 Task: Find connections with filter location Santa Cruz de El Seibo with filter topic #Futurismwith filter profile language French with filter current company Crompton Greaves Consumer Electricals Limited with filter school Great Lakes Institute of Management with filter industry Oil and Gas with filter service category Retirement Planning with filter keywords title Social Media Assistant
Action: Mouse moved to (691, 95)
Screenshot: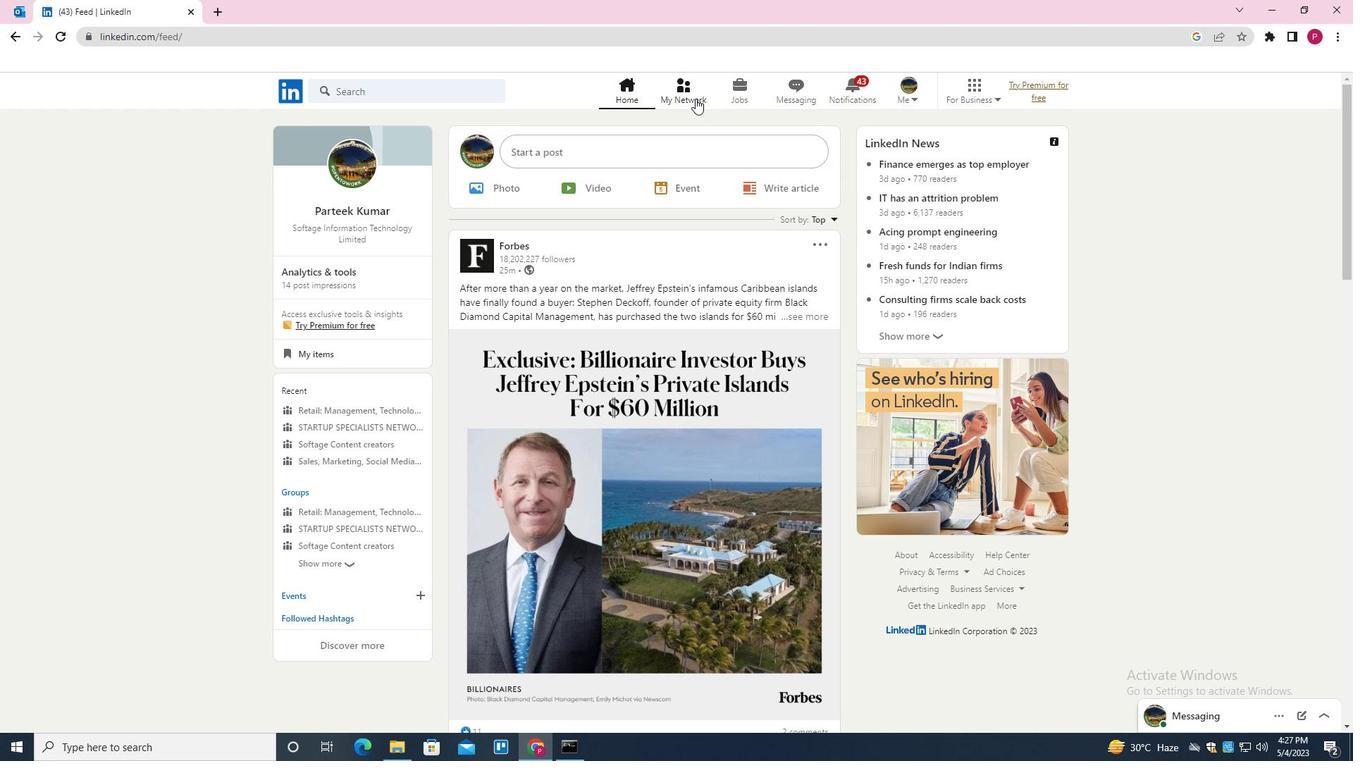 
Action: Mouse pressed left at (691, 95)
Screenshot: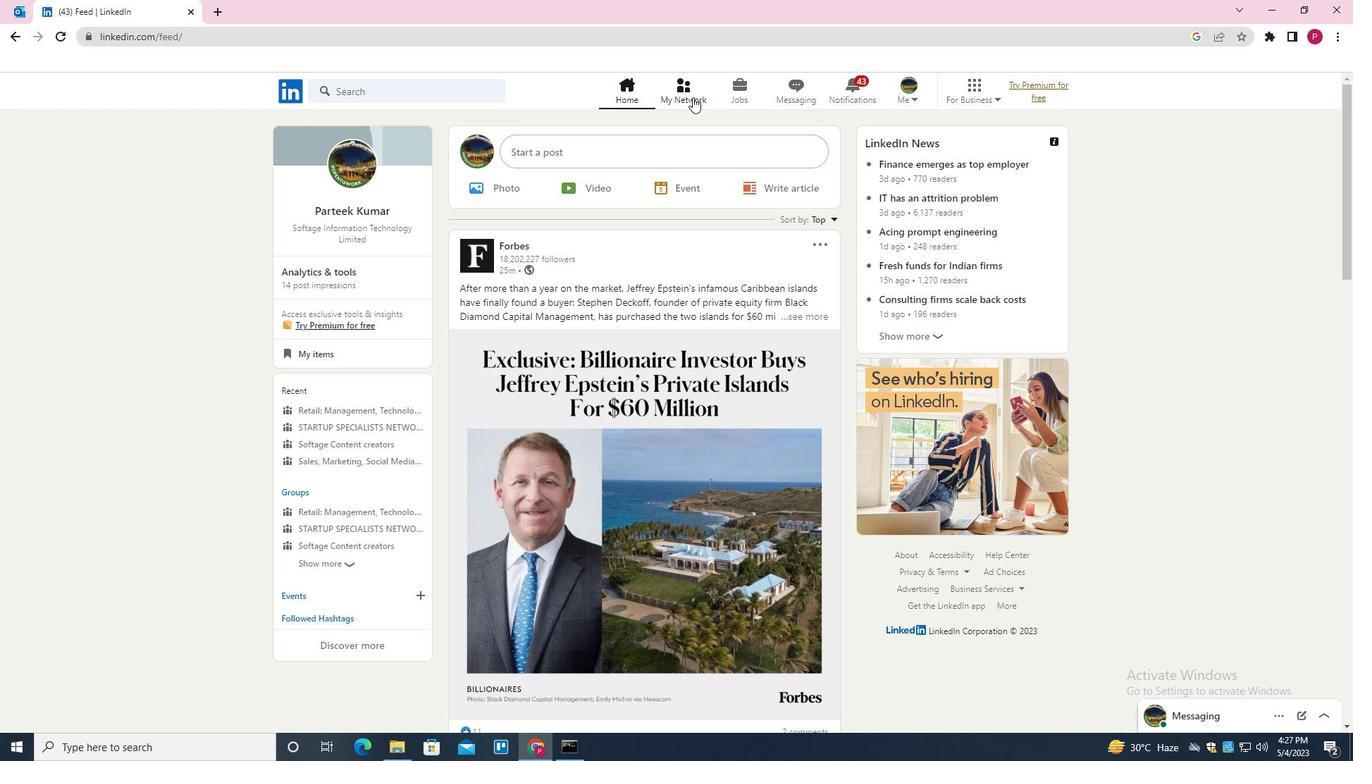 
Action: Mouse moved to (458, 165)
Screenshot: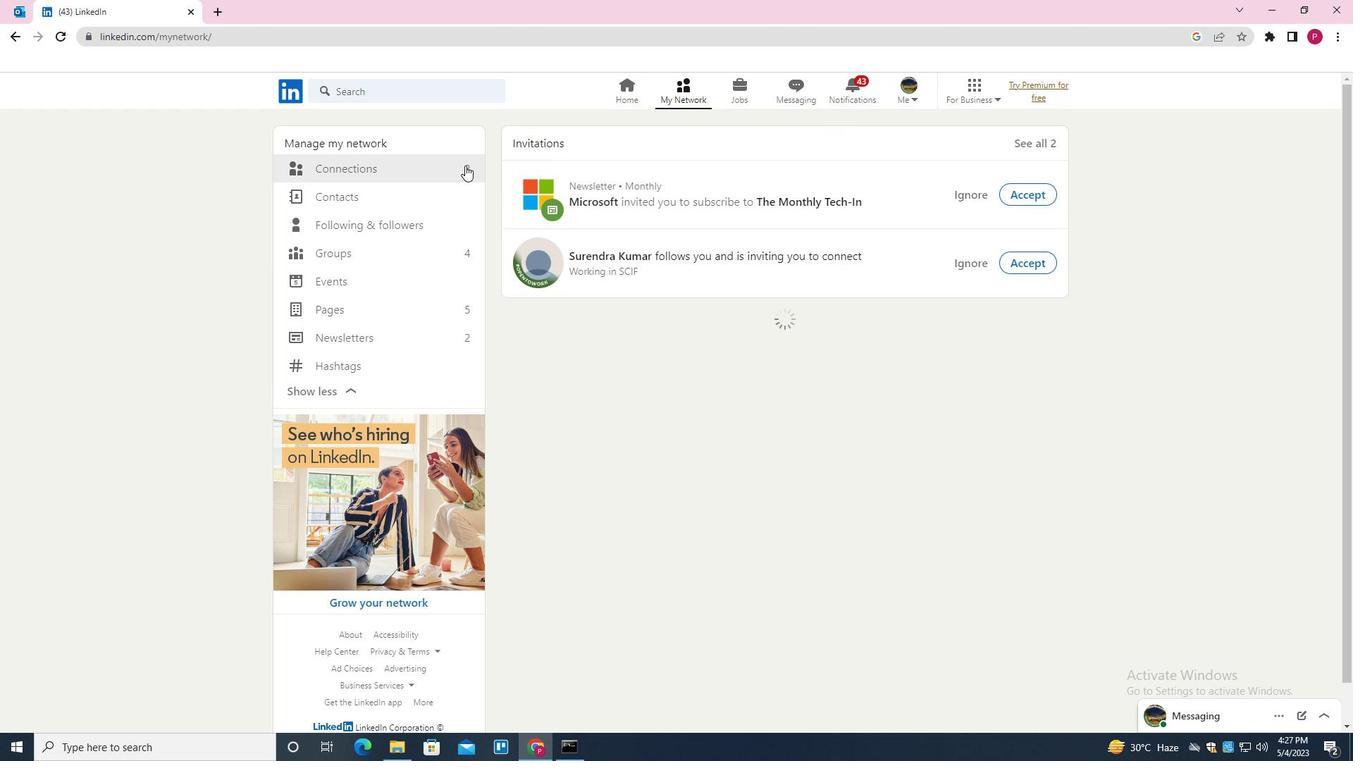 
Action: Mouse pressed left at (458, 165)
Screenshot: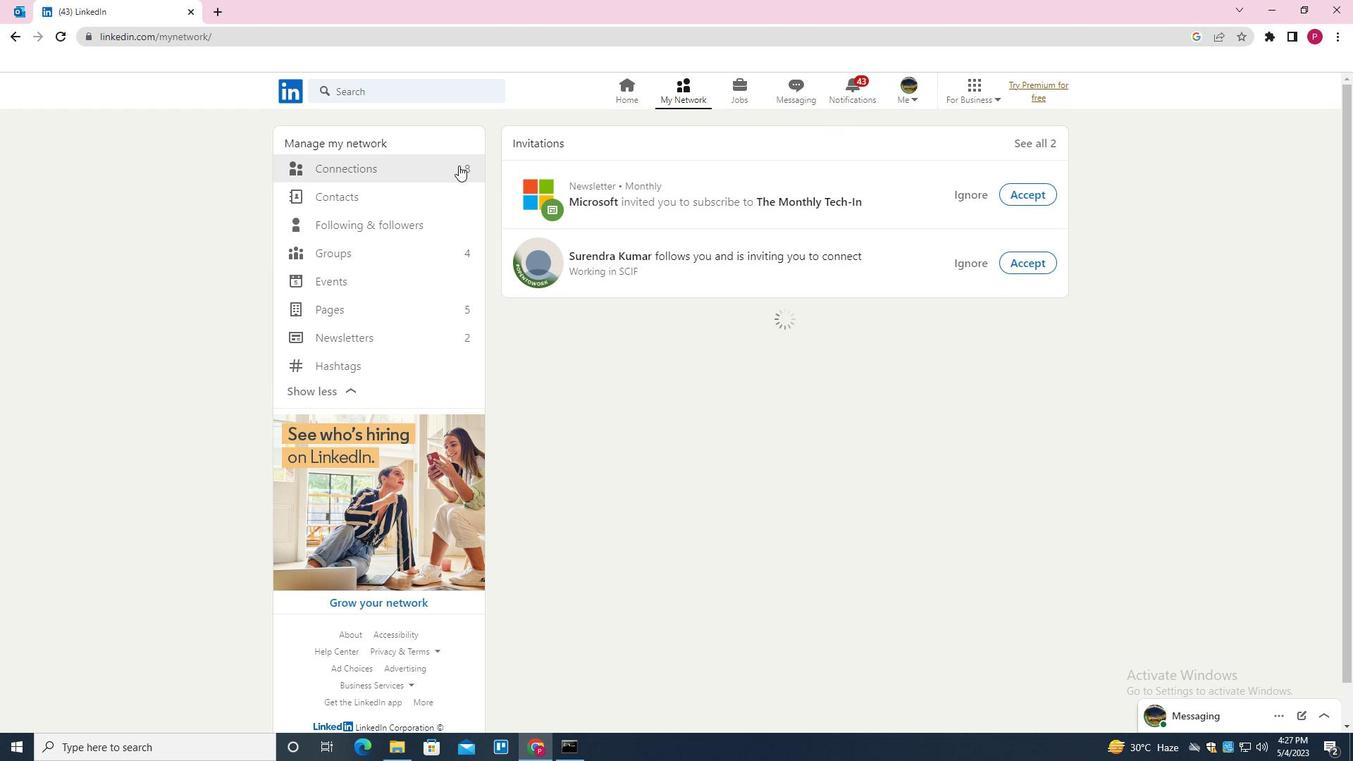 
Action: Mouse moved to (775, 169)
Screenshot: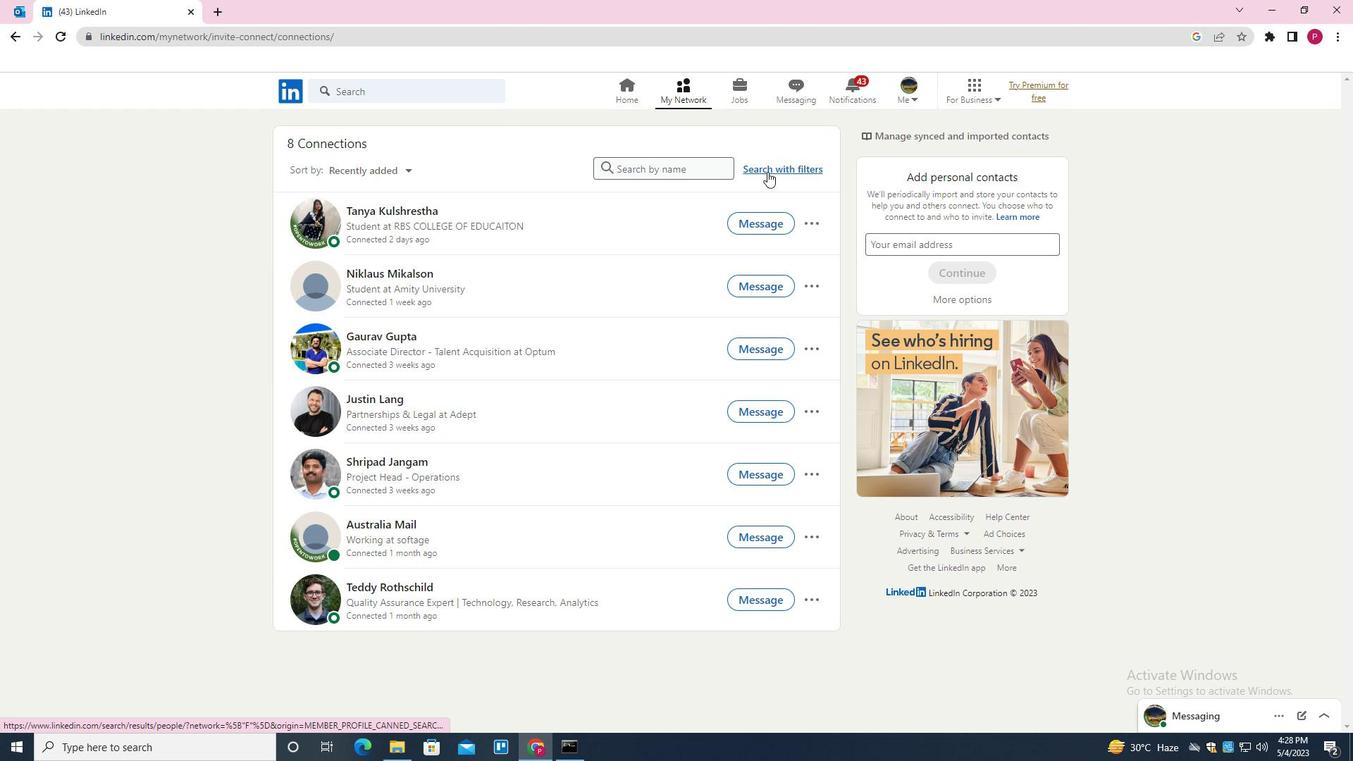 
Action: Mouse pressed left at (775, 169)
Screenshot: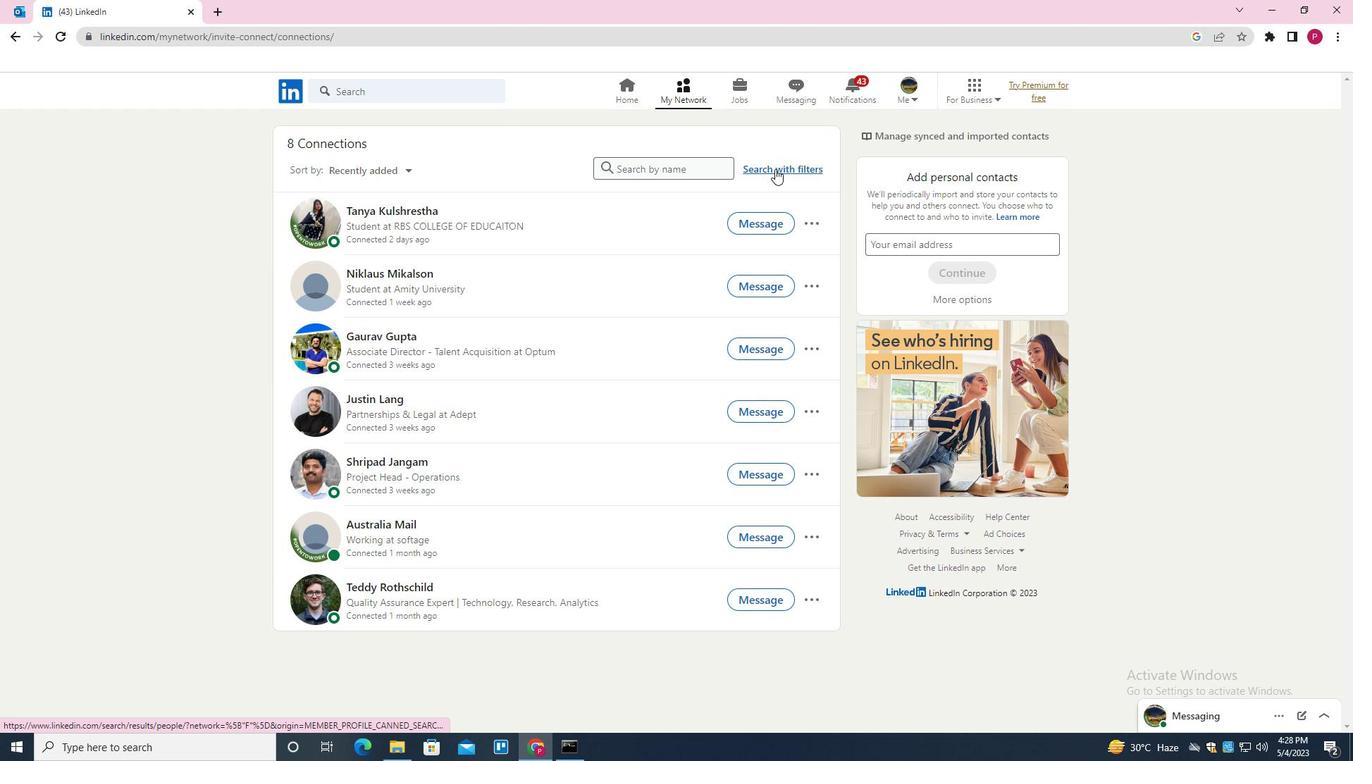 
Action: Mouse moved to (721, 128)
Screenshot: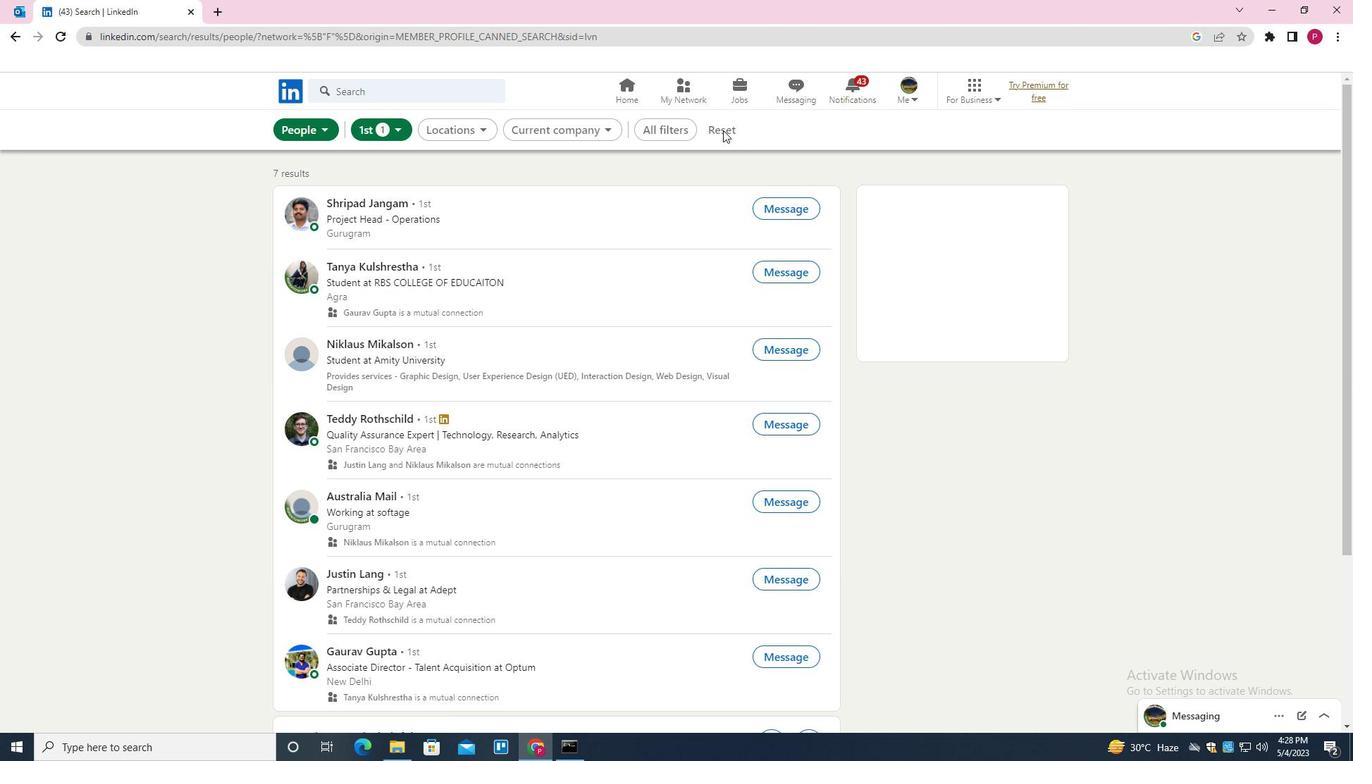 
Action: Mouse pressed left at (721, 128)
Screenshot: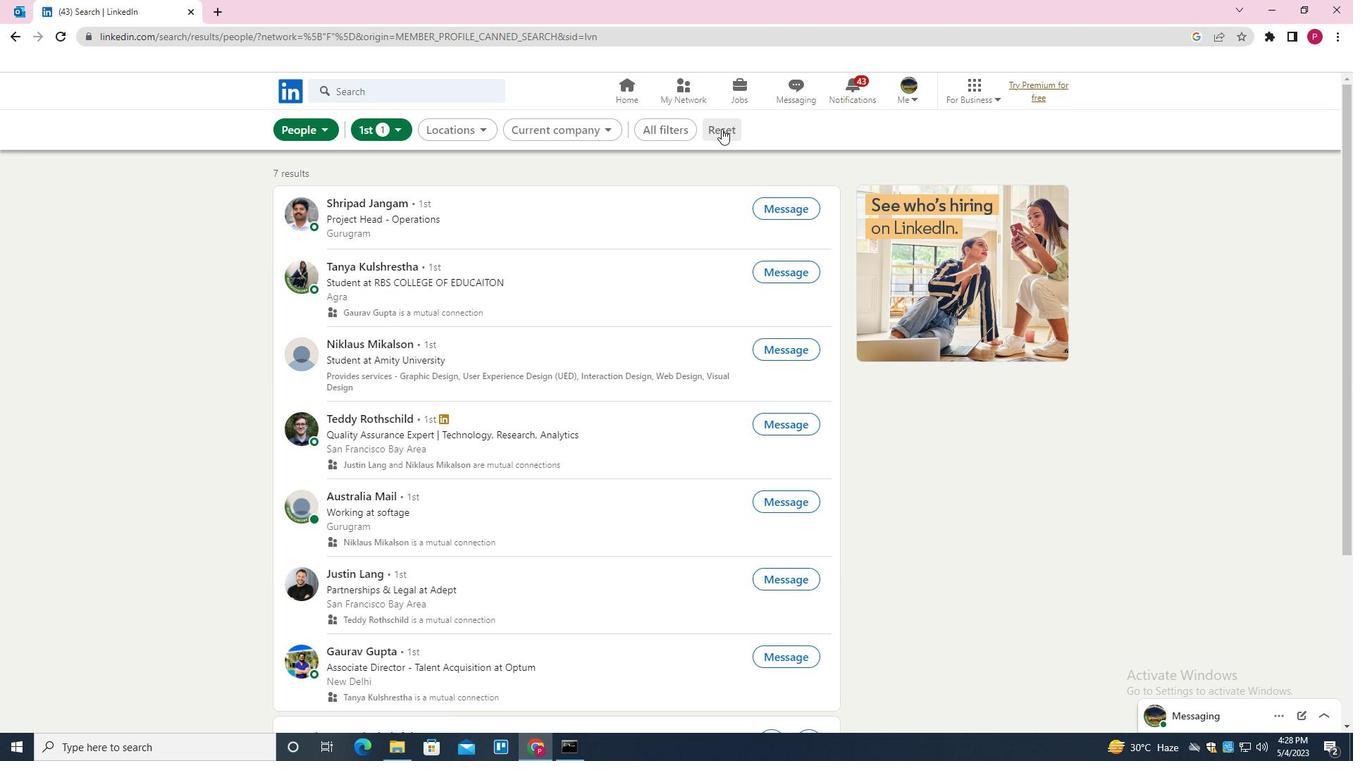 
Action: Mouse moved to (699, 128)
Screenshot: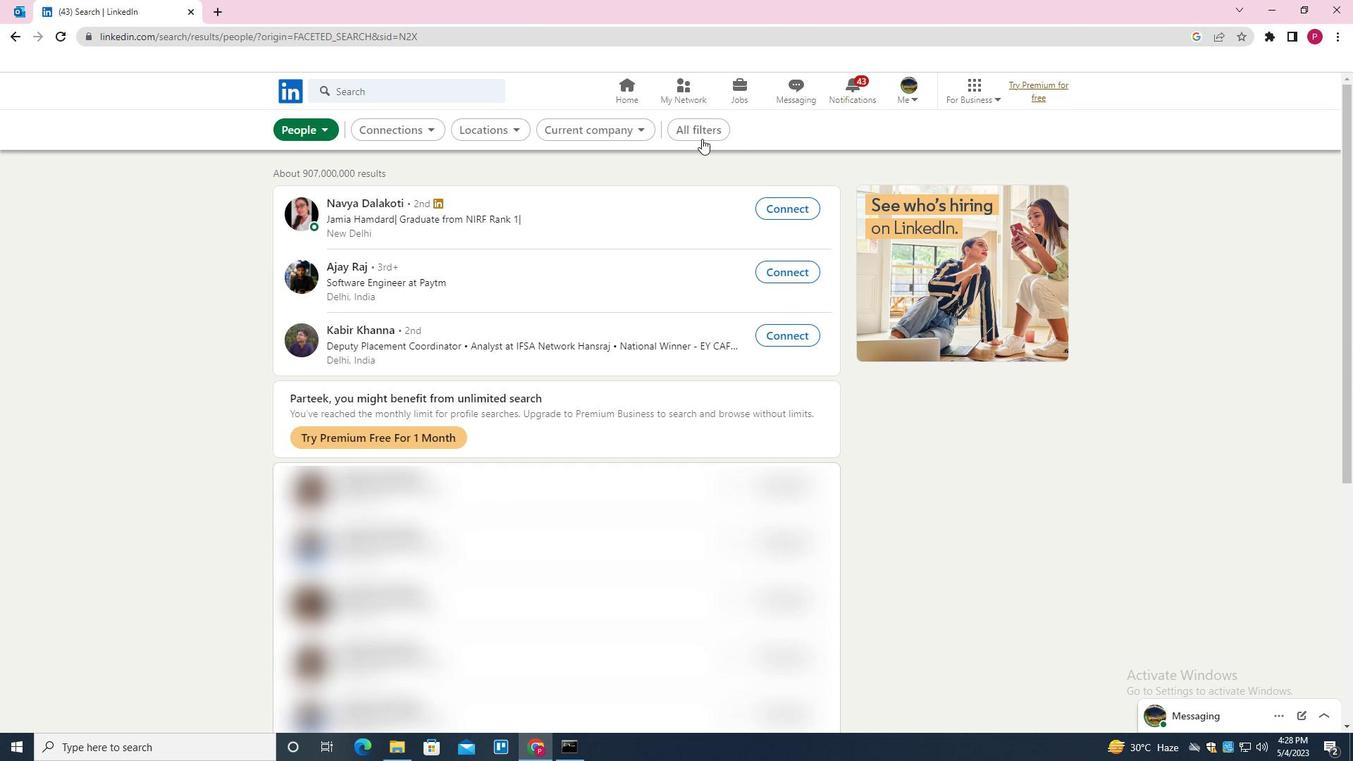 
Action: Mouse pressed left at (699, 128)
Screenshot: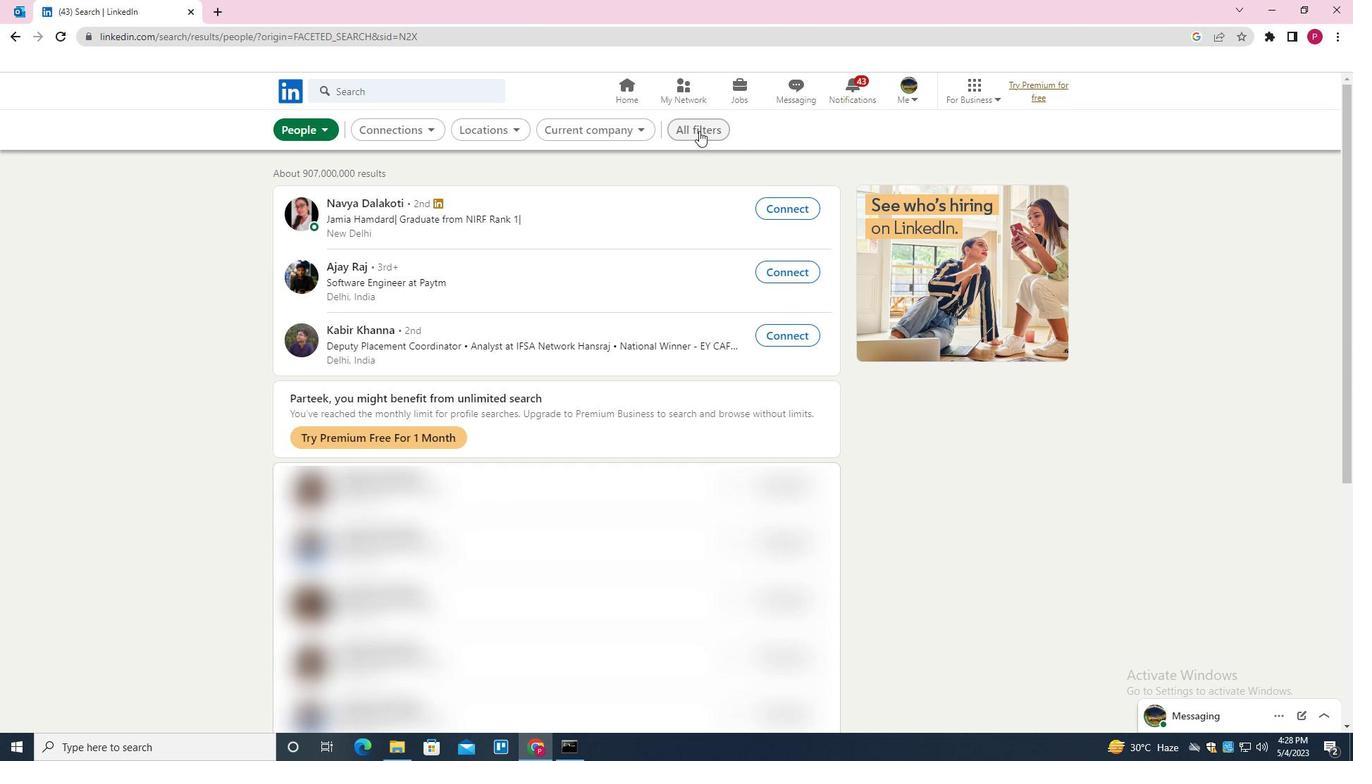 
Action: Mouse moved to (1175, 400)
Screenshot: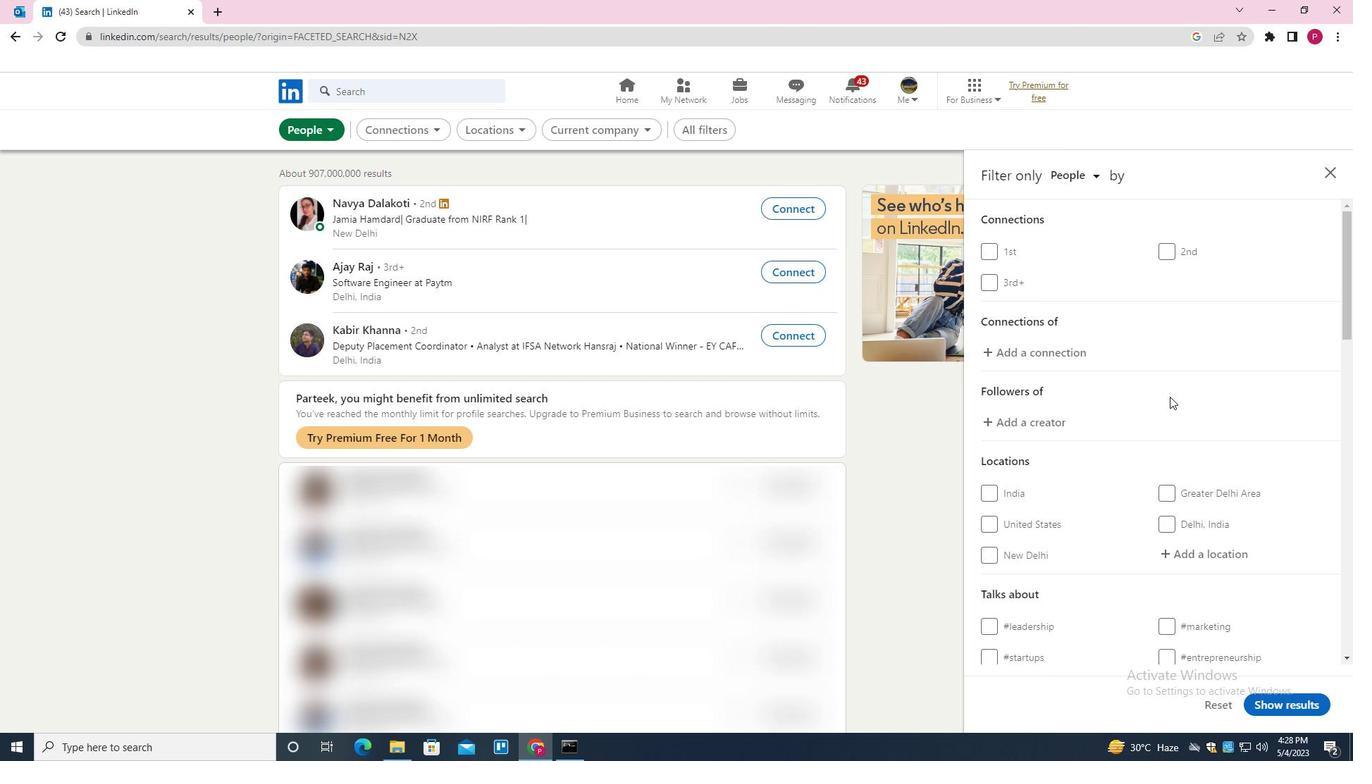
Action: Mouse scrolled (1175, 399) with delta (0, 0)
Screenshot: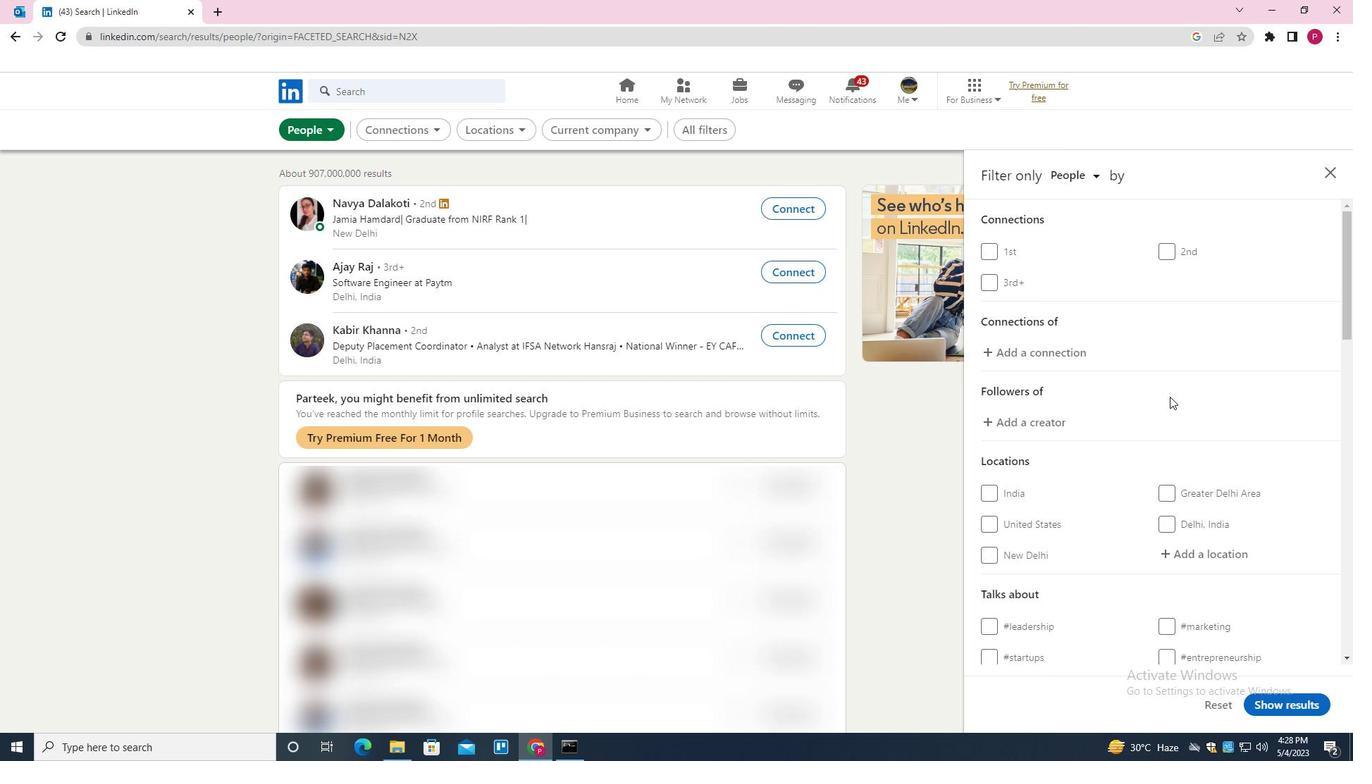 
Action: Mouse scrolled (1175, 399) with delta (0, 0)
Screenshot: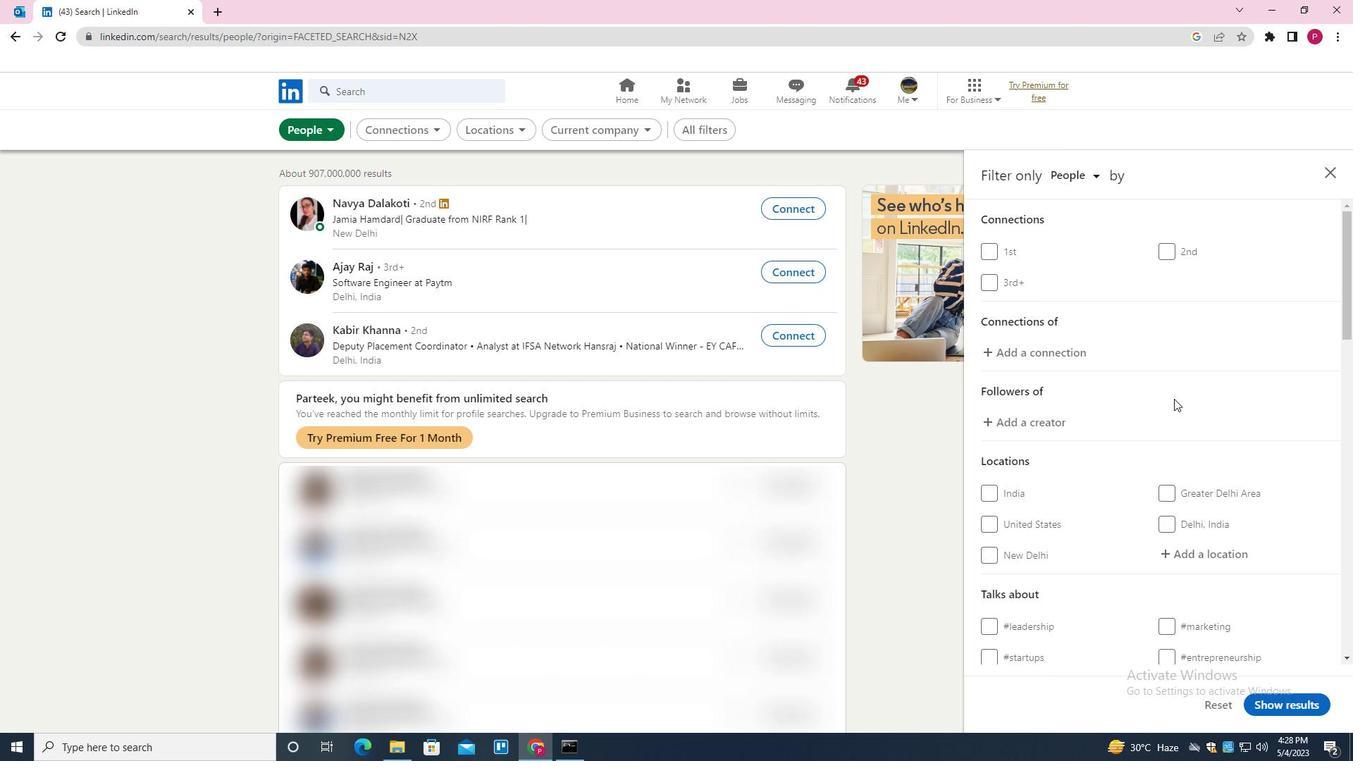 
Action: Mouse moved to (1175, 401)
Screenshot: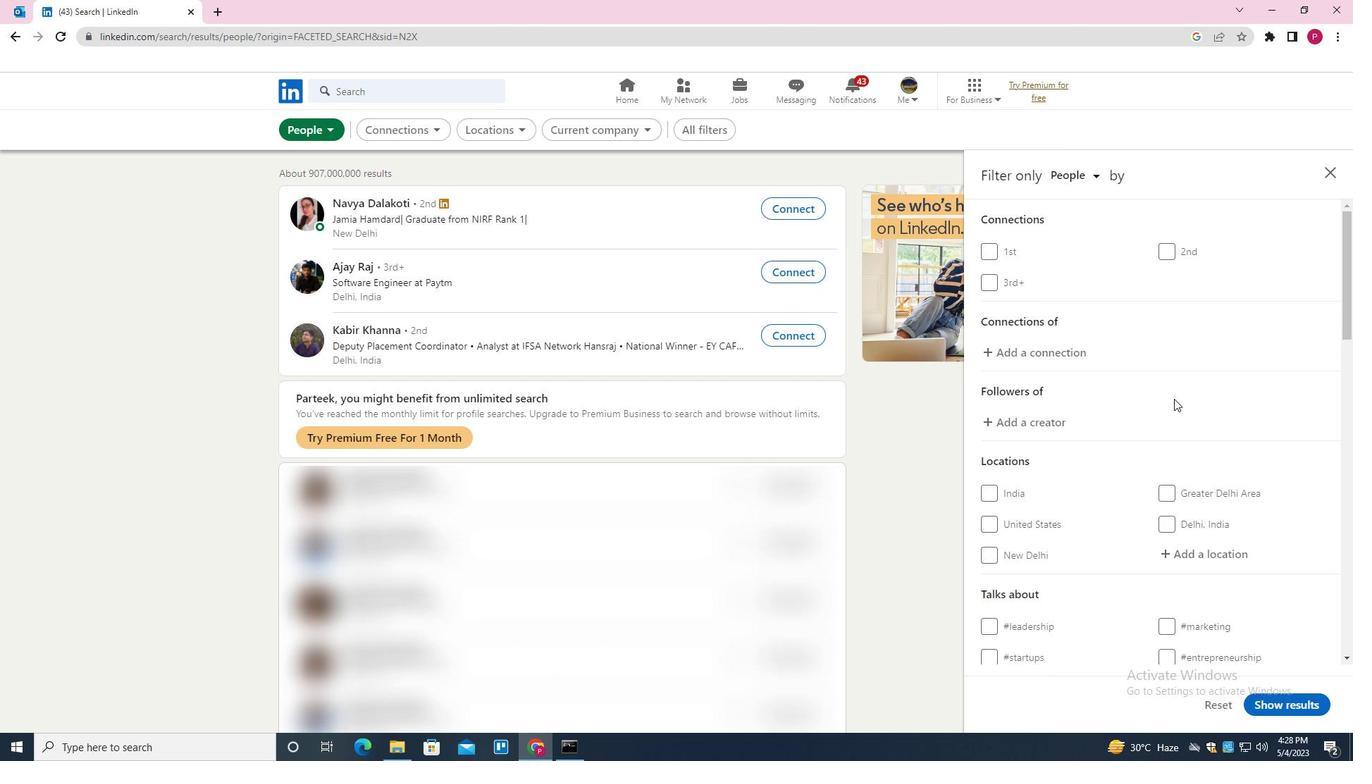 
Action: Mouse scrolled (1175, 400) with delta (0, 0)
Screenshot: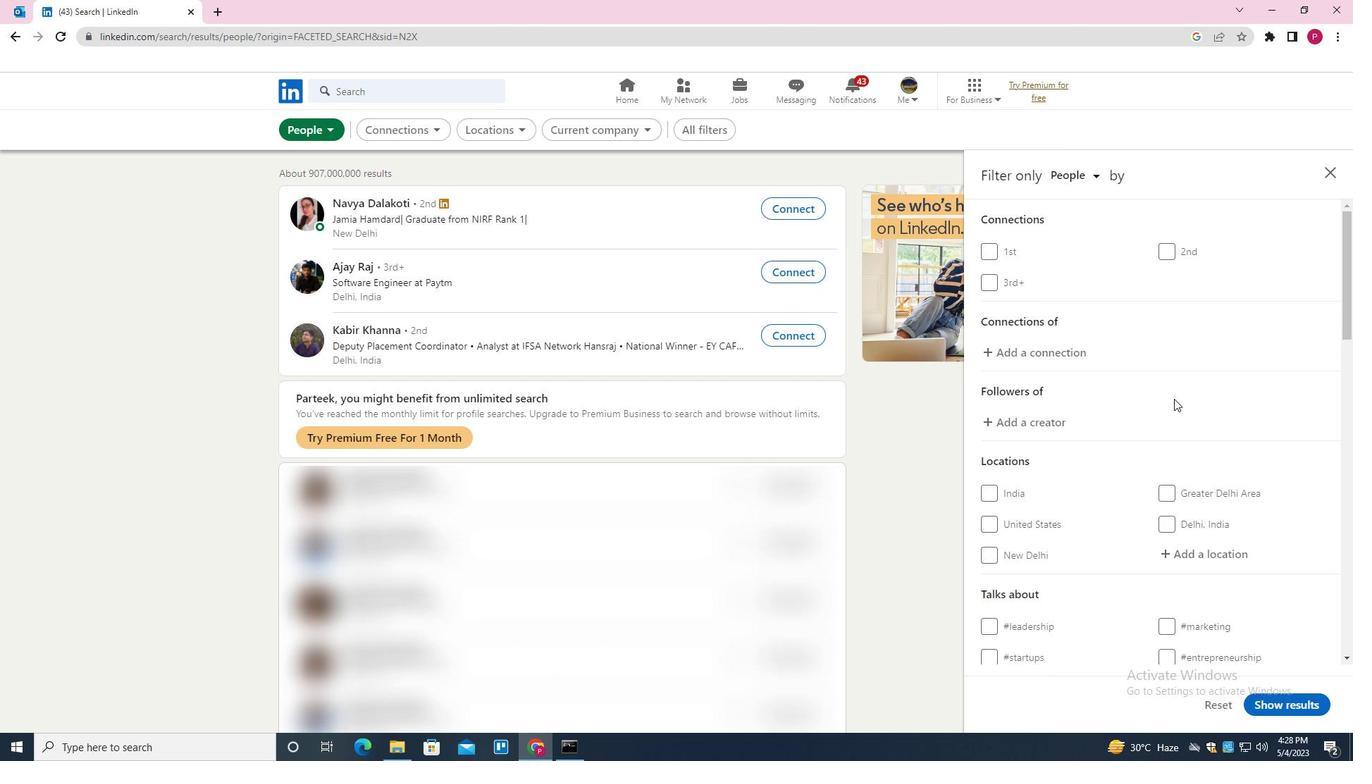 
Action: Mouse moved to (1203, 348)
Screenshot: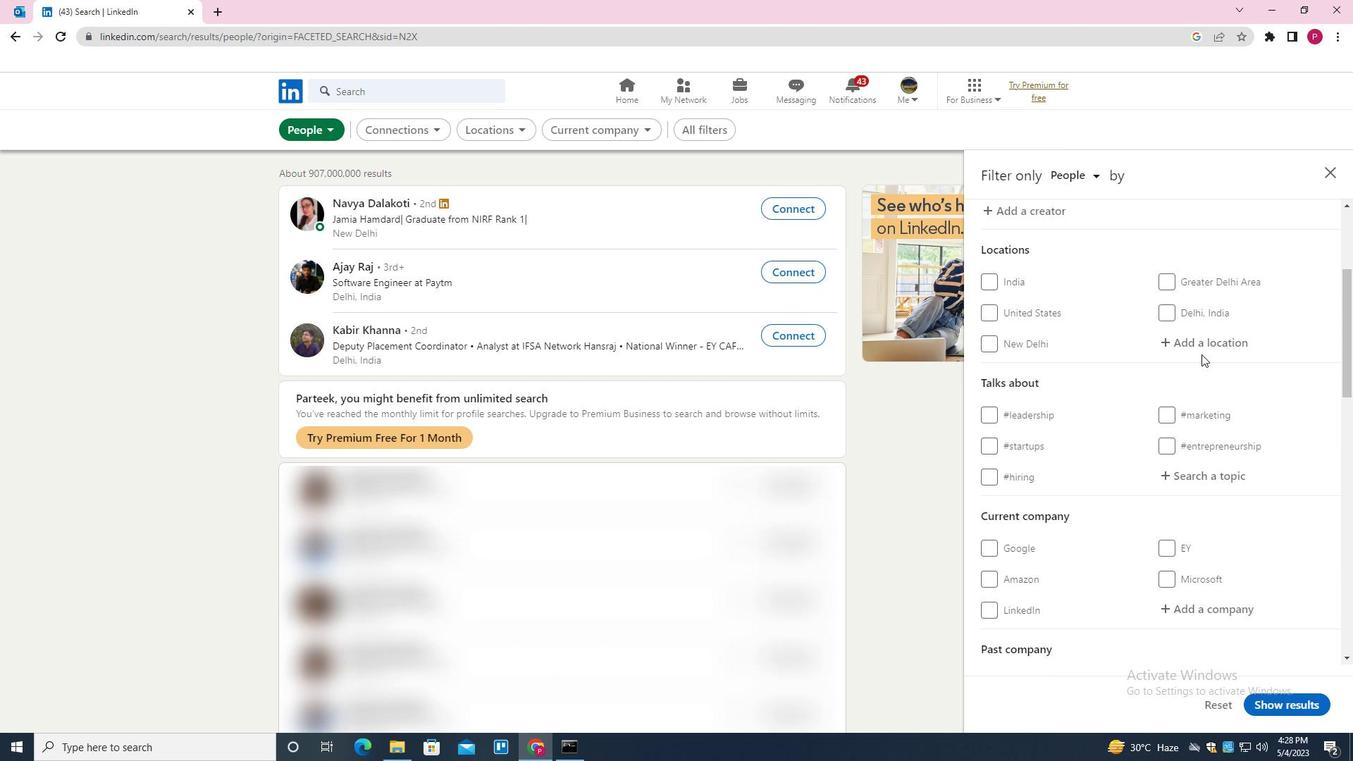 
Action: Mouse pressed left at (1203, 348)
Screenshot: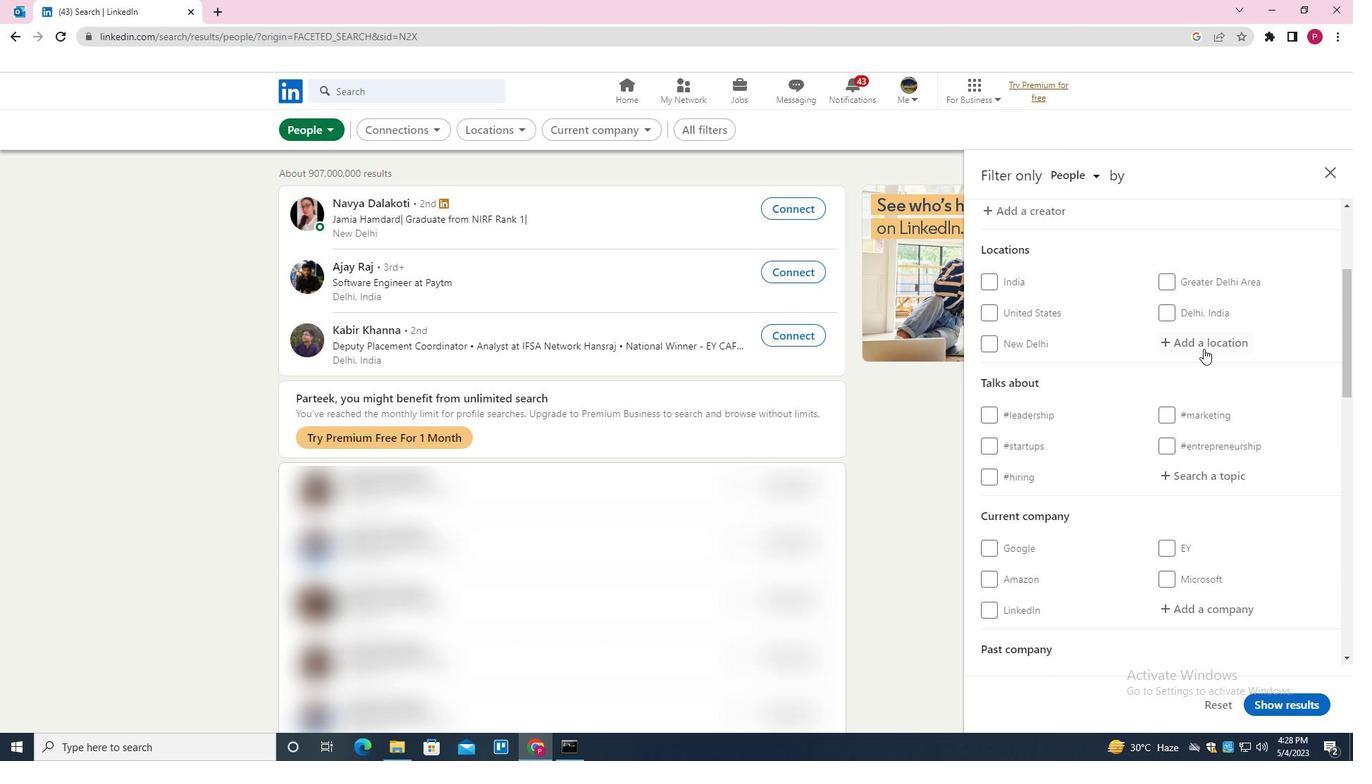 
Action: Mouse moved to (1176, 360)
Screenshot: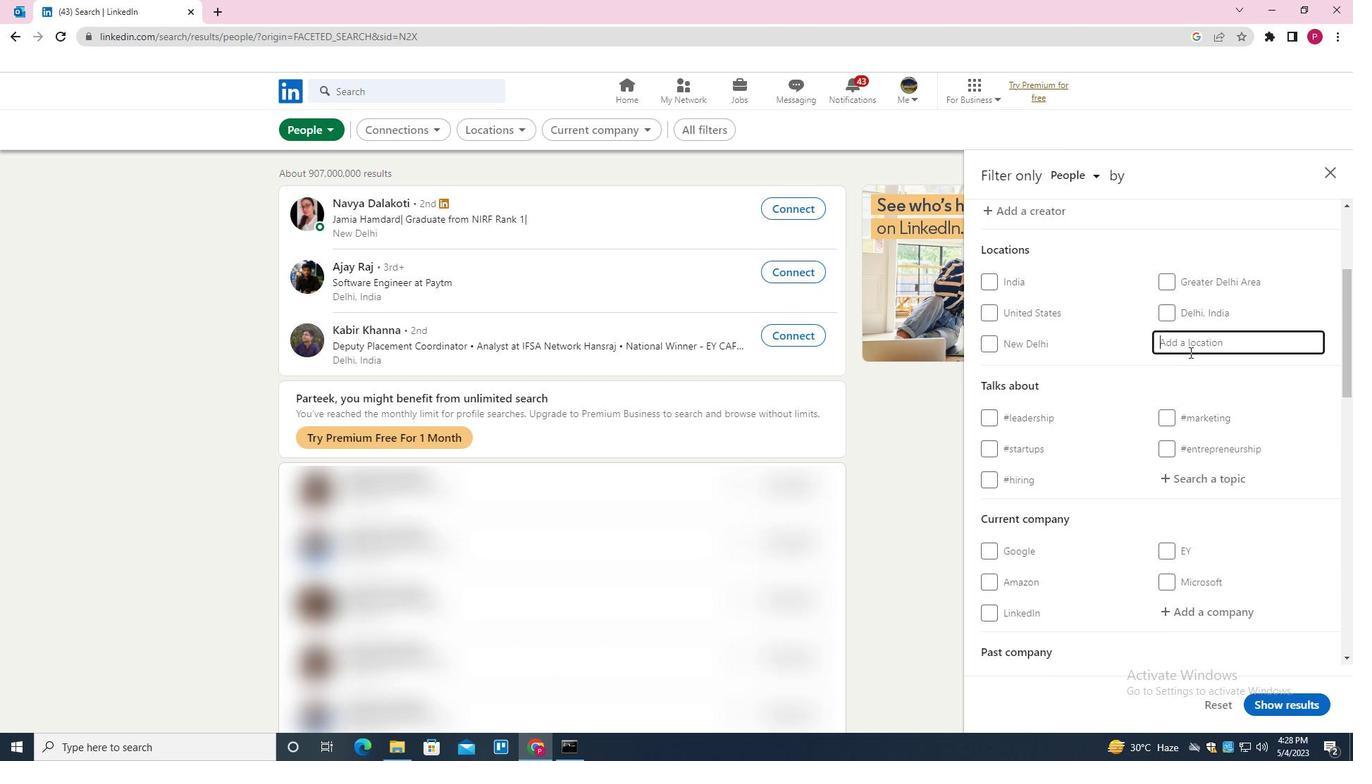 
Action: Key pressed <Key.shift>SANTA<Key.space><Key.shift>CRUZ<Key.space><Key.down><Key.down><Key.down><Key.down><Key.down><Key.down><Key.down><Key.down><Key.down><Key.down><Key.down><Key.down><Key.down><Key.down><Key.down><Key.down><Key.down><Key.down><Key.down><Key.down>DE<Key.space>EL<Key.space><Key.shift><Key.shift><Key.shift><Key.shift>SEIBO
Screenshot: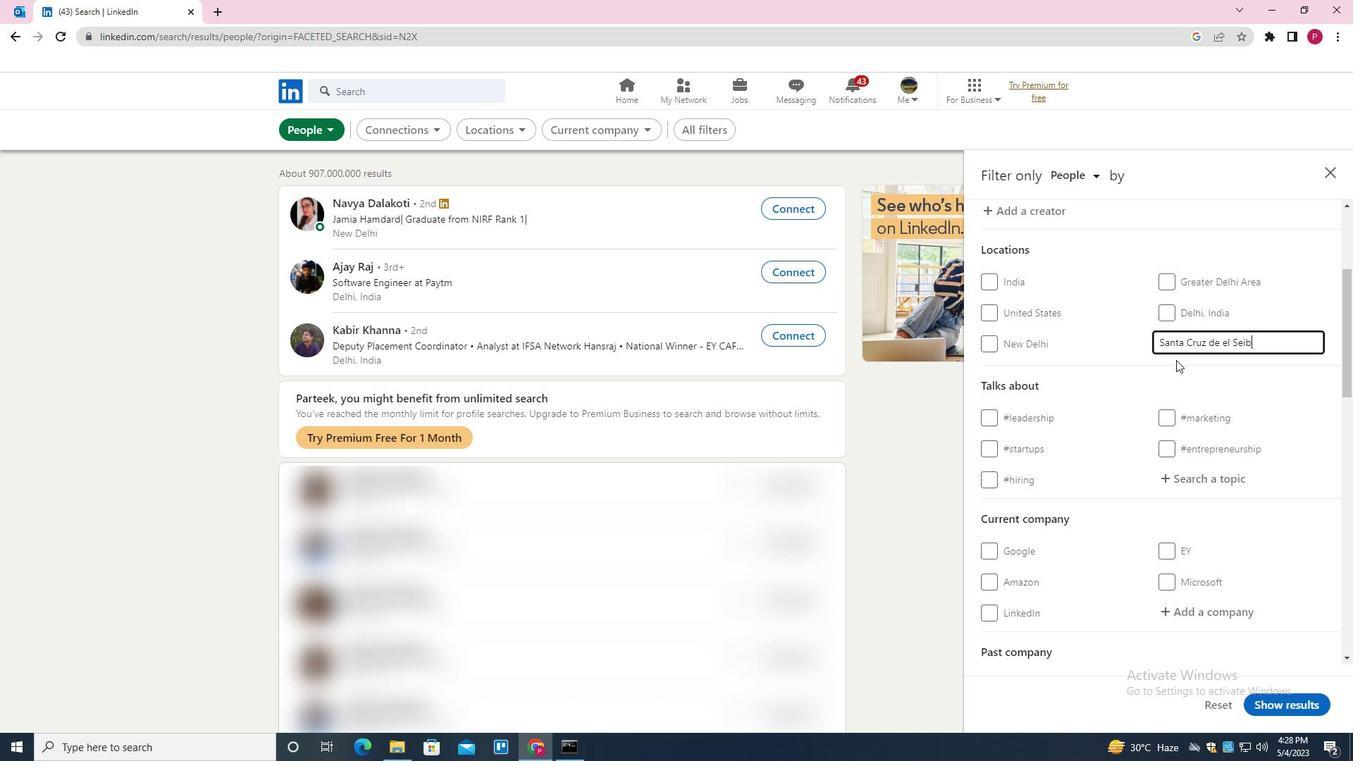 
Action: Mouse moved to (1205, 187)
Screenshot: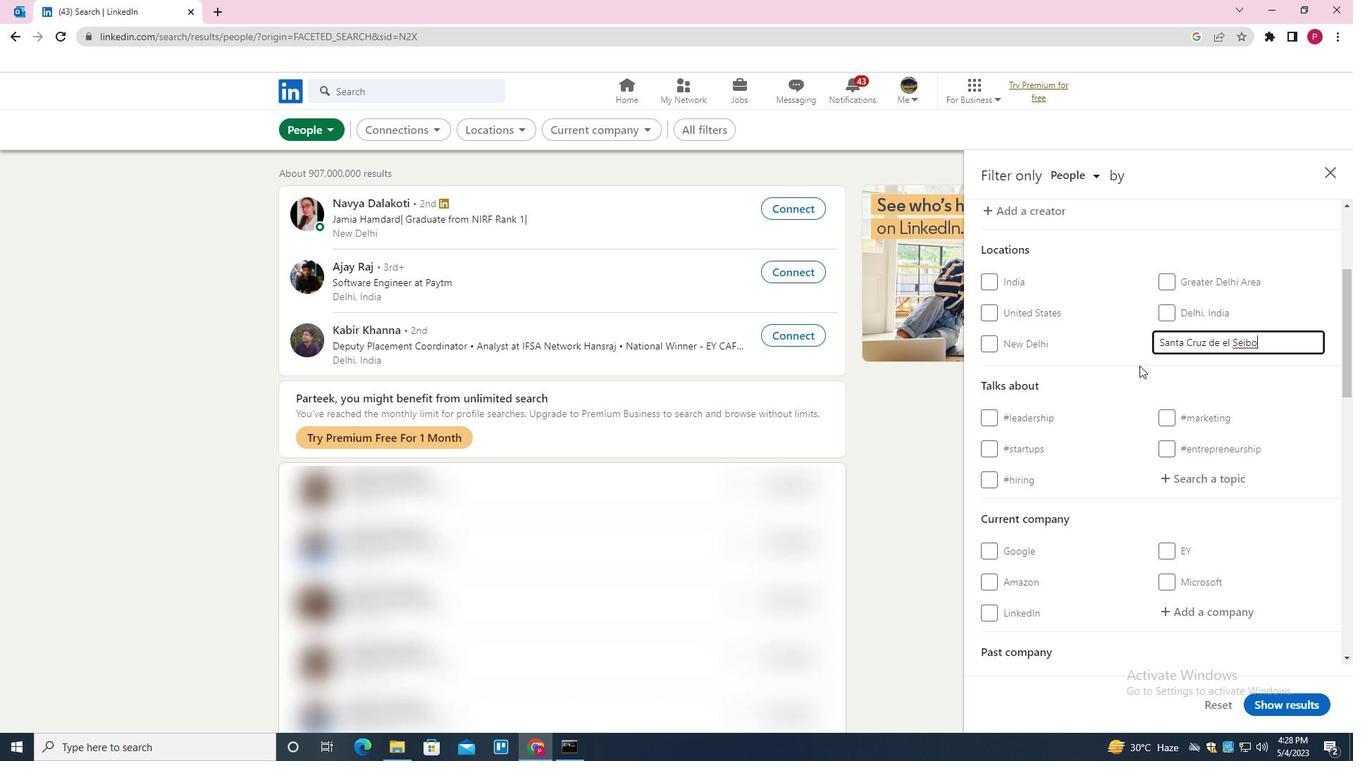 
Action: Mouse scrolled (1205, 186) with delta (0, 0)
Screenshot: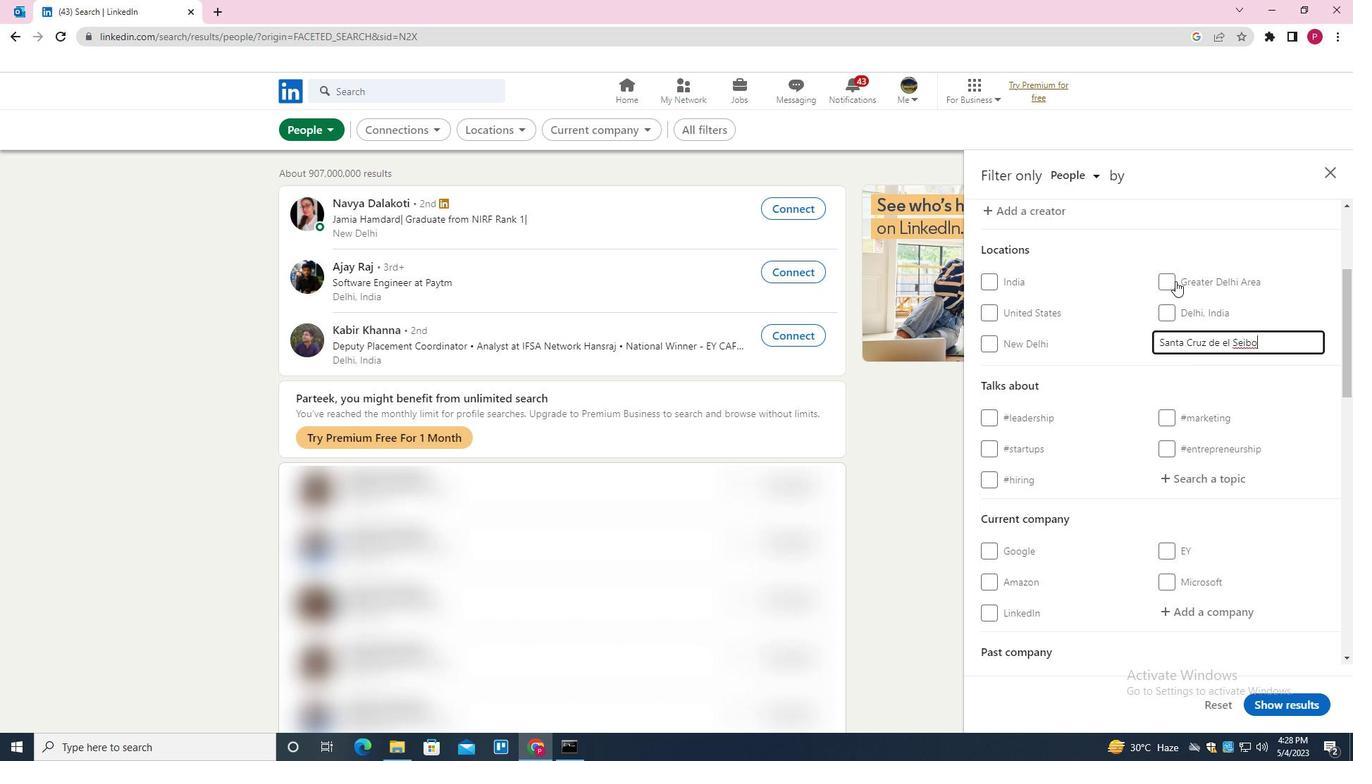 
Action: Mouse scrolled (1205, 186) with delta (0, 0)
Screenshot: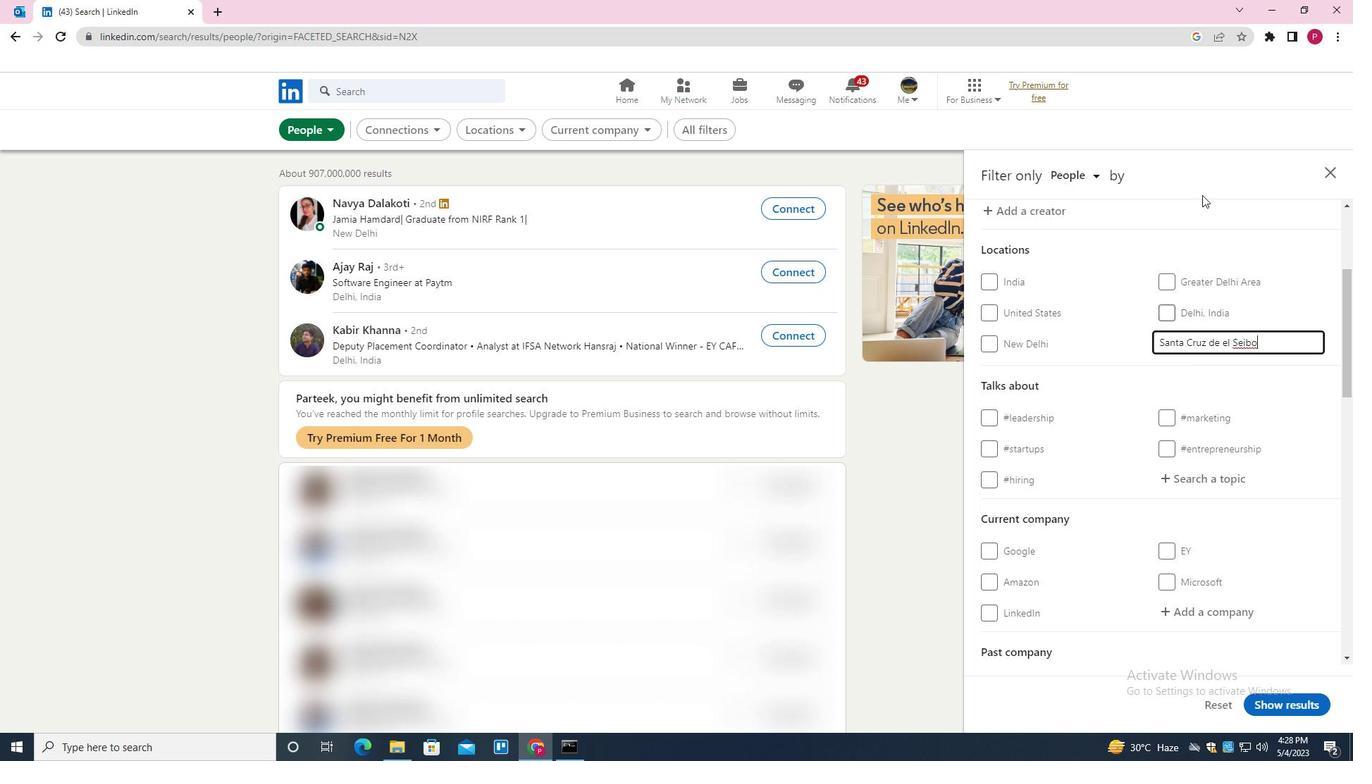 
Action: Mouse scrolled (1205, 186) with delta (0, 0)
Screenshot: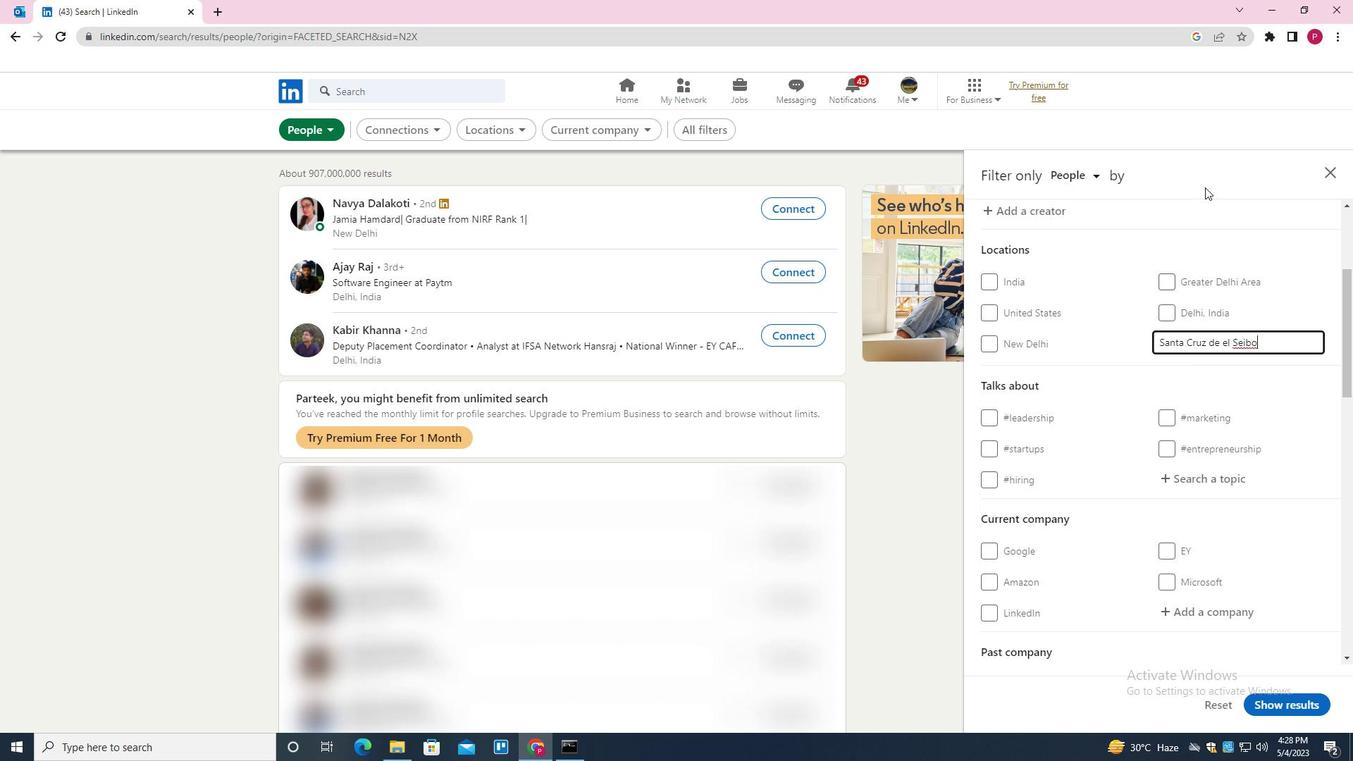 
Action: Mouse moved to (1172, 406)
Screenshot: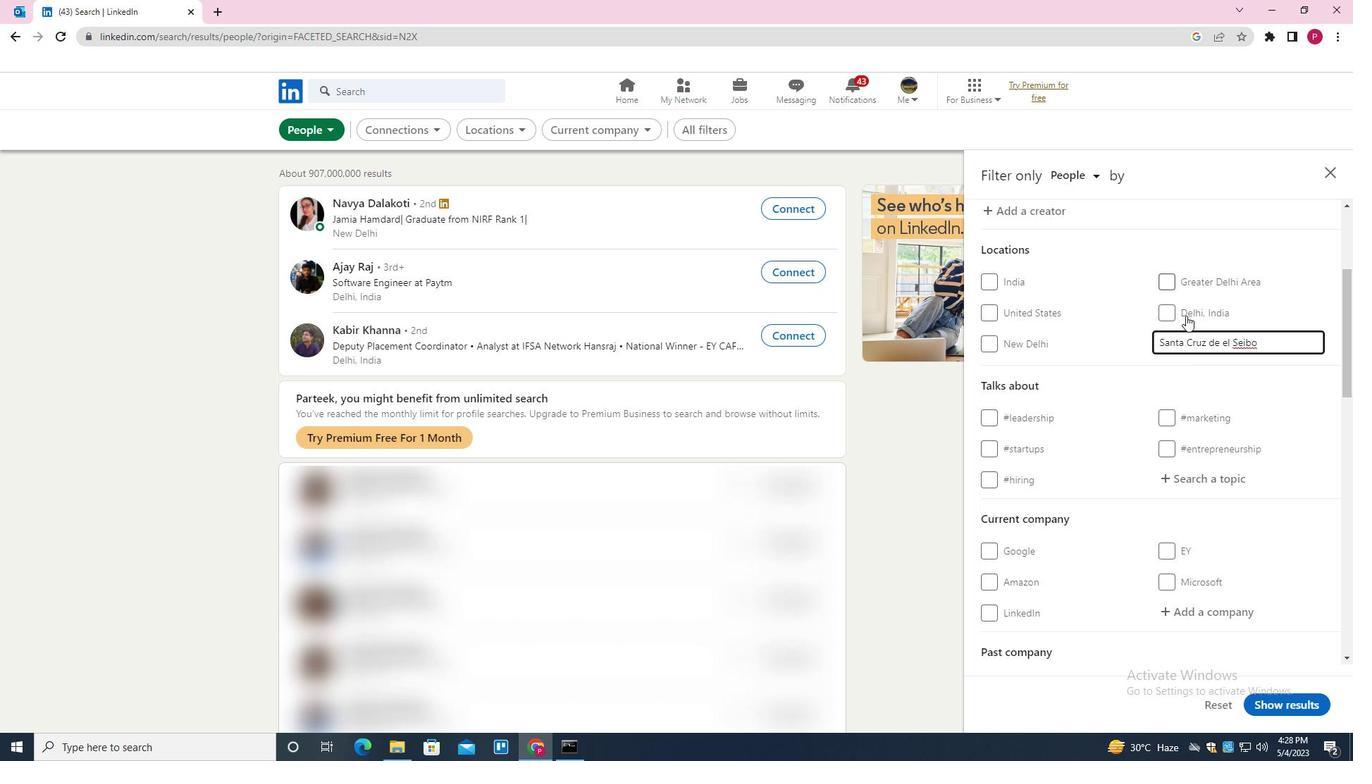 
Action: Mouse scrolled (1172, 405) with delta (0, 0)
Screenshot: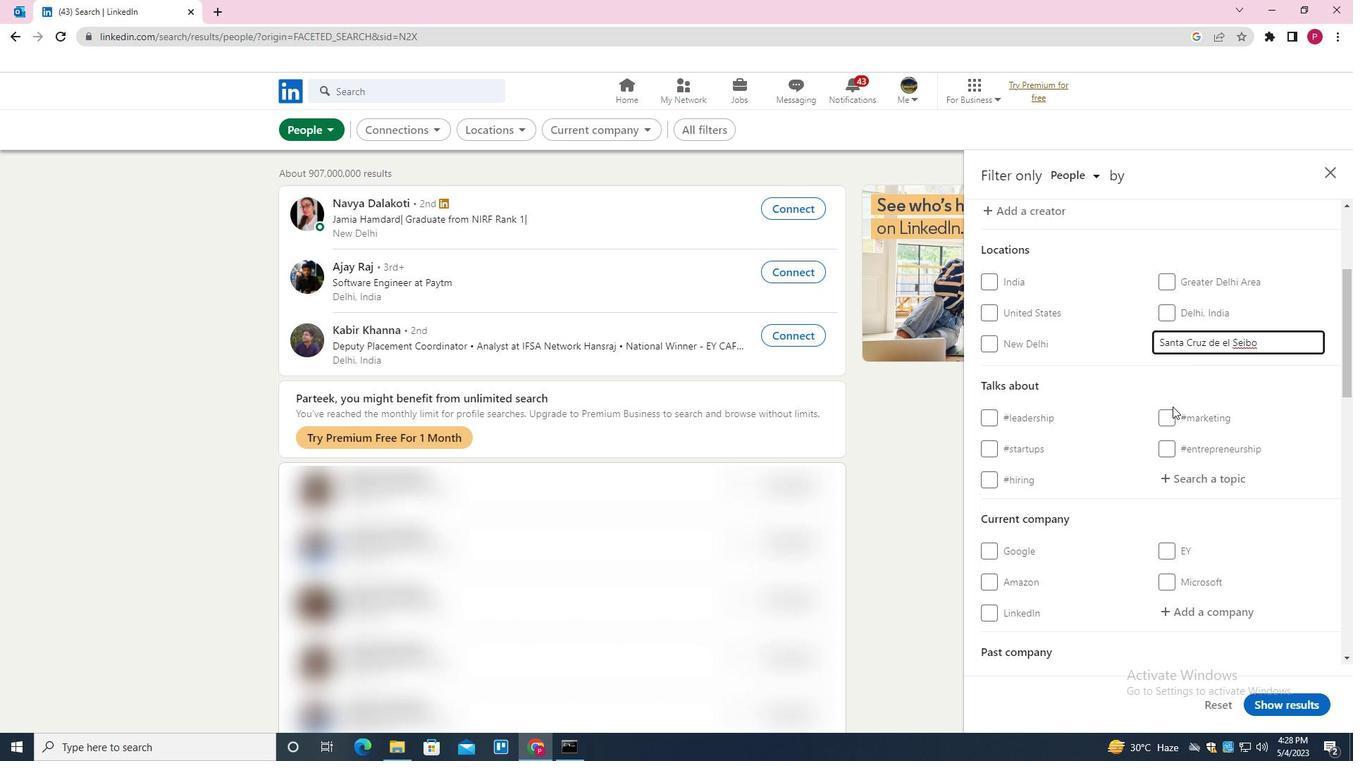 
Action: Mouse scrolled (1172, 405) with delta (0, 0)
Screenshot: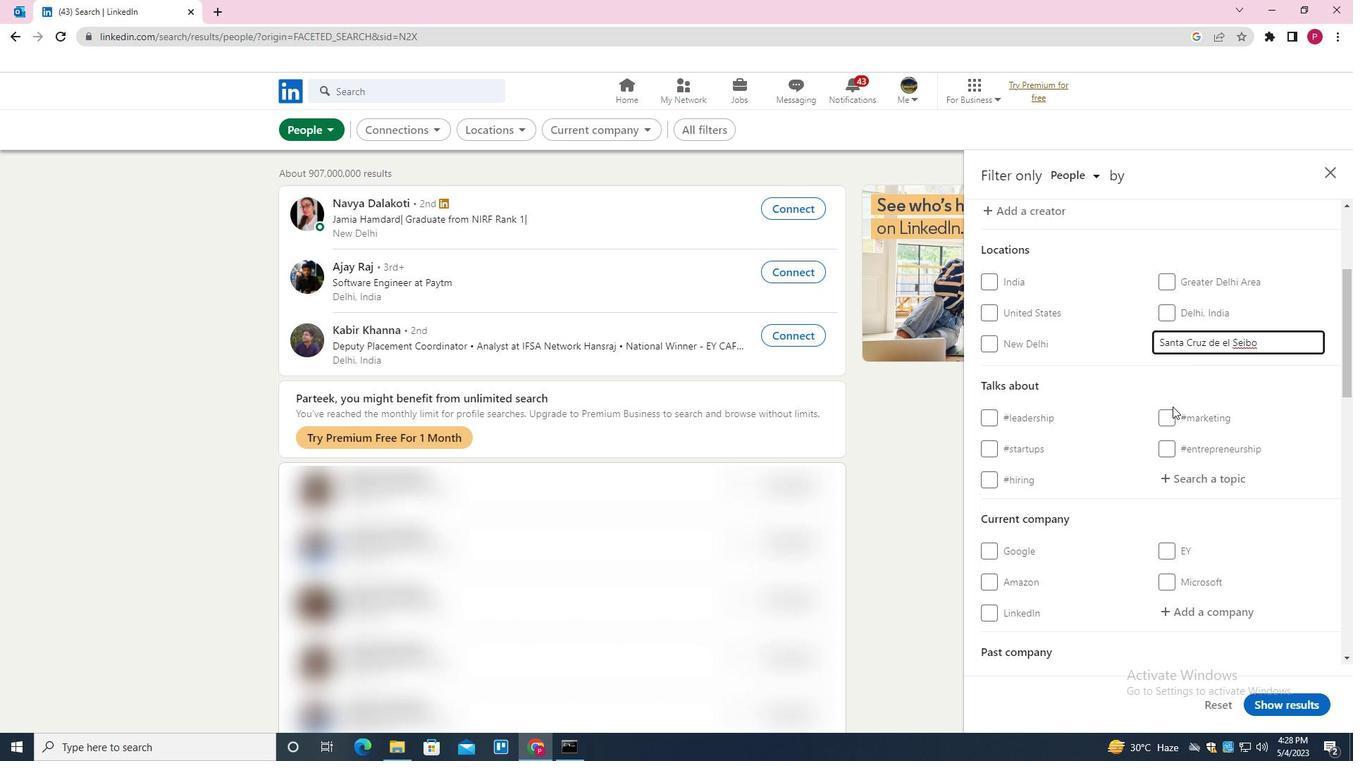 
Action: Mouse moved to (1210, 334)
Screenshot: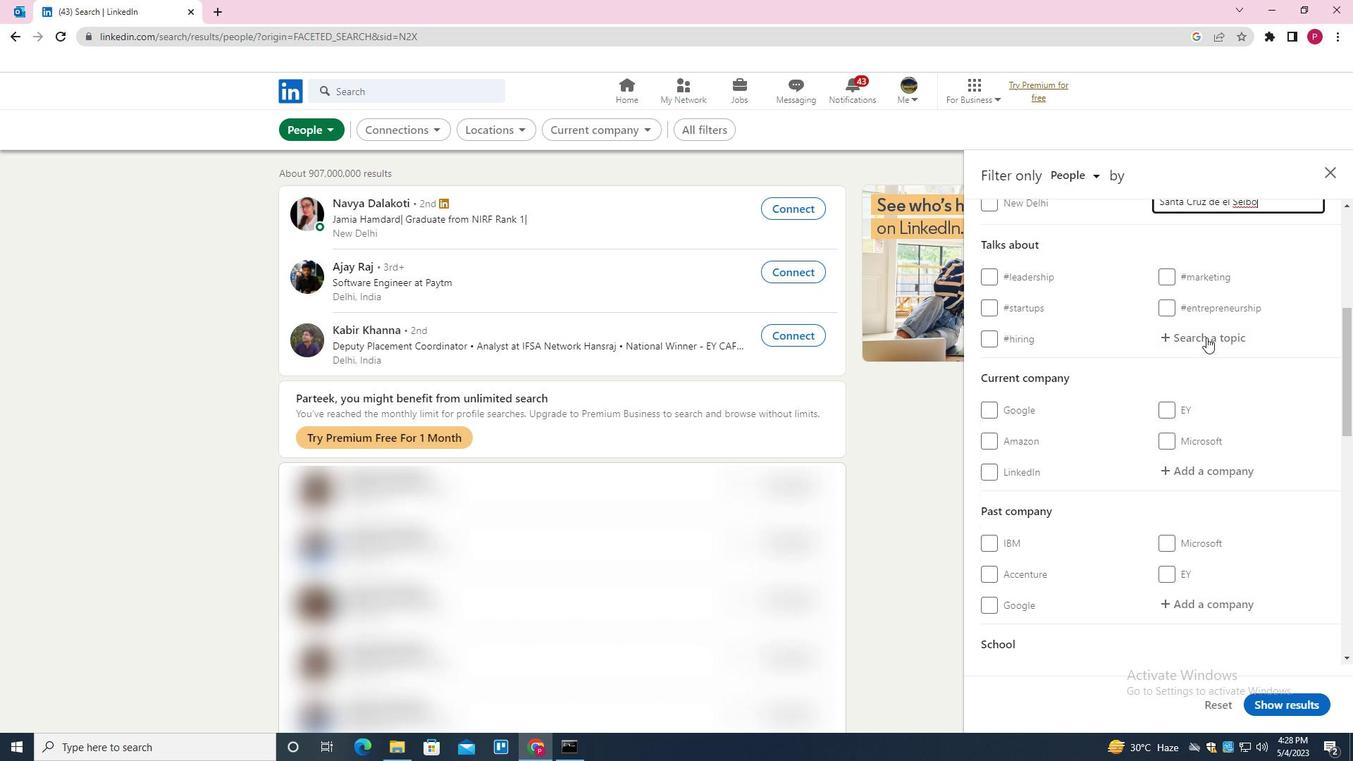 
Action: Mouse pressed left at (1210, 334)
Screenshot: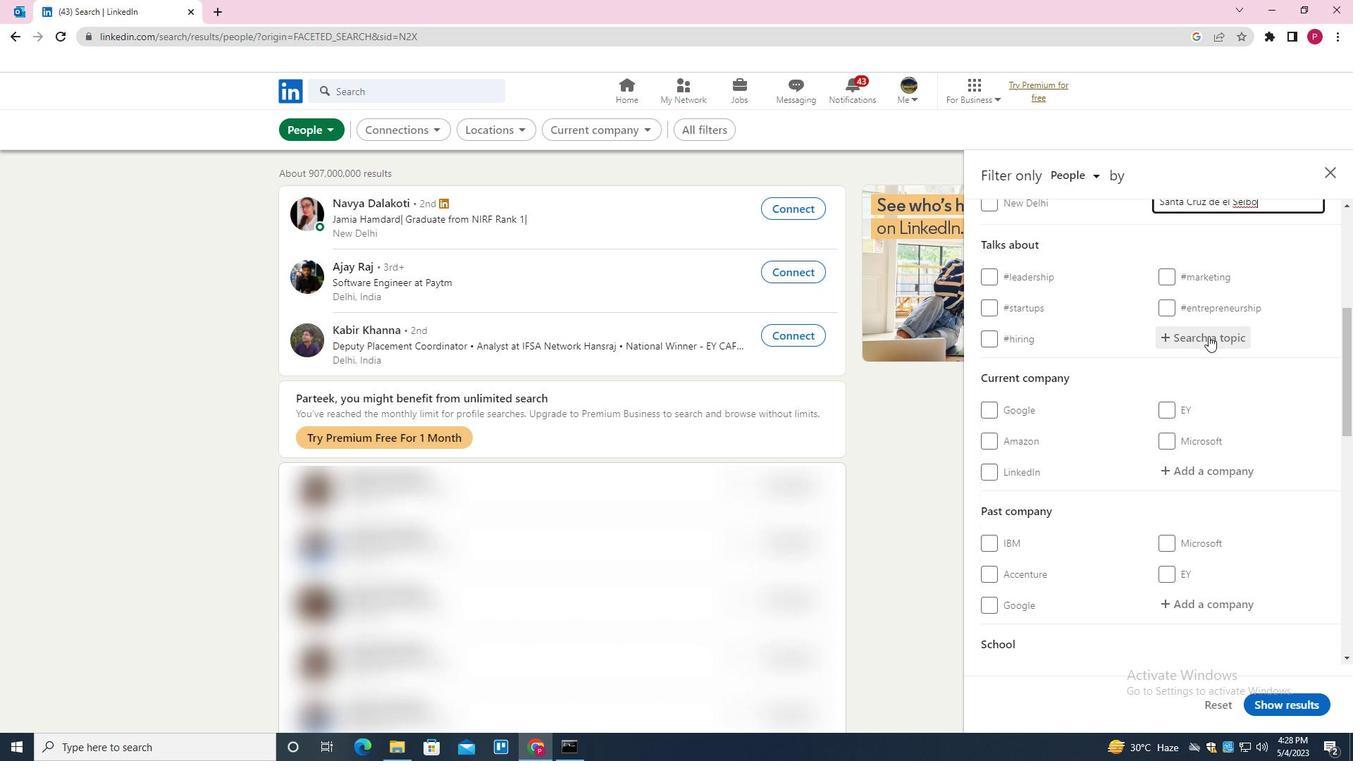 
Action: Key pressed FUTURISM<Key.down><Key.enter>
Screenshot: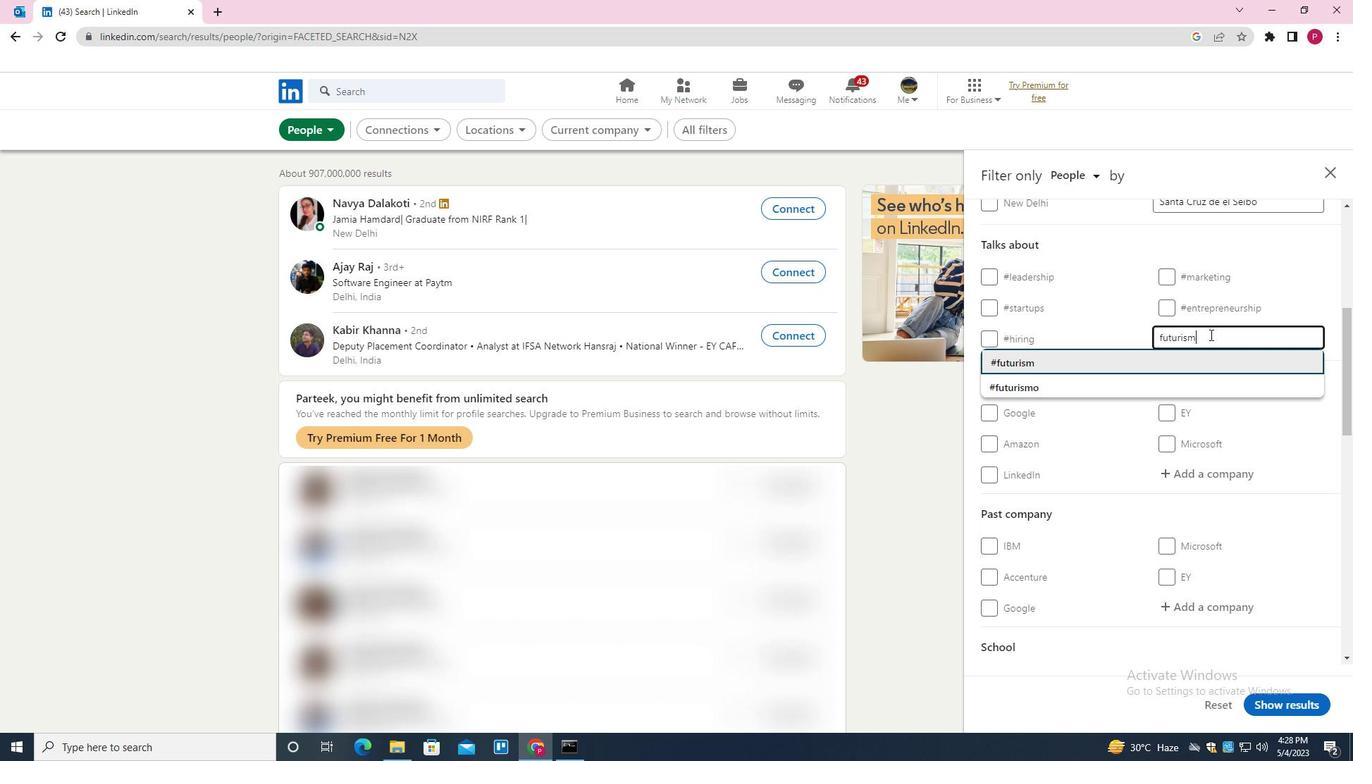 
Action: Mouse moved to (1154, 370)
Screenshot: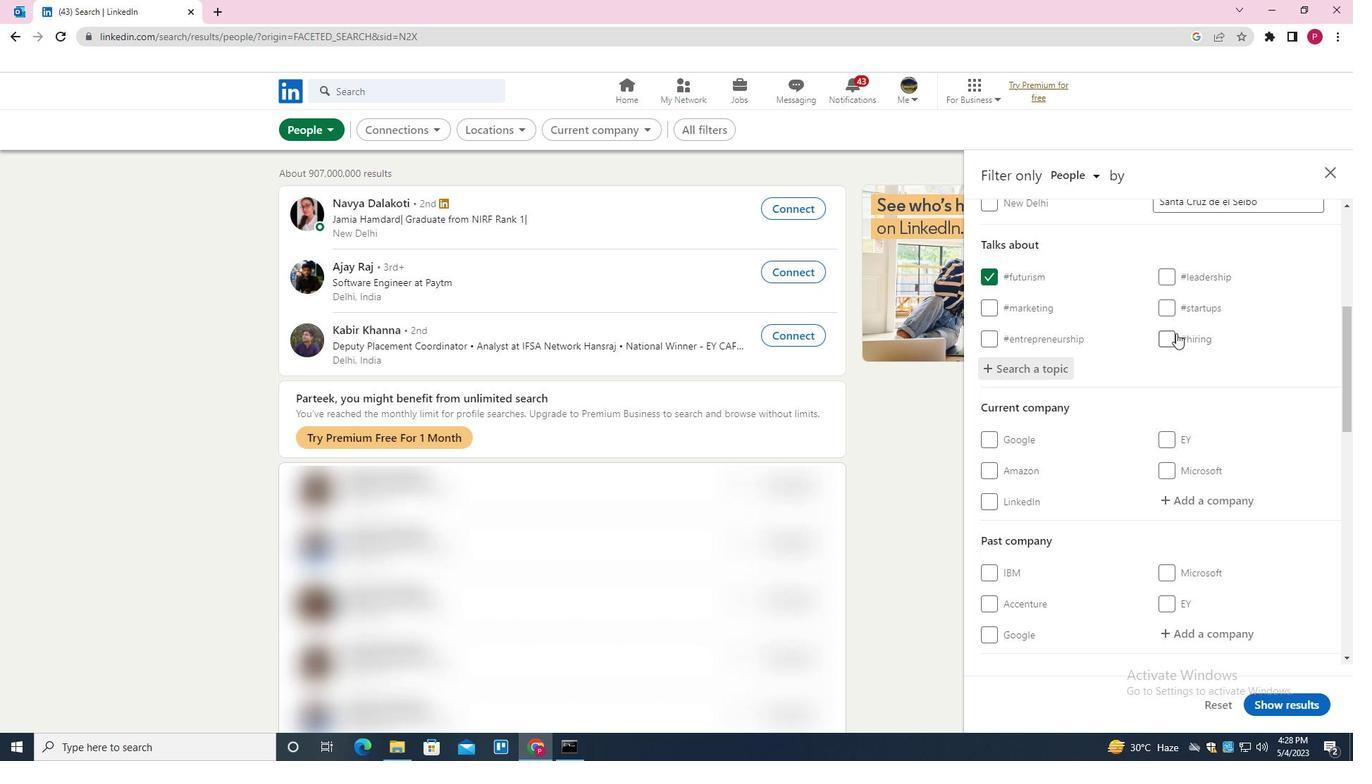 
Action: Mouse scrolled (1154, 369) with delta (0, 0)
Screenshot: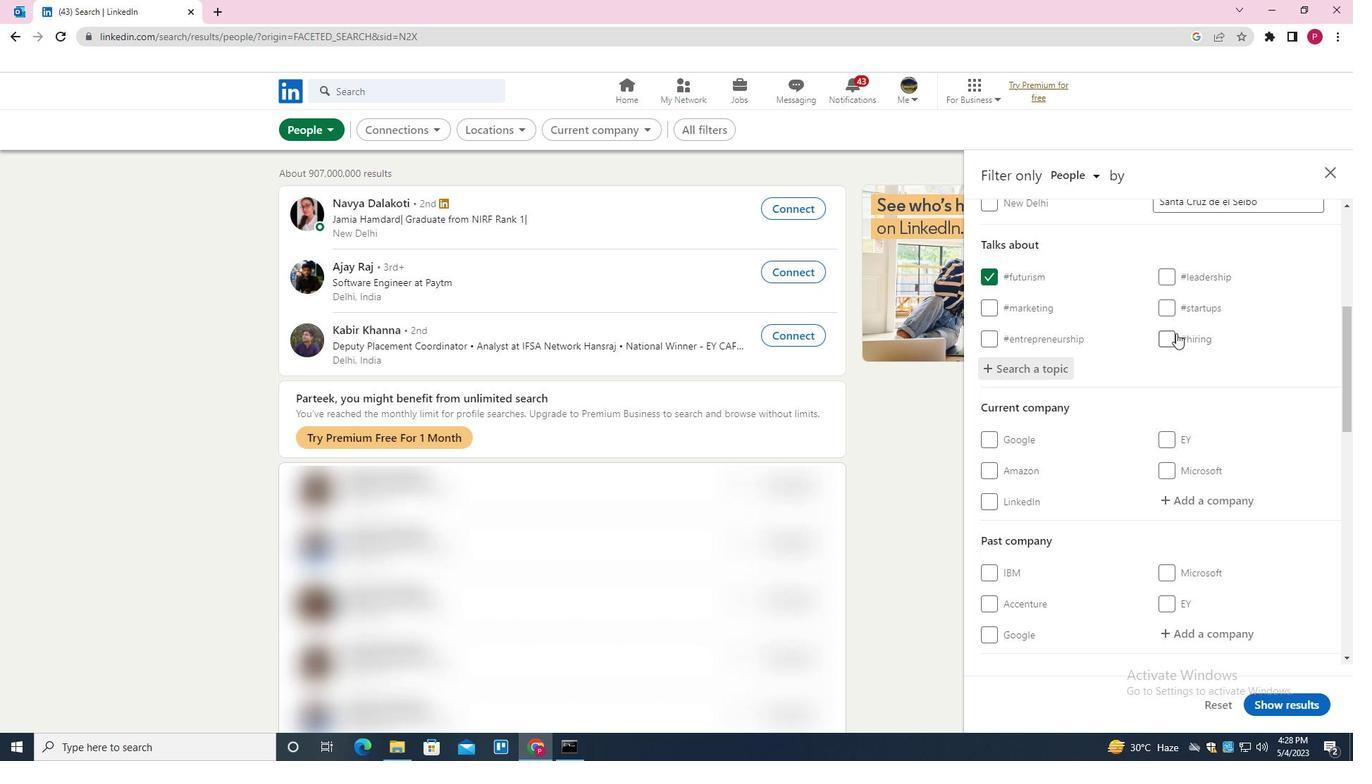 
Action: Mouse moved to (1150, 381)
Screenshot: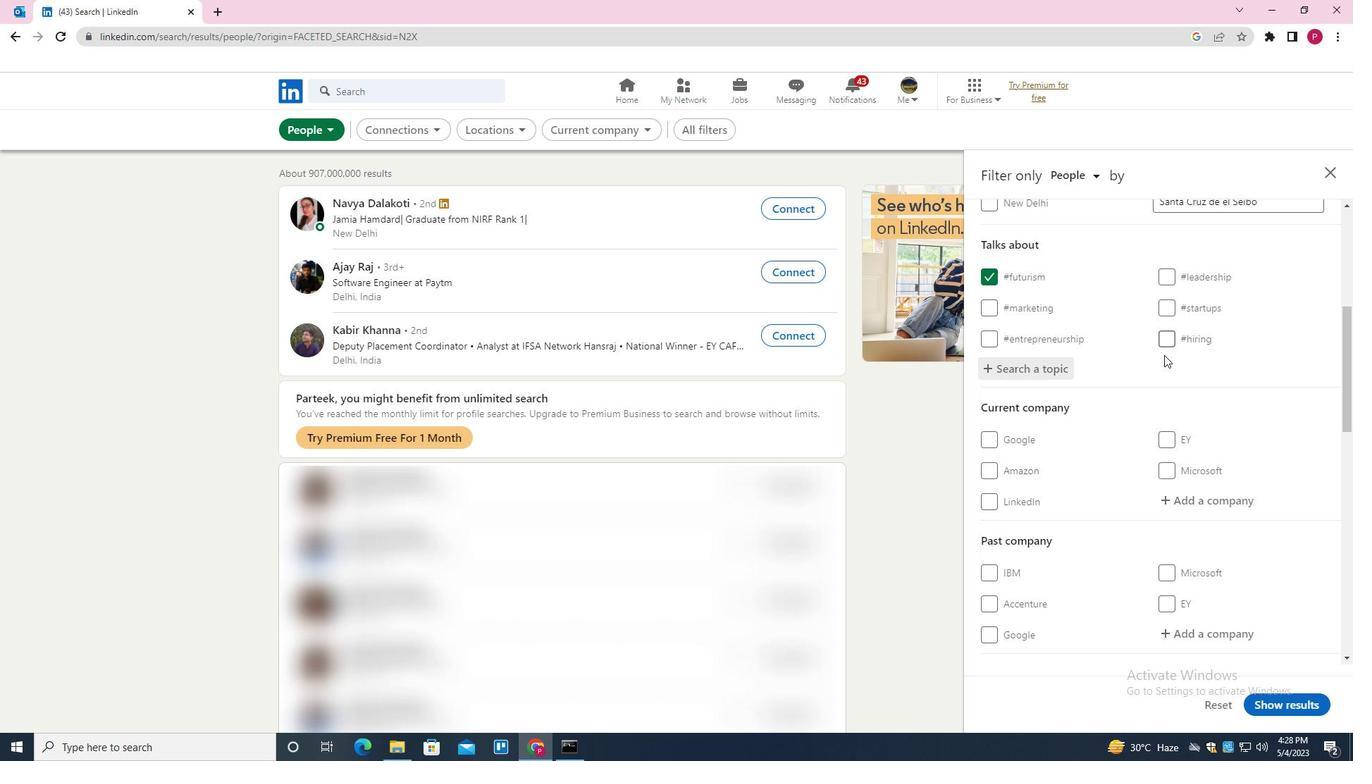 
Action: Mouse scrolled (1150, 381) with delta (0, 0)
Screenshot: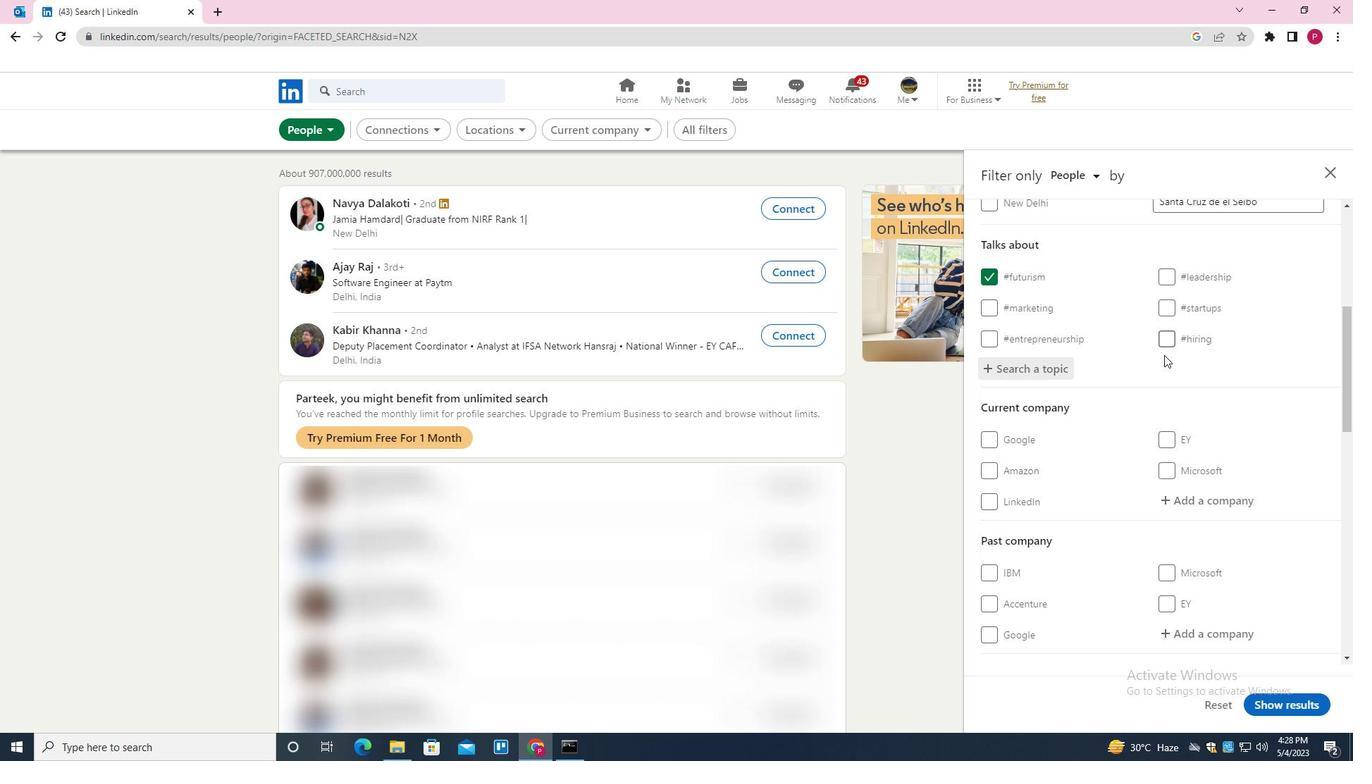 
Action: Mouse moved to (1143, 395)
Screenshot: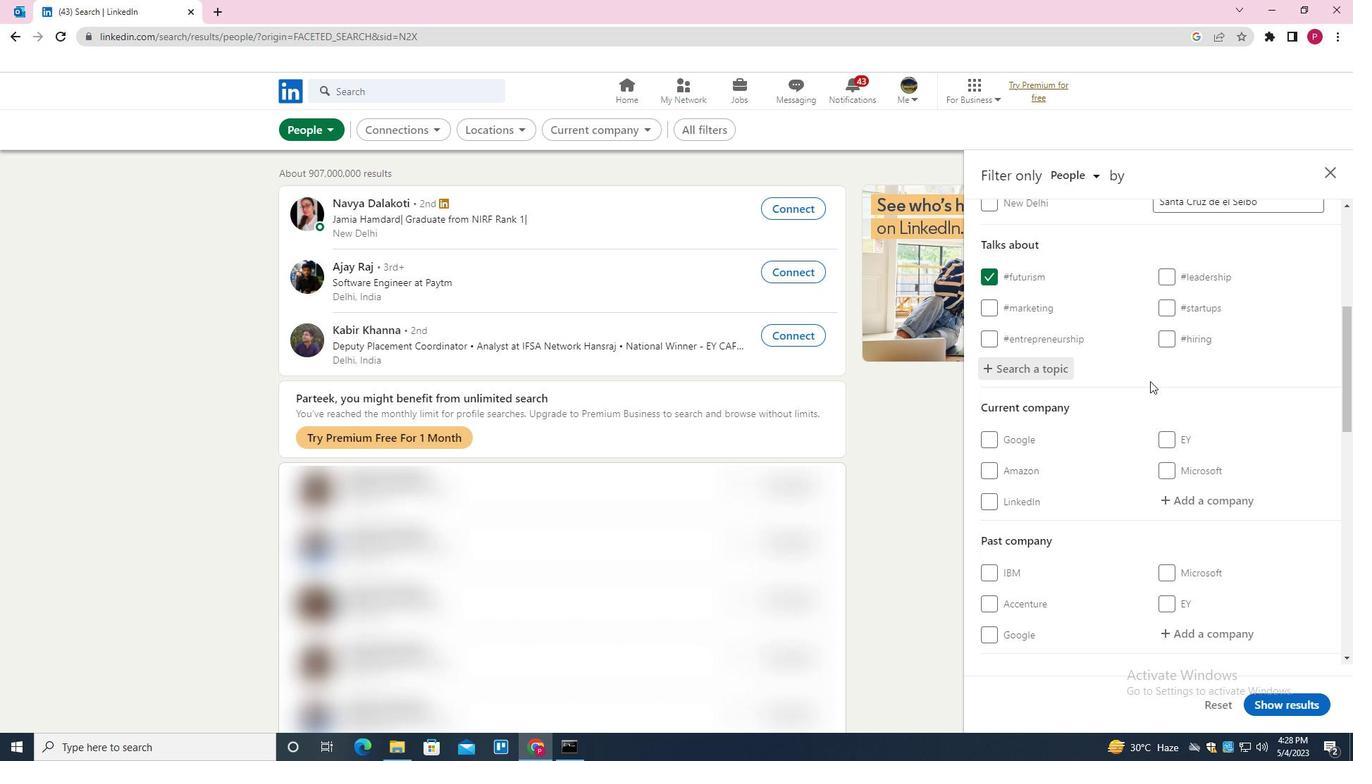 
Action: Mouse scrolled (1143, 394) with delta (0, 0)
Screenshot: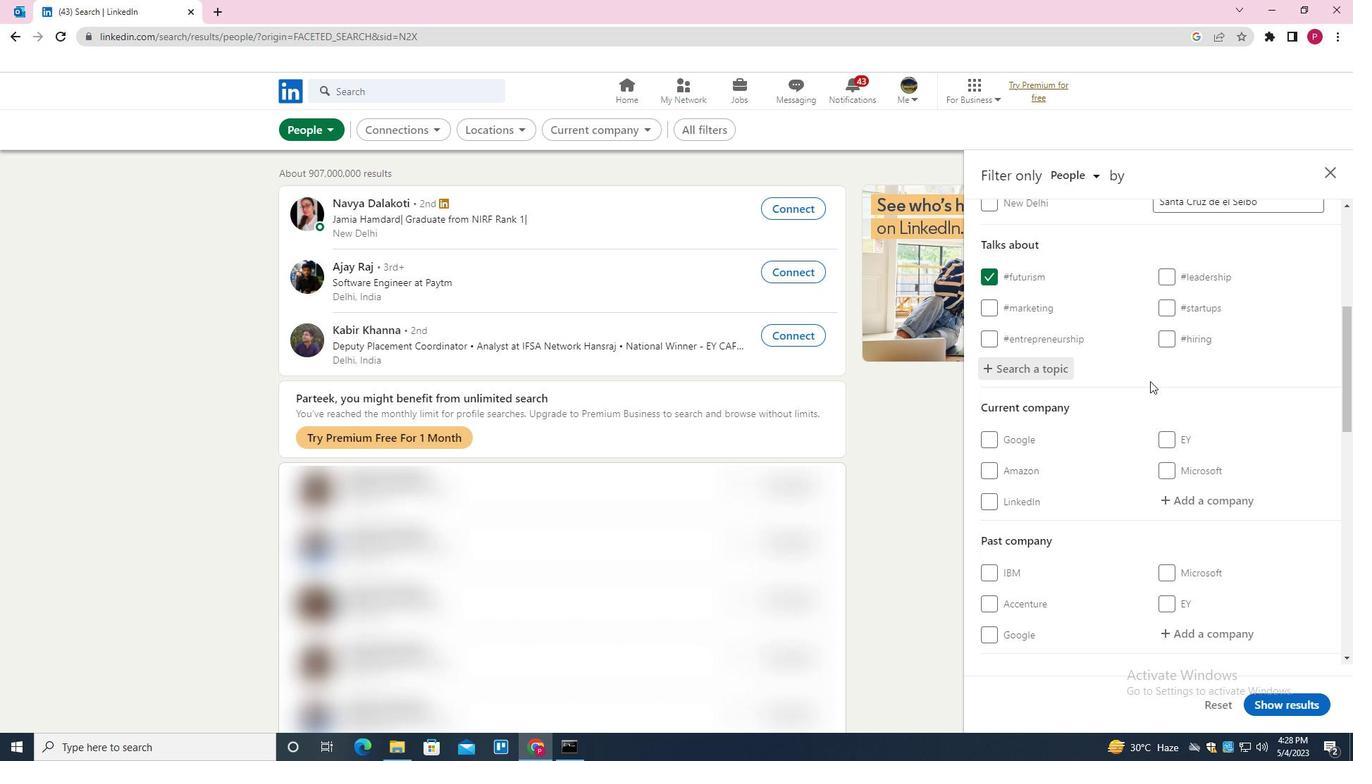 
Action: Mouse moved to (1139, 401)
Screenshot: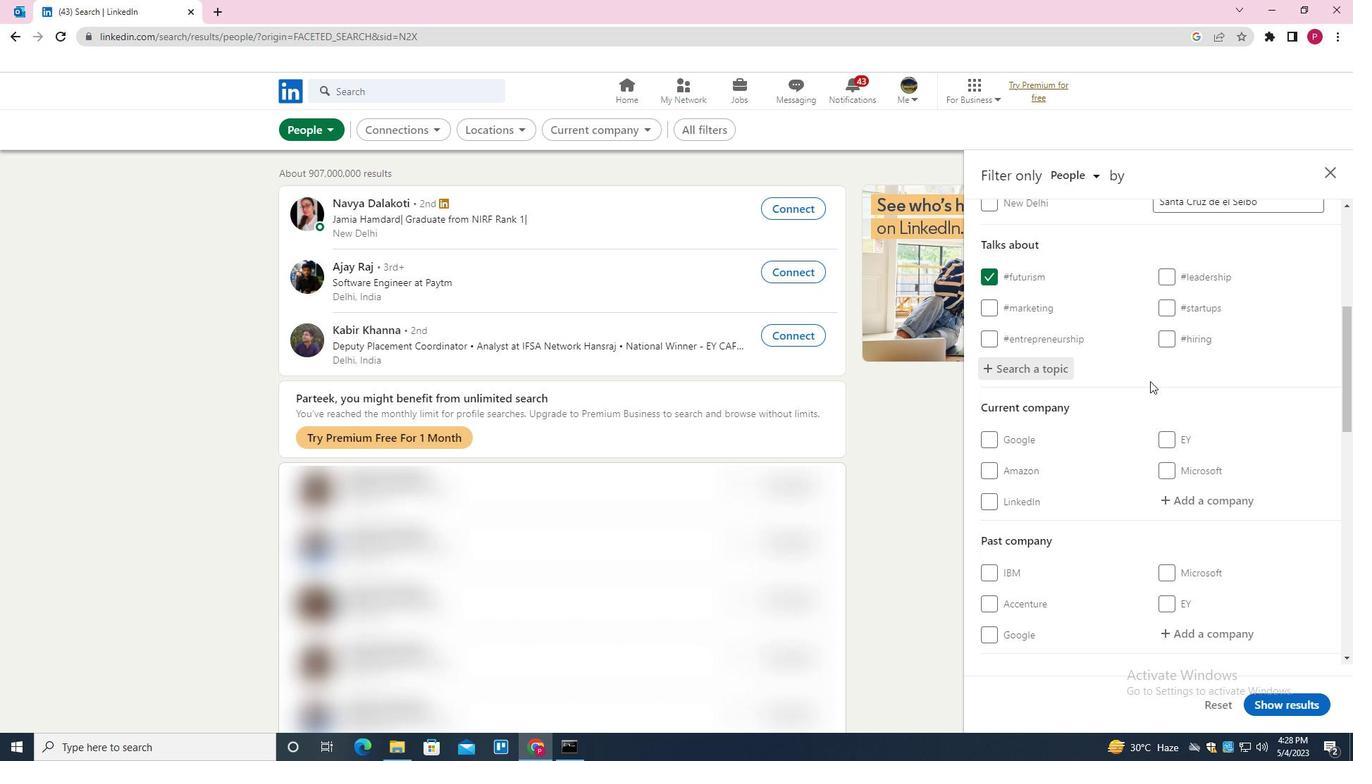 
Action: Mouse scrolled (1139, 400) with delta (0, 0)
Screenshot: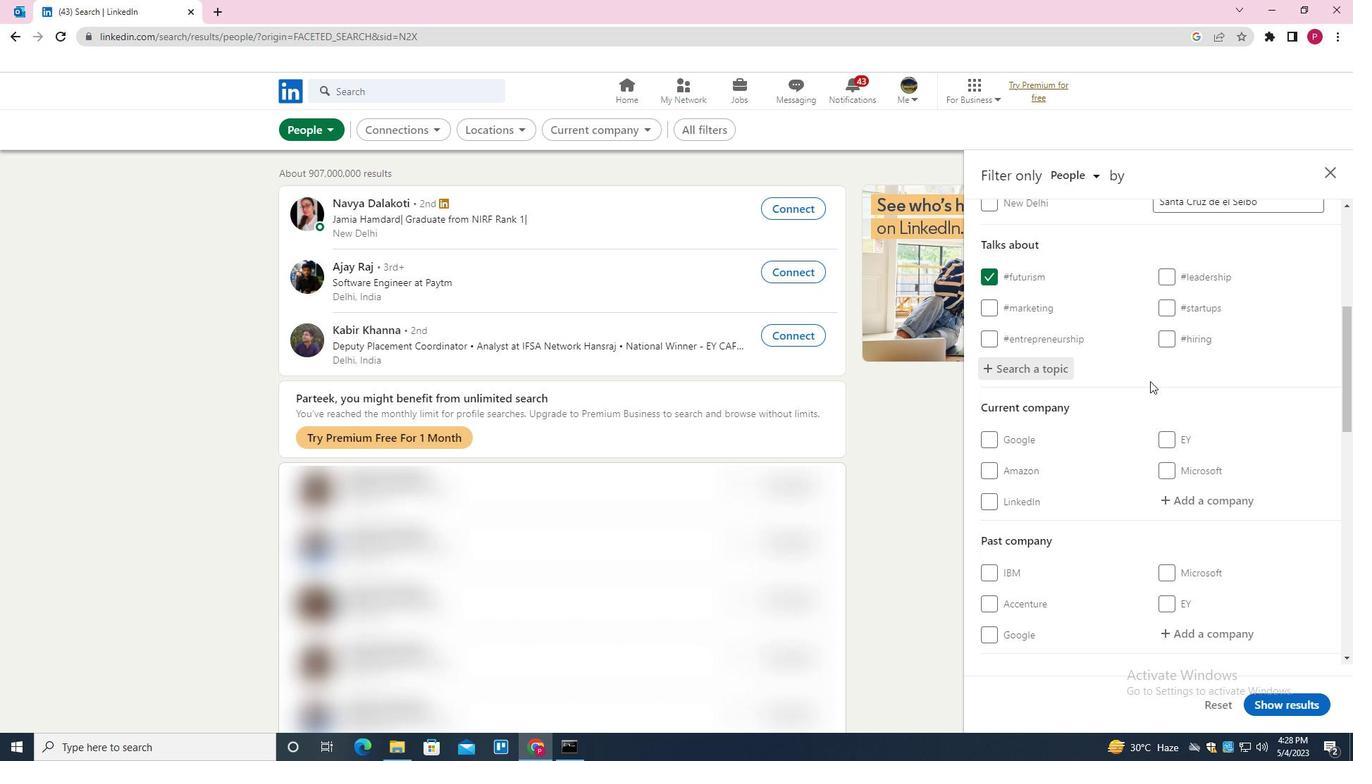 
Action: Mouse moved to (1108, 428)
Screenshot: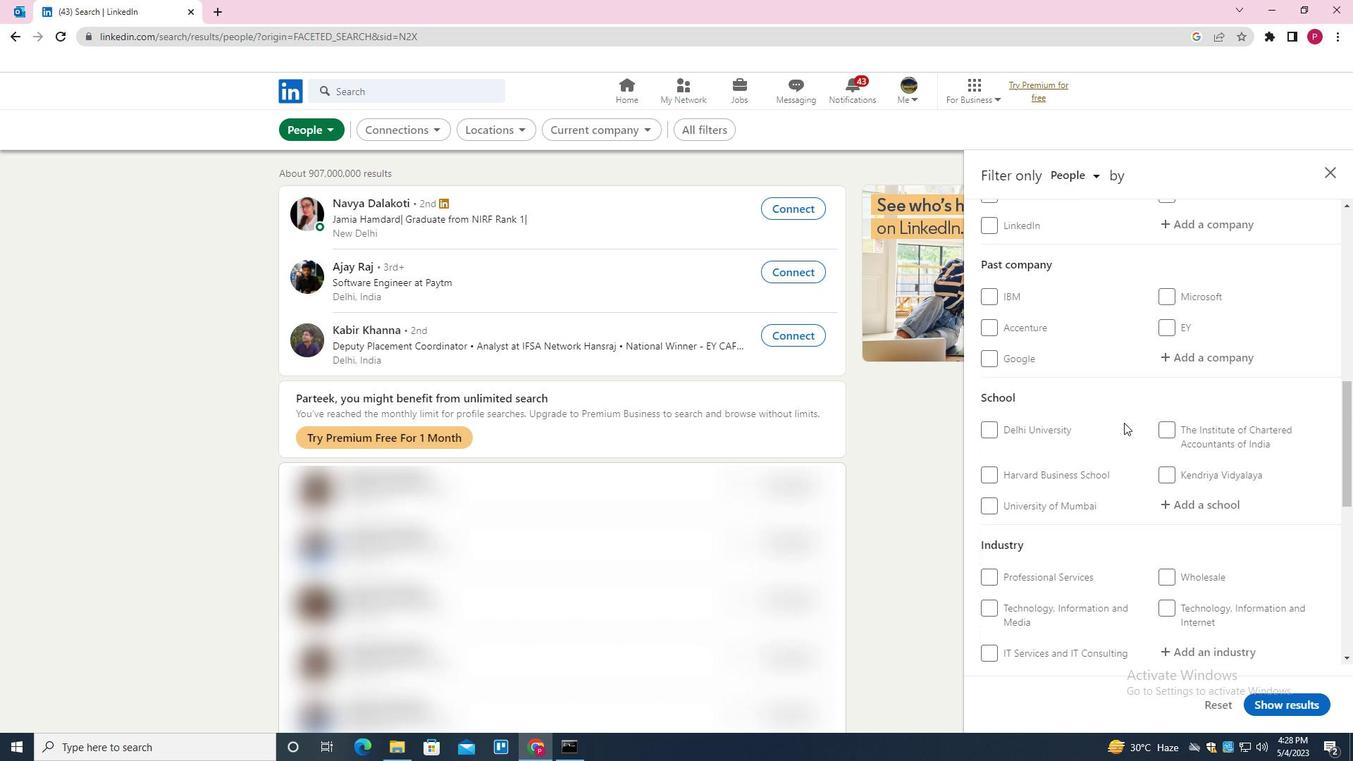 
Action: Mouse scrolled (1108, 427) with delta (0, 0)
Screenshot: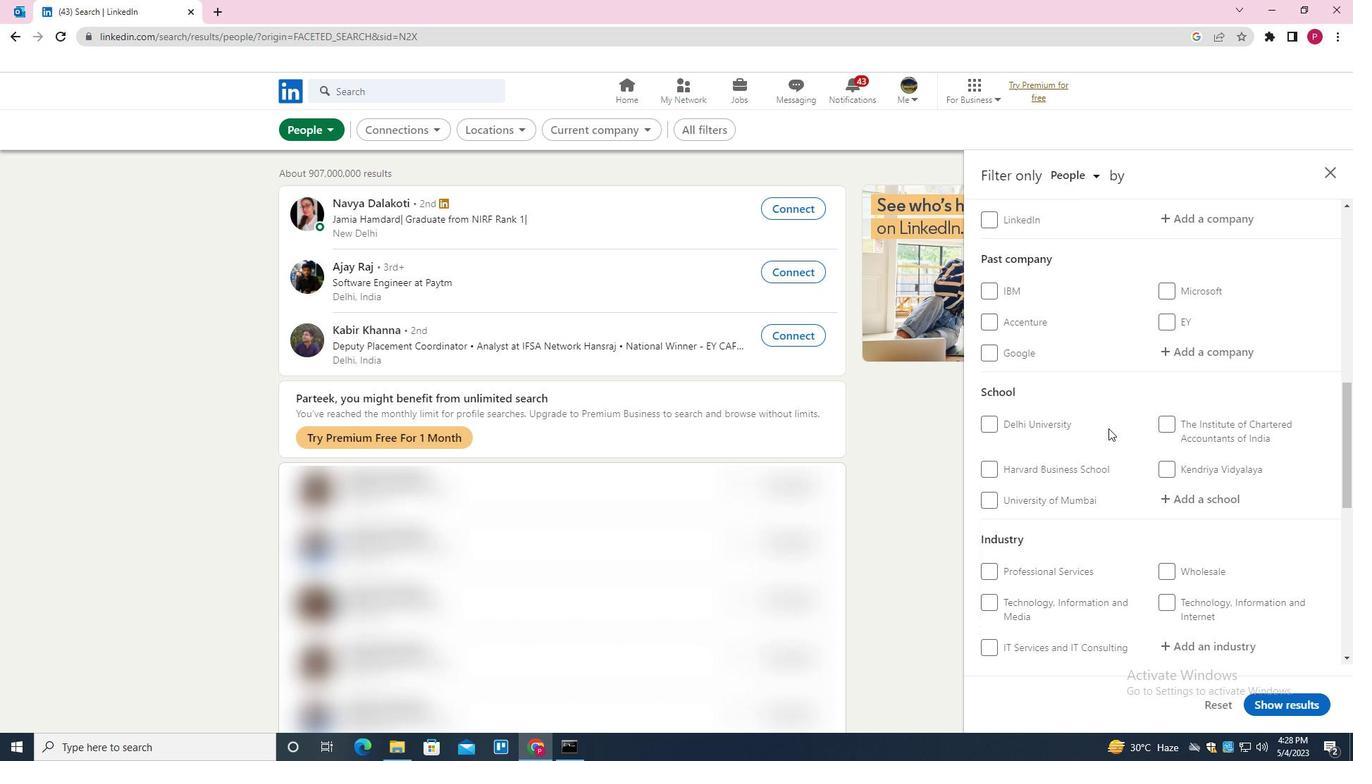 
Action: Mouse scrolled (1108, 427) with delta (0, 0)
Screenshot: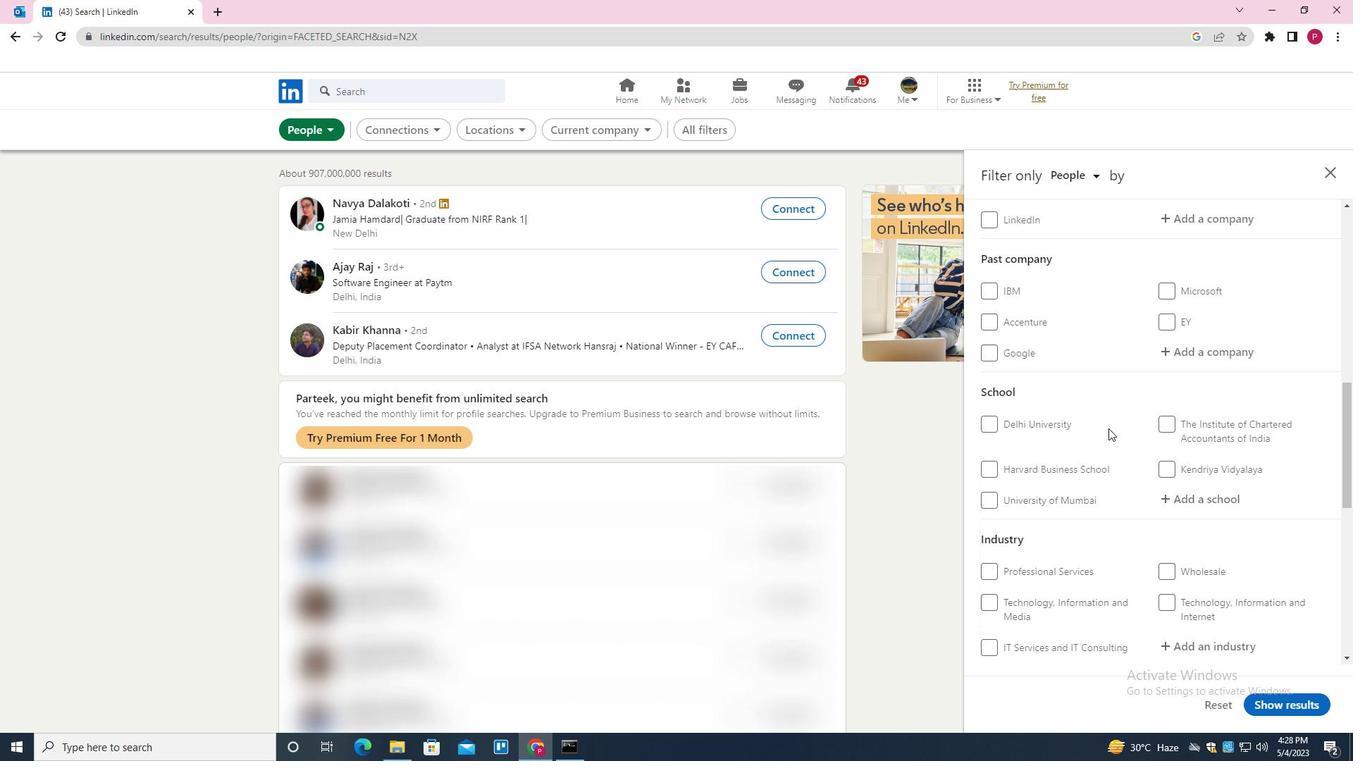 
Action: Mouse scrolled (1108, 427) with delta (0, 0)
Screenshot: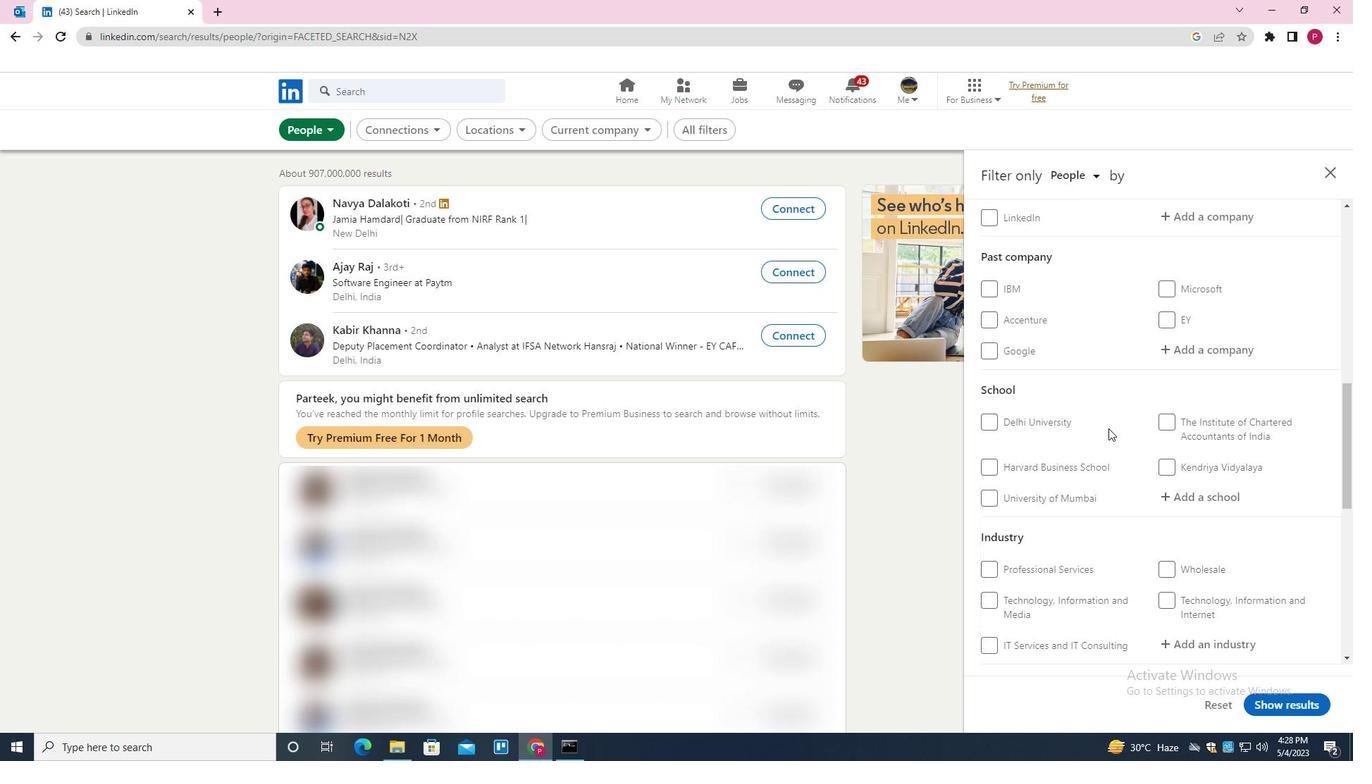 
Action: Mouse scrolled (1108, 427) with delta (0, 0)
Screenshot: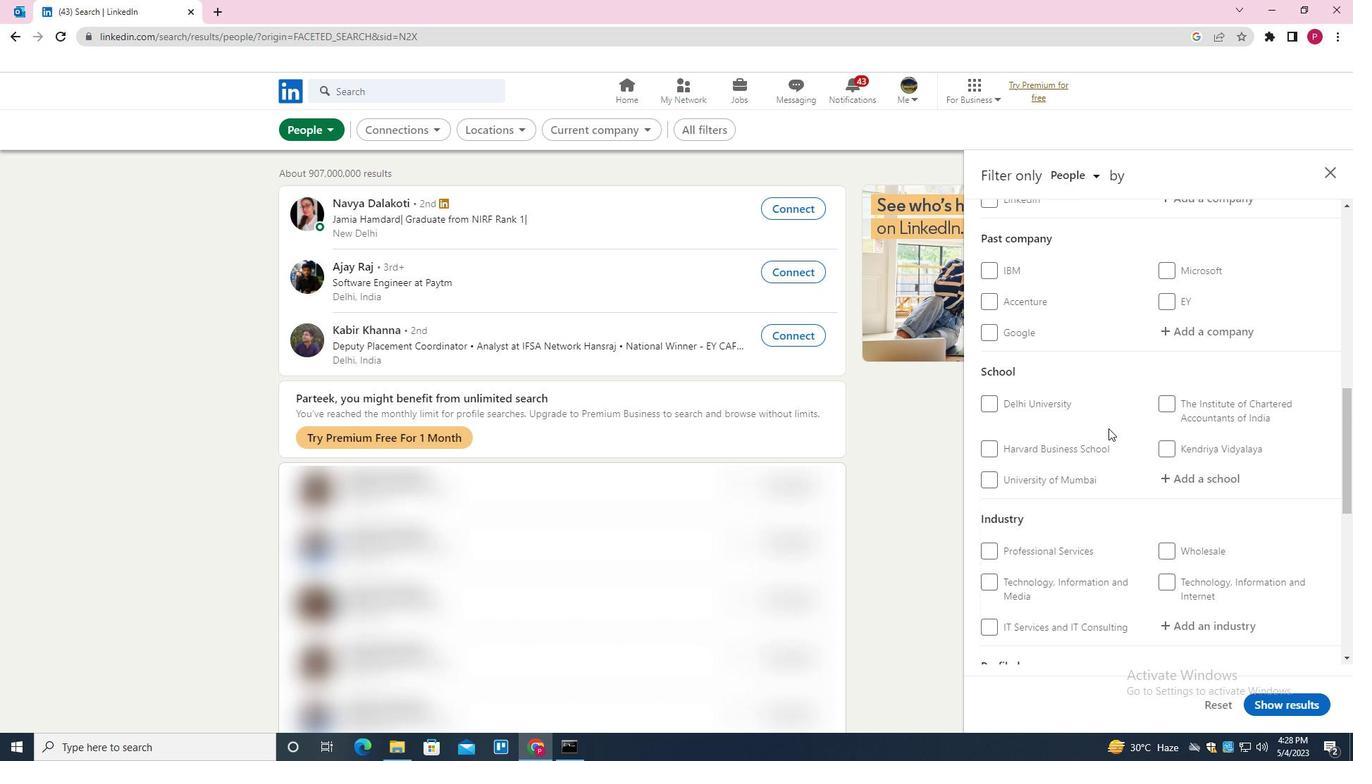 
Action: Mouse scrolled (1108, 427) with delta (0, 0)
Screenshot: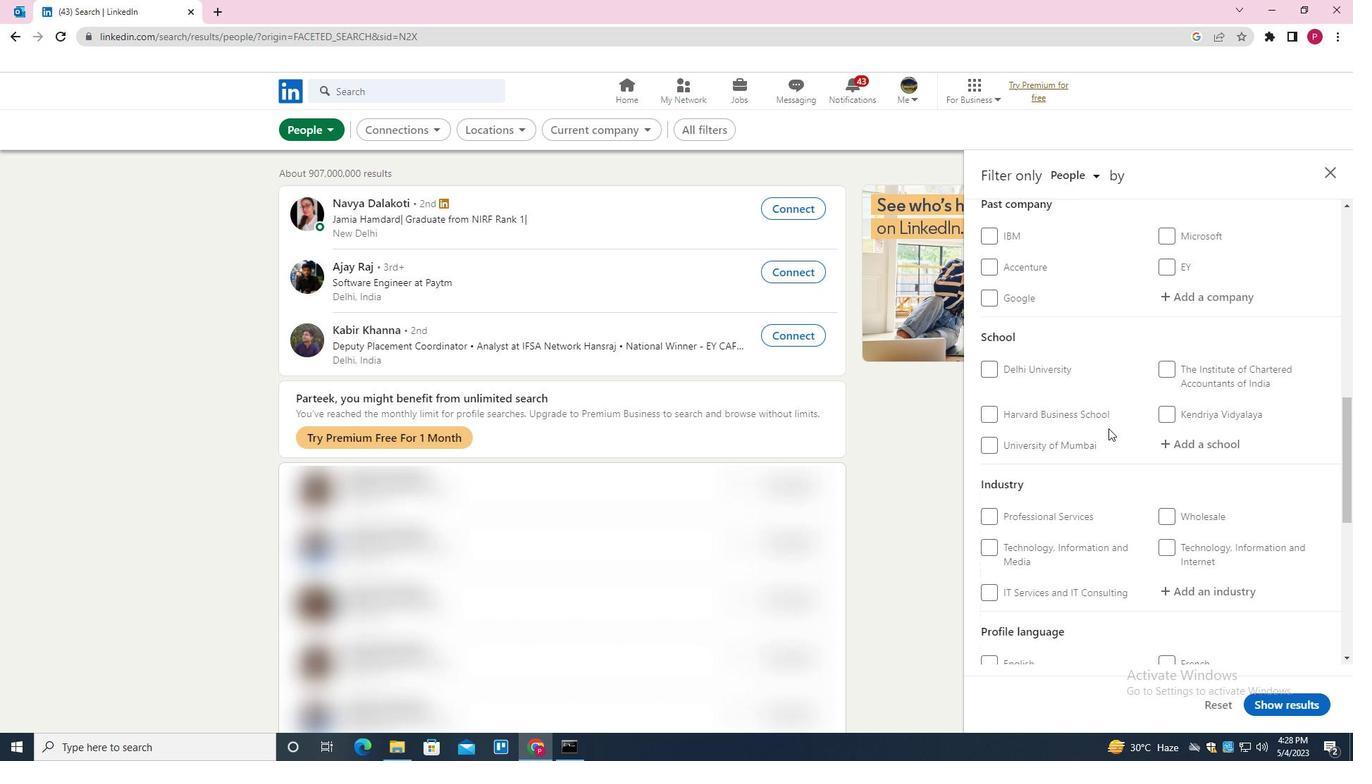 
Action: Mouse moved to (1164, 367)
Screenshot: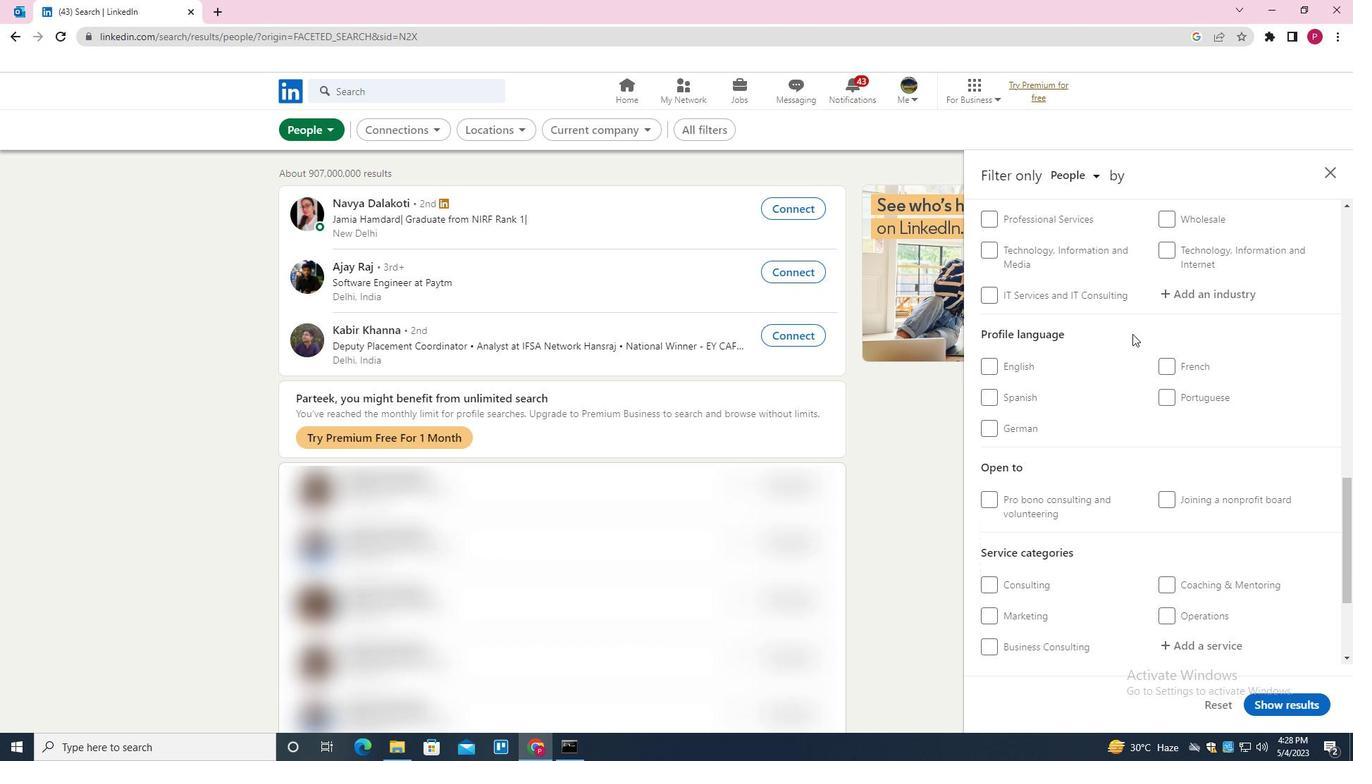 
Action: Mouse pressed left at (1164, 367)
Screenshot: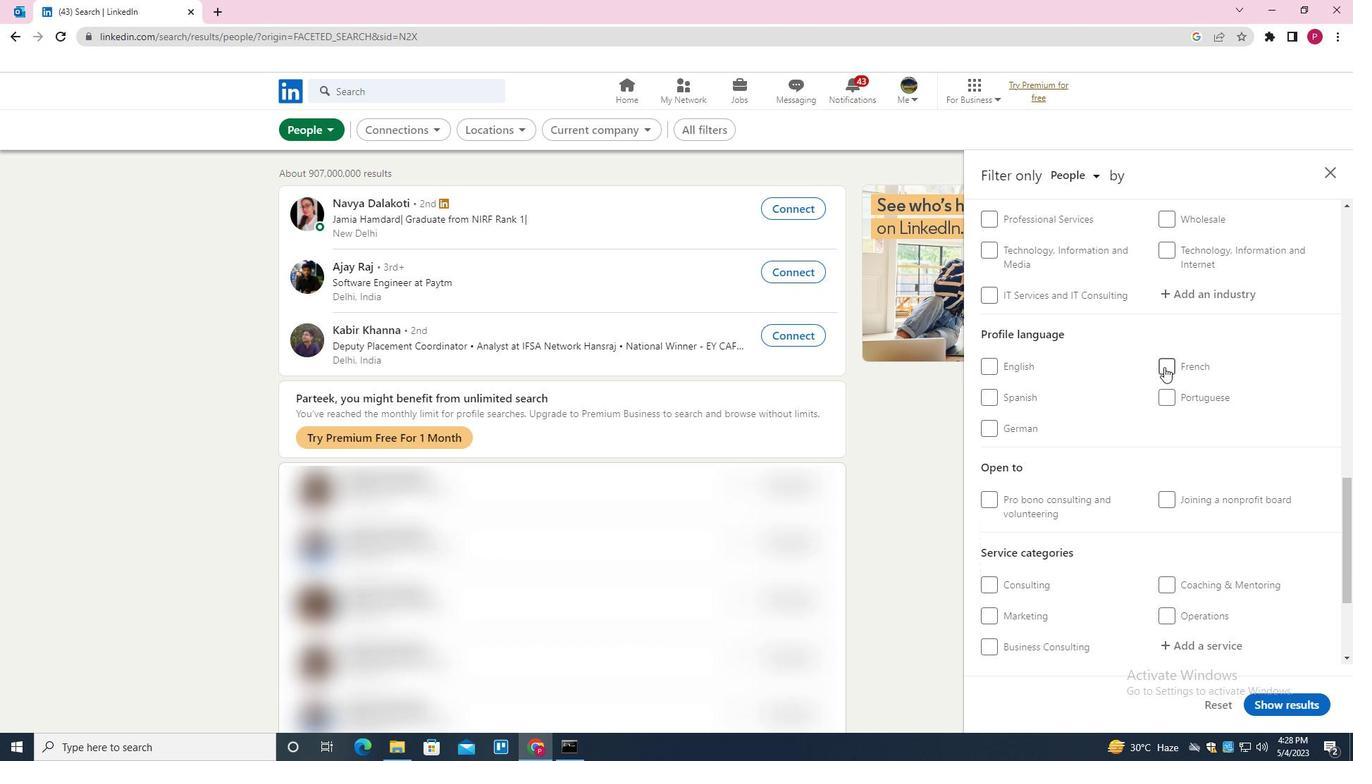 
Action: Mouse moved to (1086, 427)
Screenshot: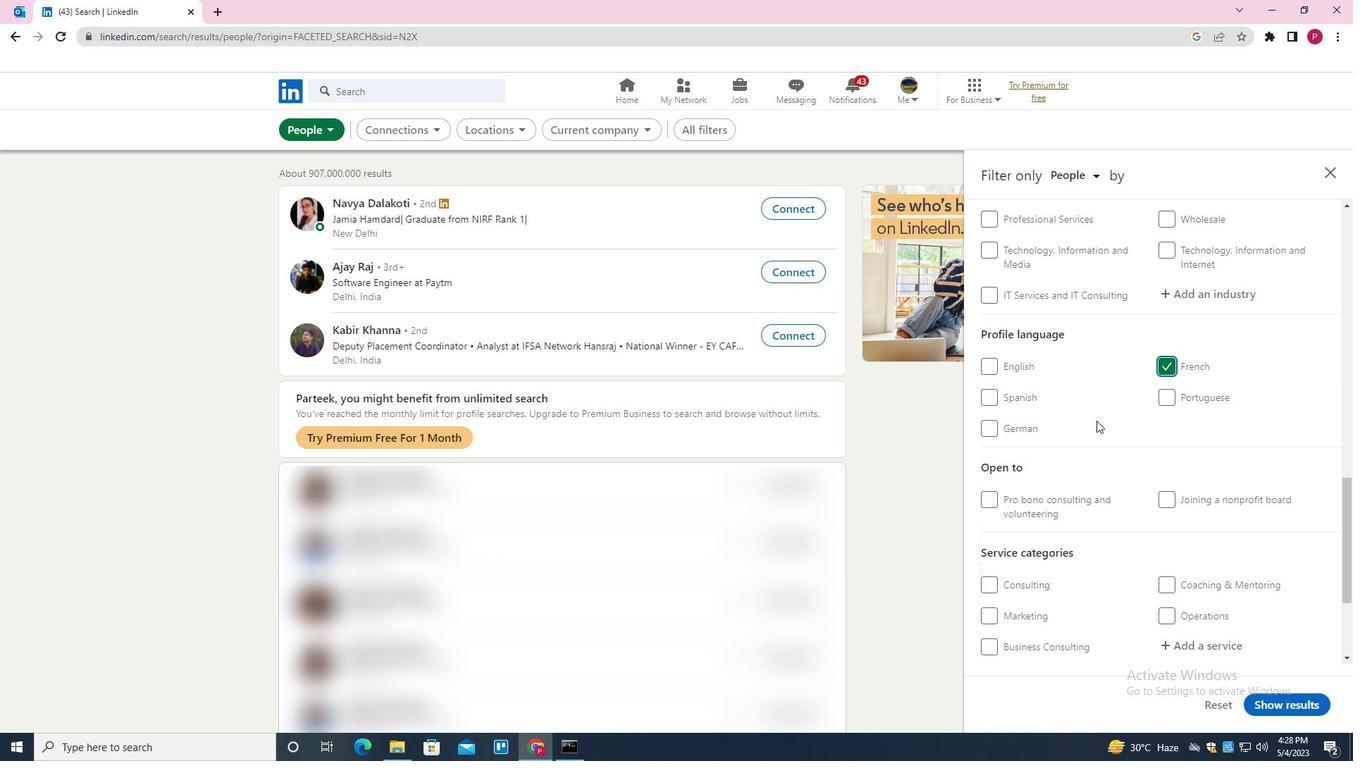 
Action: Mouse scrolled (1086, 428) with delta (0, 0)
Screenshot: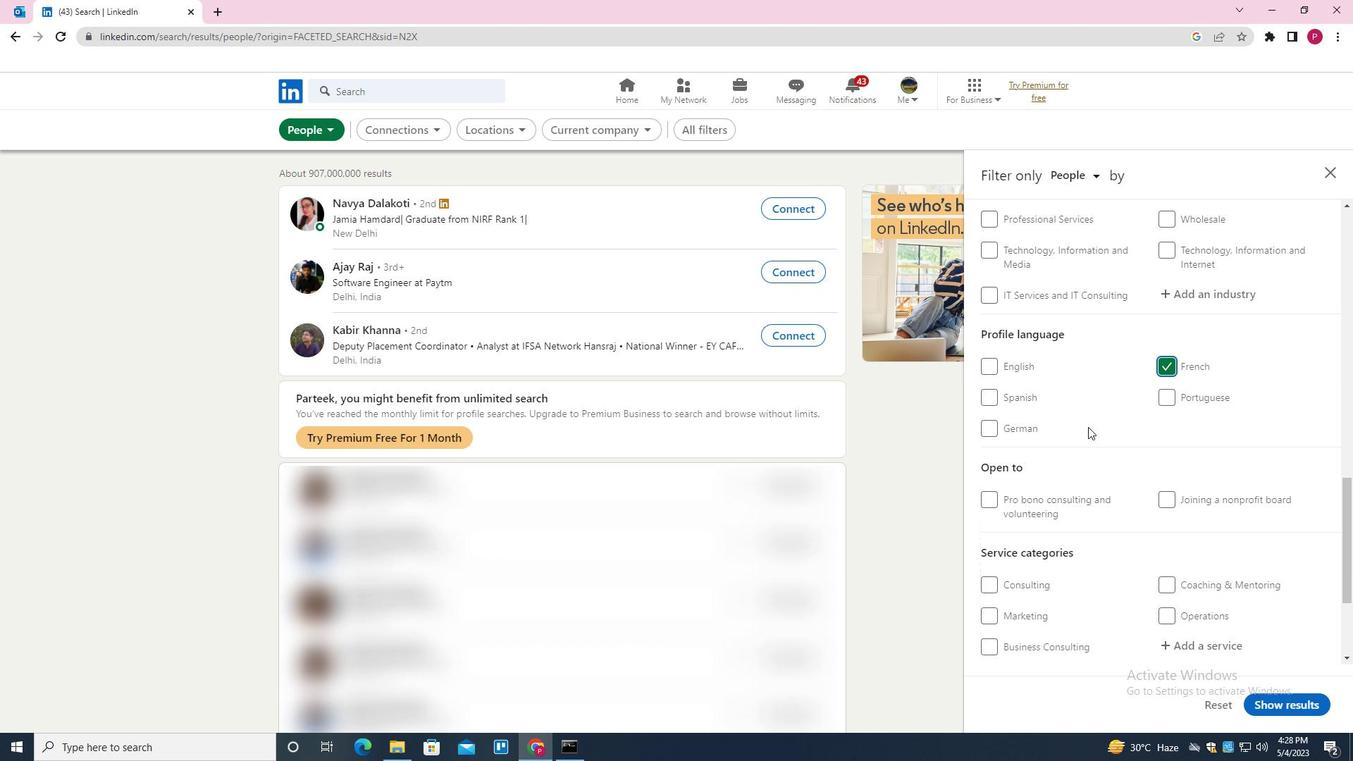 
Action: Mouse scrolled (1086, 428) with delta (0, 0)
Screenshot: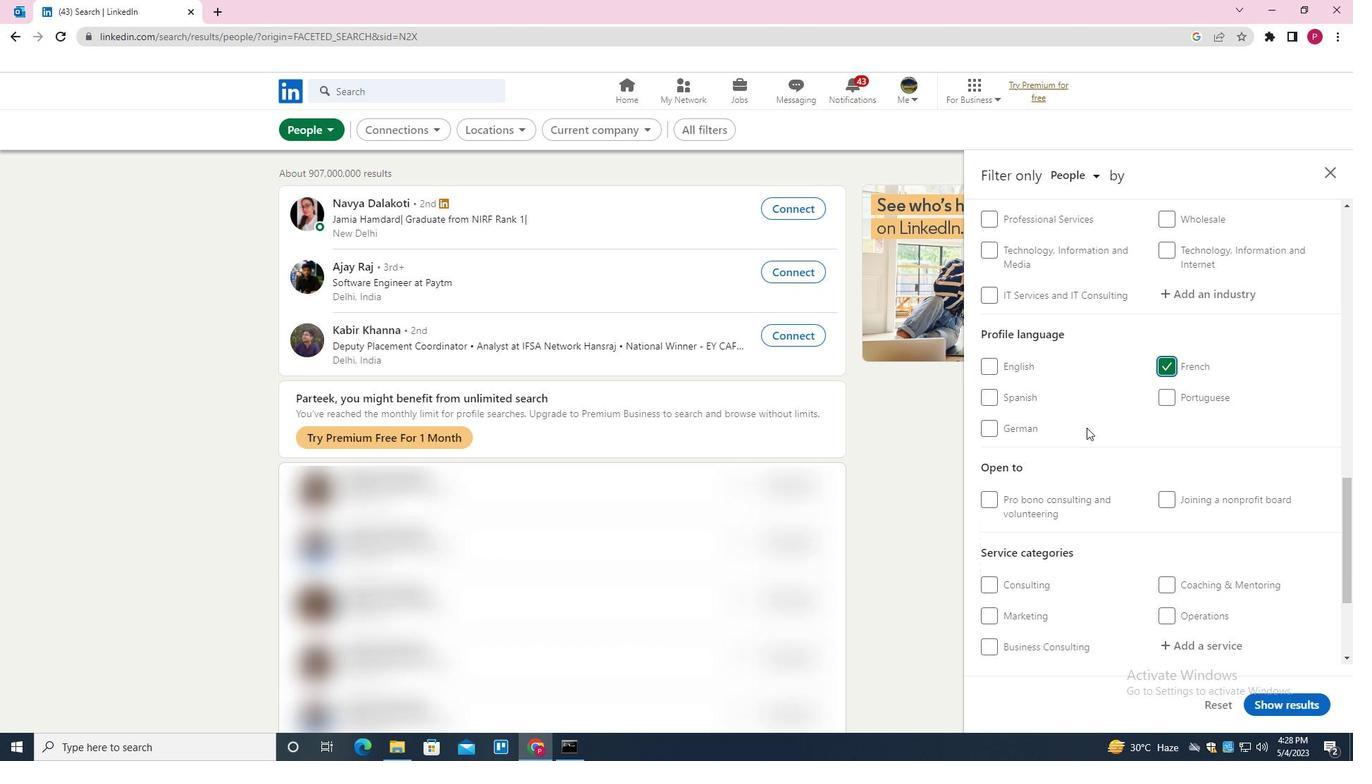 
Action: Mouse scrolled (1086, 428) with delta (0, 0)
Screenshot: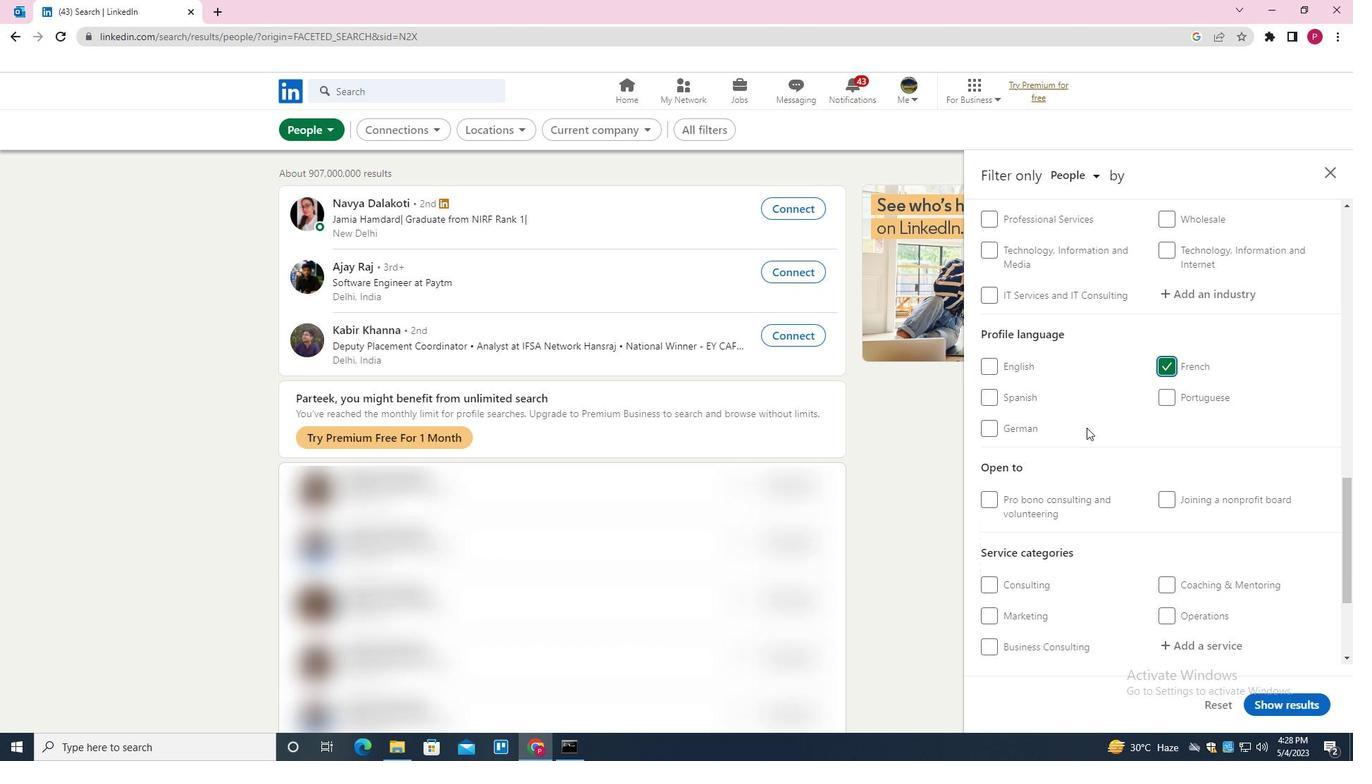 
Action: Mouse scrolled (1086, 428) with delta (0, 0)
Screenshot: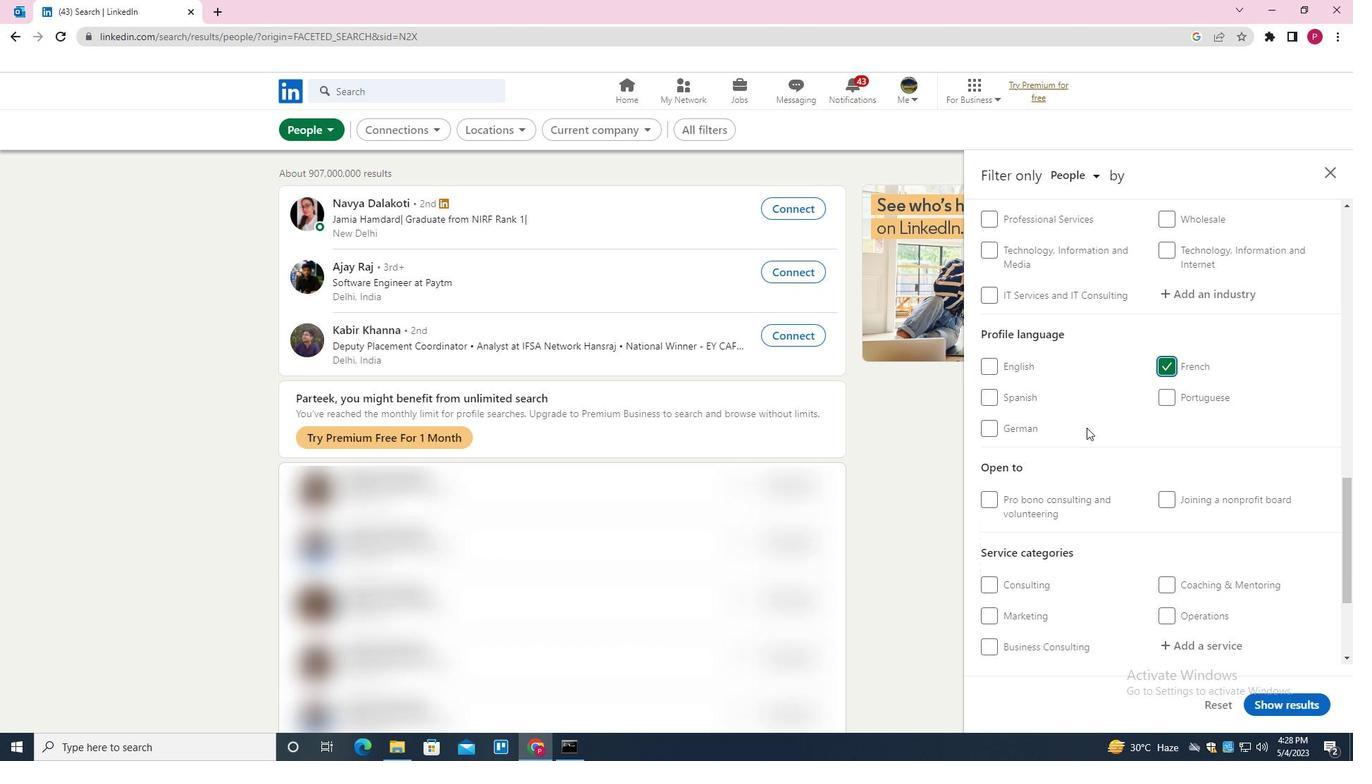 
Action: Mouse scrolled (1086, 428) with delta (0, 0)
Screenshot: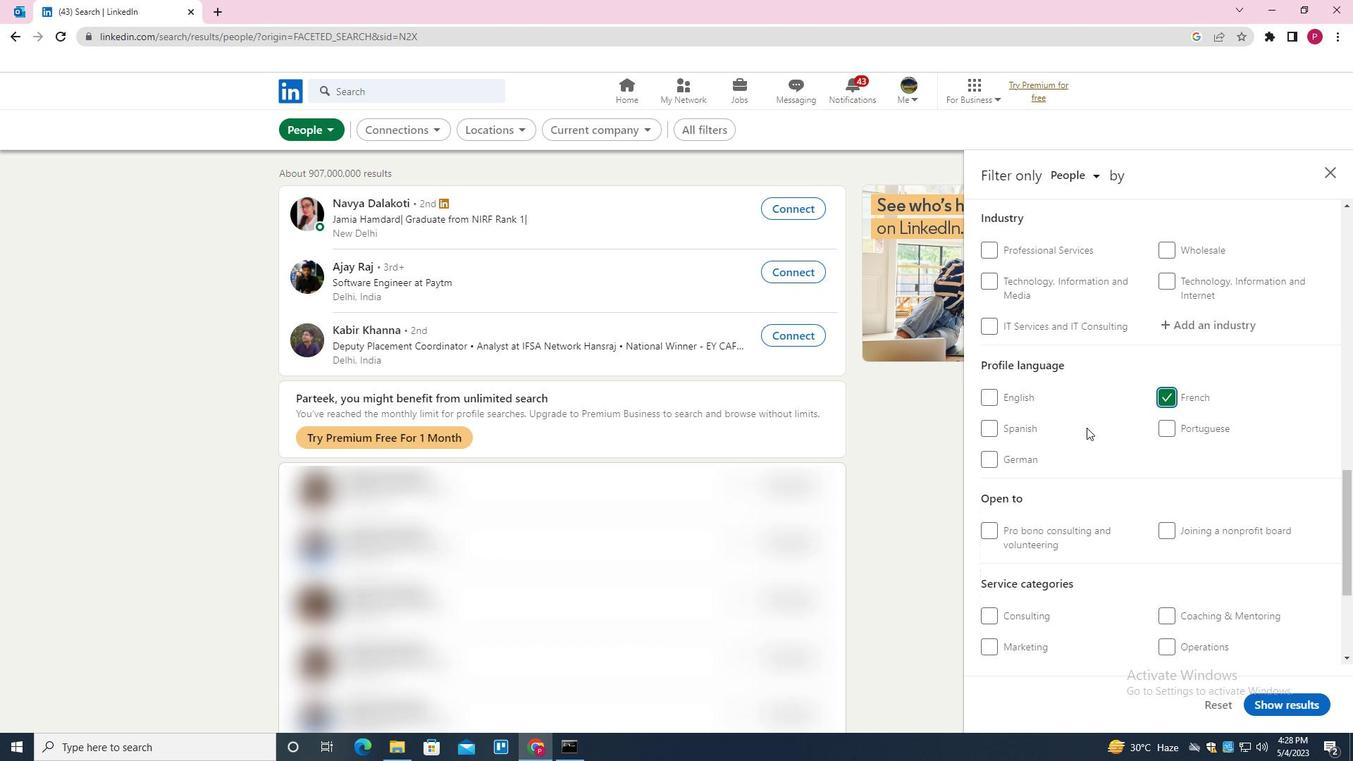 
Action: Mouse scrolled (1086, 428) with delta (0, 0)
Screenshot: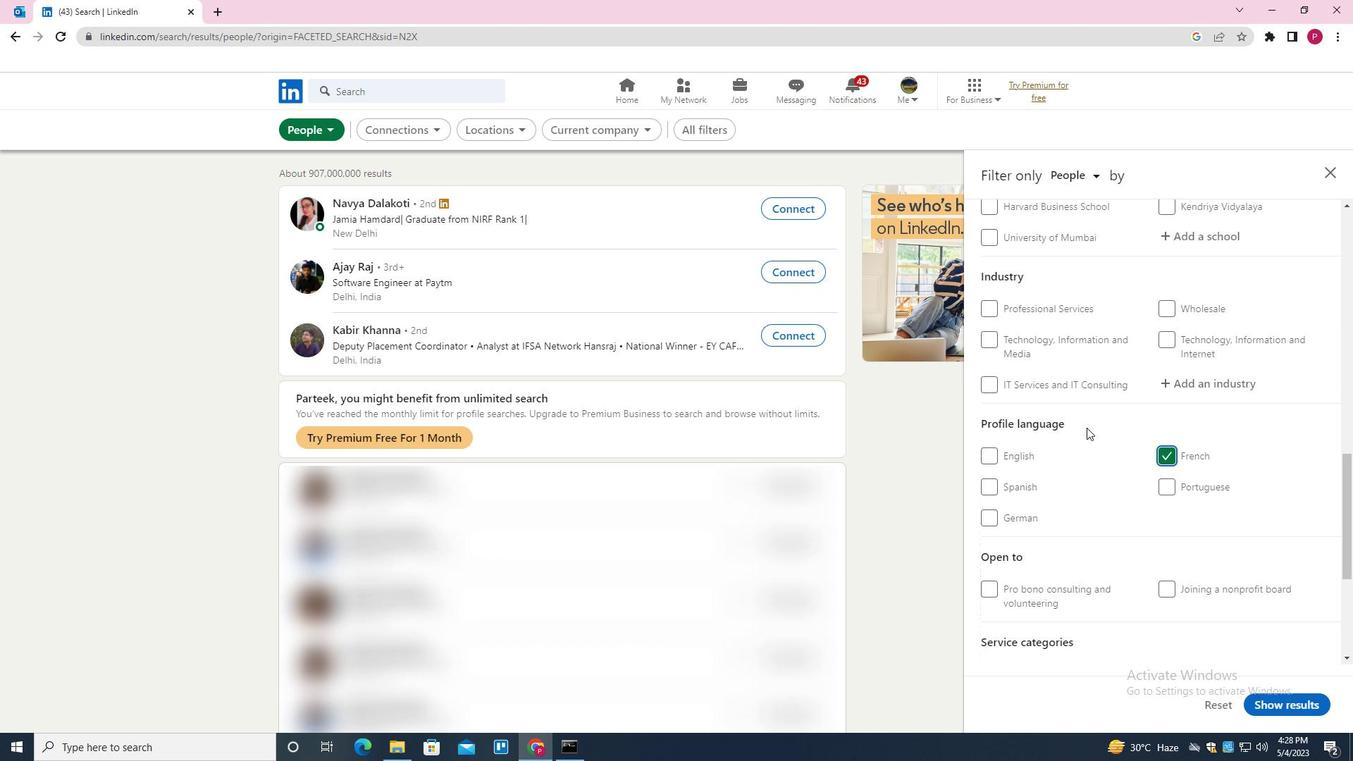 
Action: Mouse scrolled (1086, 428) with delta (0, 0)
Screenshot: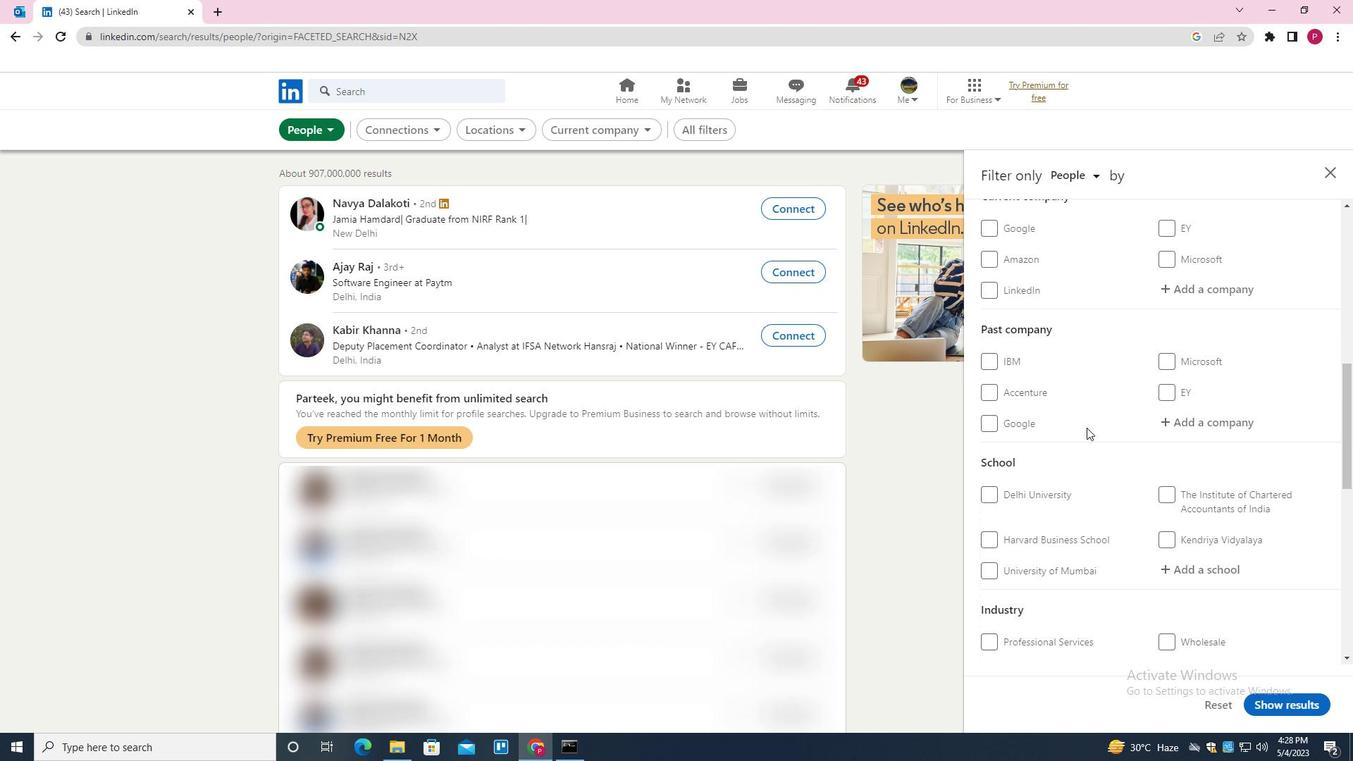 
Action: Mouse scrolled (1086, 428) with delta (0, 0)
Screenshot: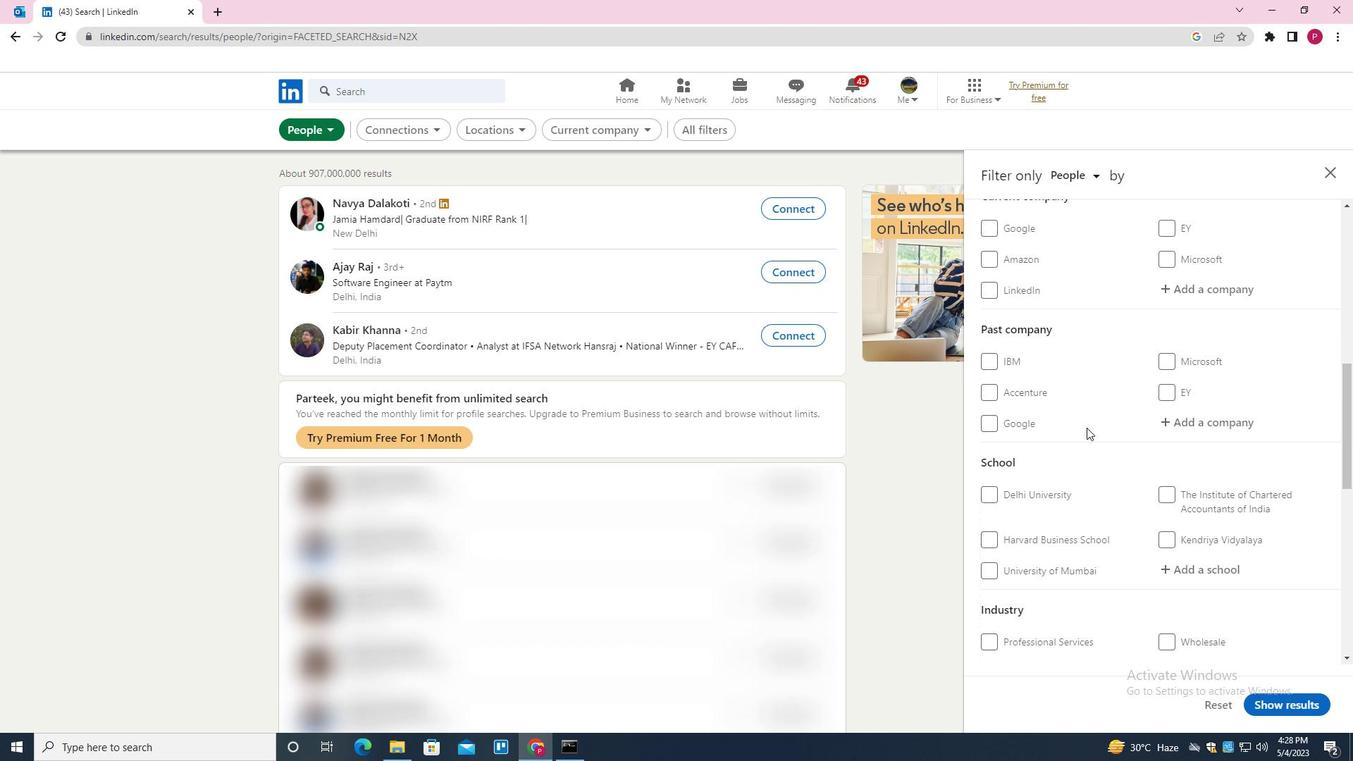 
Action: Mouse moved to (1203, 432)
Screenshot: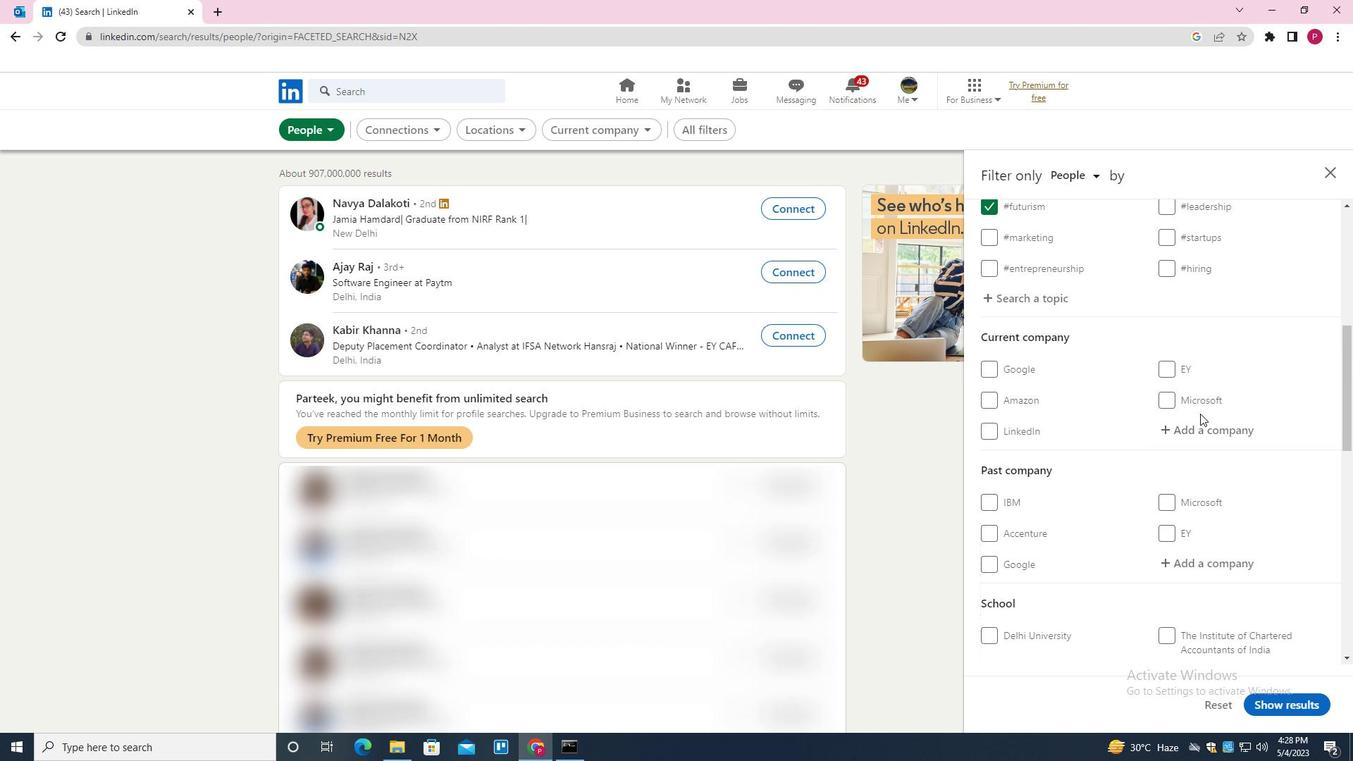
Action: Mouse pressed left at (1203, 432)
Screenshot: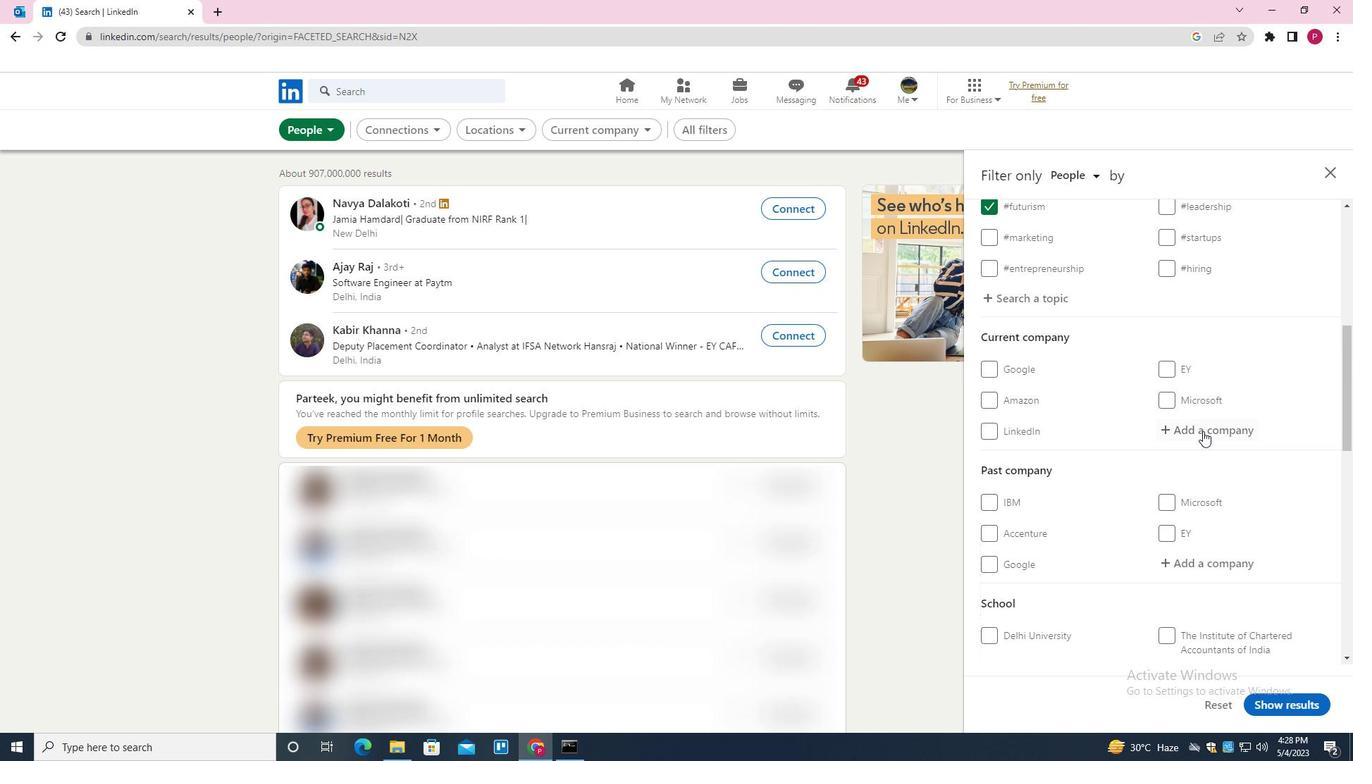 
Action: Mouse moved to (1194, 413)
Screenshot: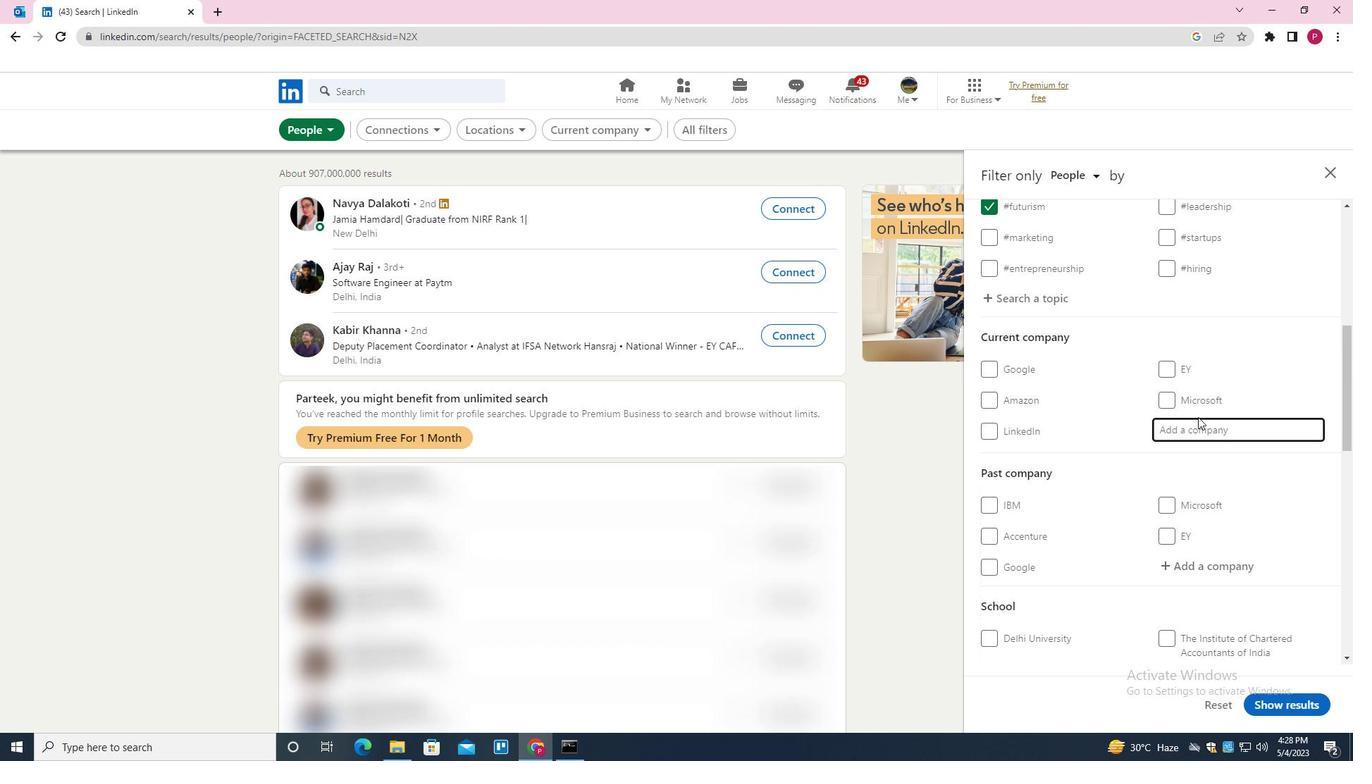
Action: Key pressed <Key.shift><Key.shift><Key.shift>CROMPTON<Key.space>
Screenshot: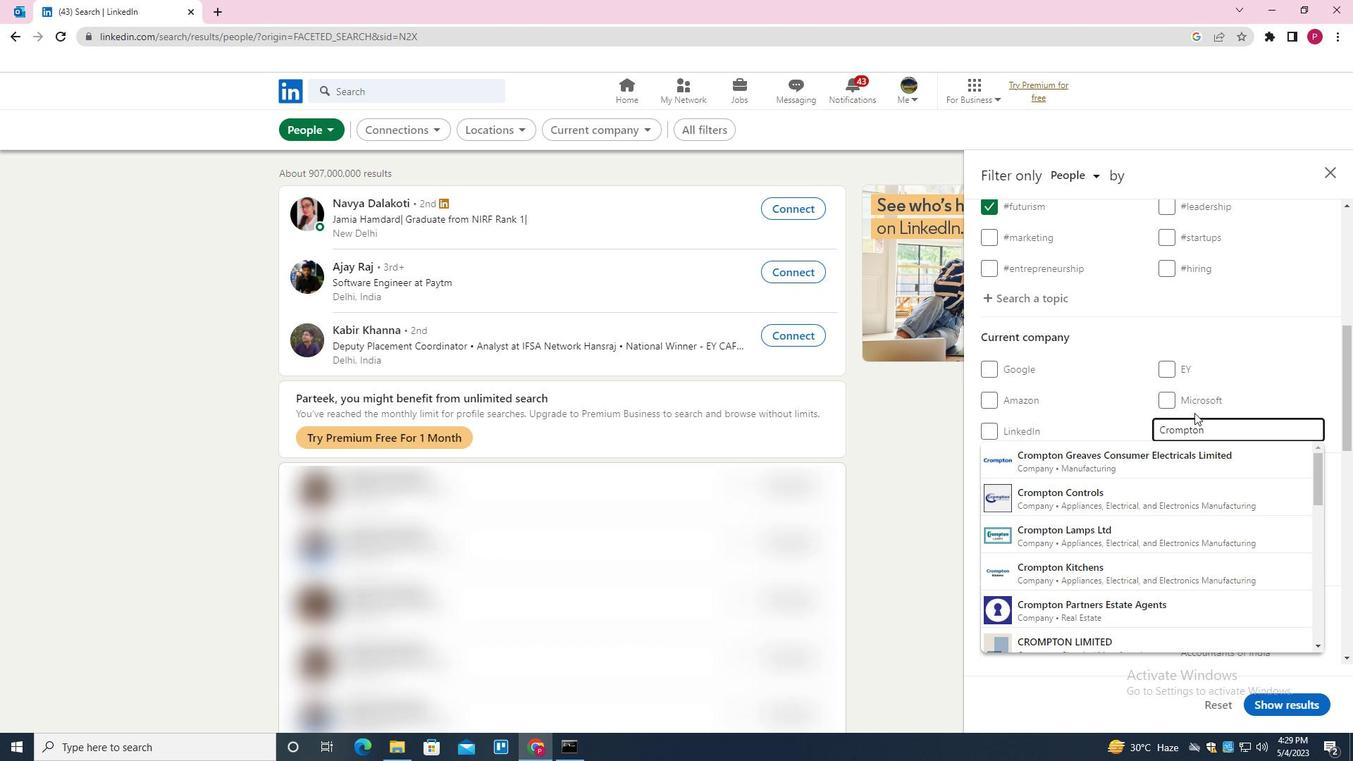 
Action: Mouse moved to (1193, 413)
Screenshot: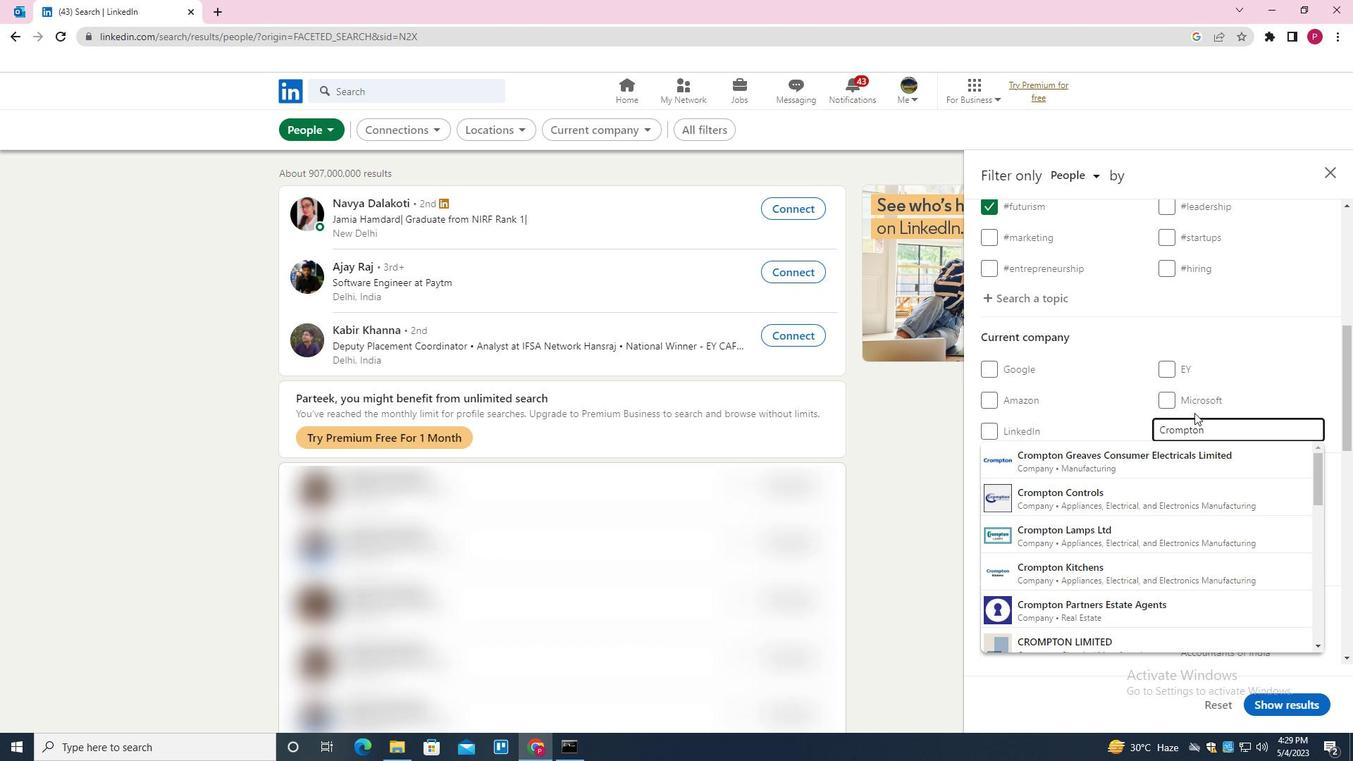 
Action: Key pressed <Key.shift><Key.shift><Key.shift><Key.shift><Key.shift><Key.shift><Key.shift><Key.shift><Key.shift>GREAVES<Key.space><Key.shift>CONSUMER<Key.space><Key.shift>ELECTRICALS<Key.space><Key.shift><Key.shift>LIMITED<Key.down><Key.enter>
Screenshot: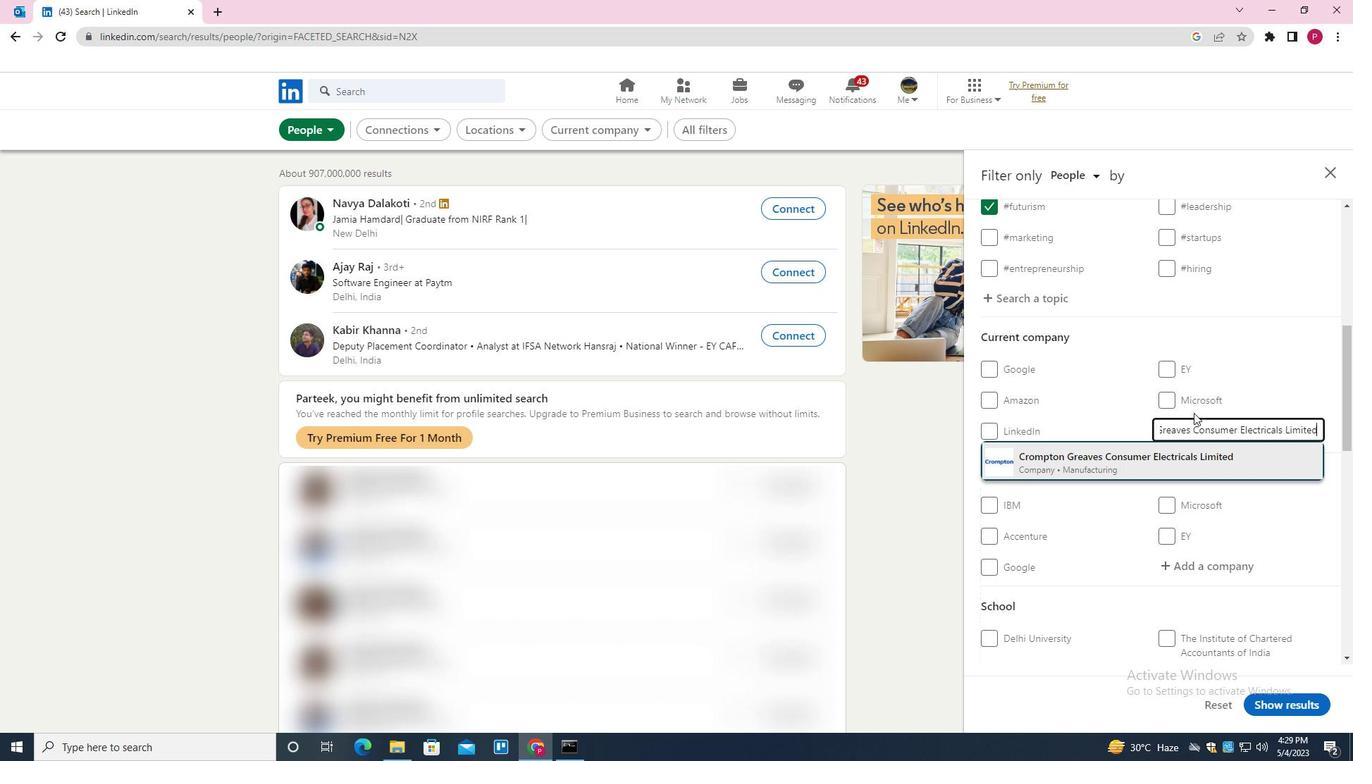 
Action: Mouse moved to (1192, 413)
Screenshot: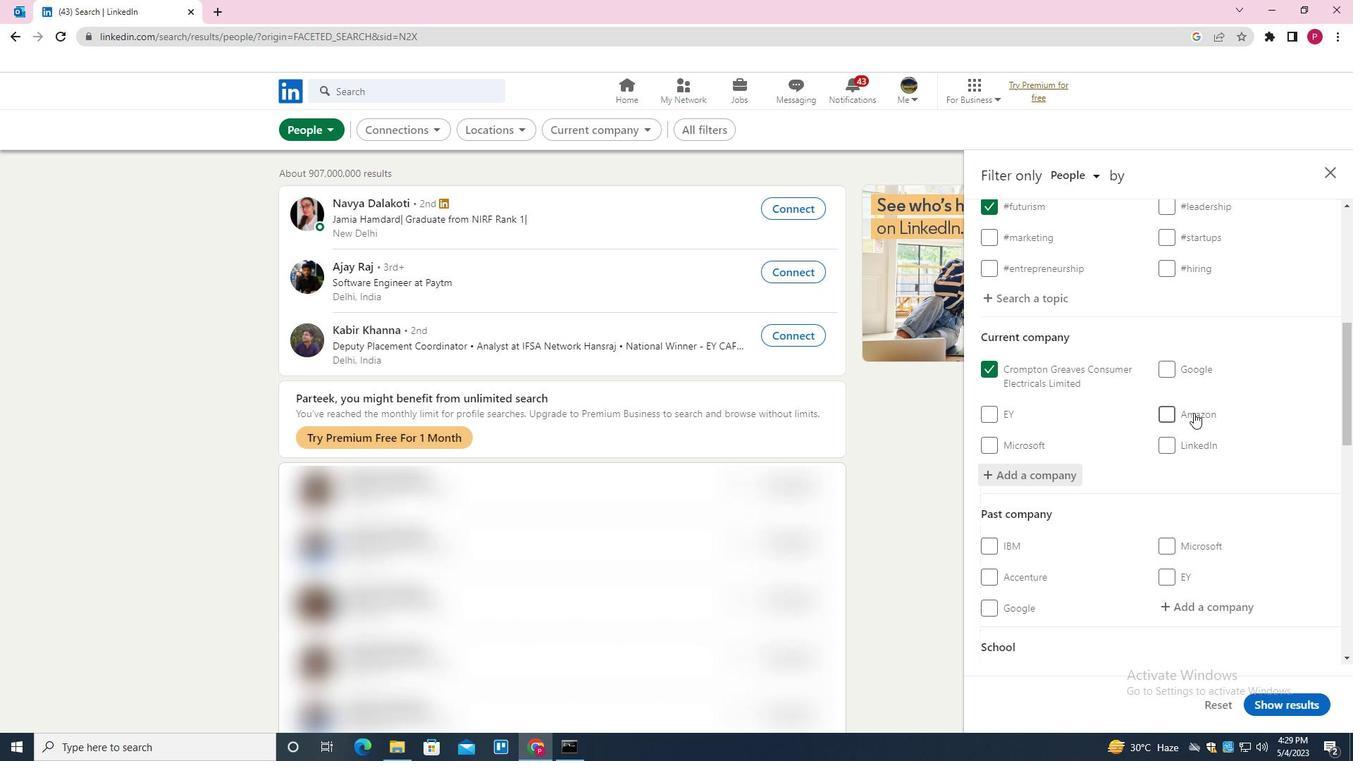 
Action: Mouse scrolled (1192, 412) with delta (0, 0)
Screenshot: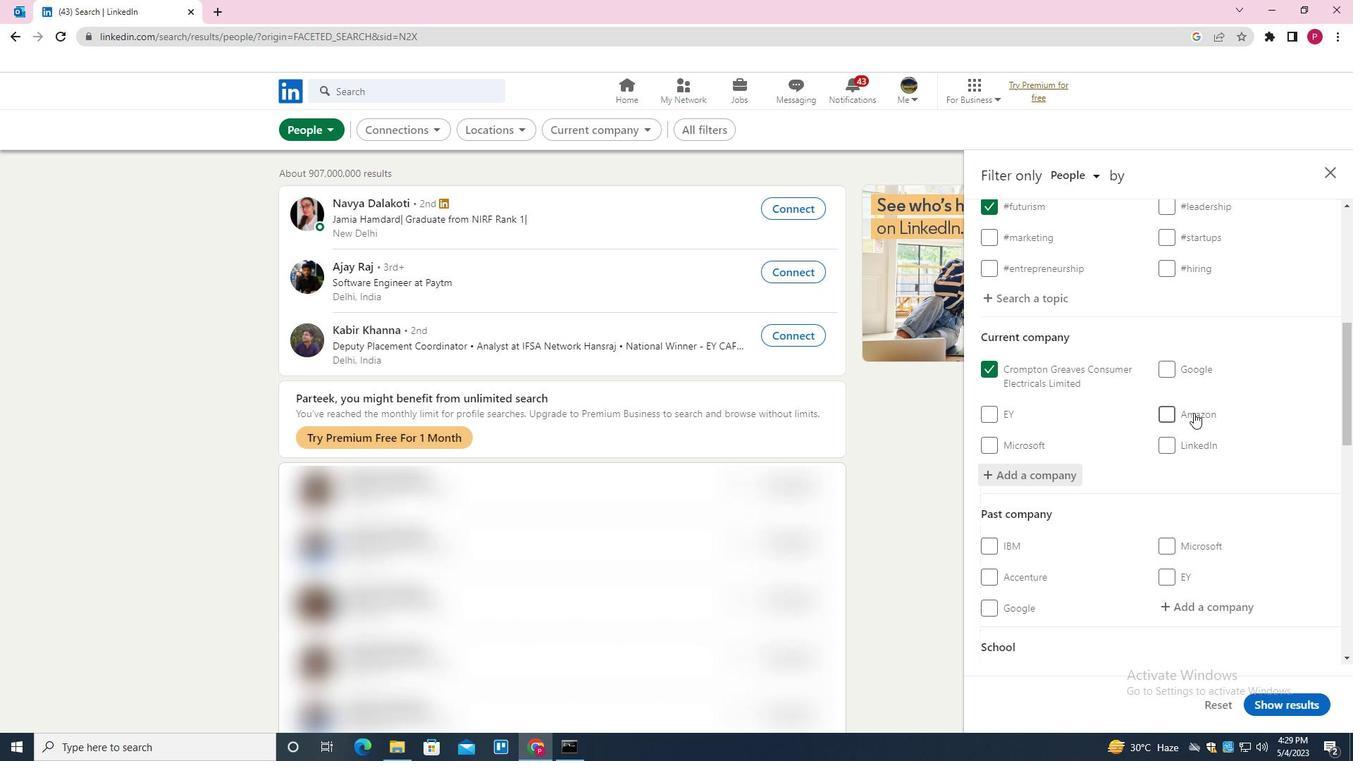 
Action: Mouse scrolled (1192, 412) with delta (0, 0)
Screenshot: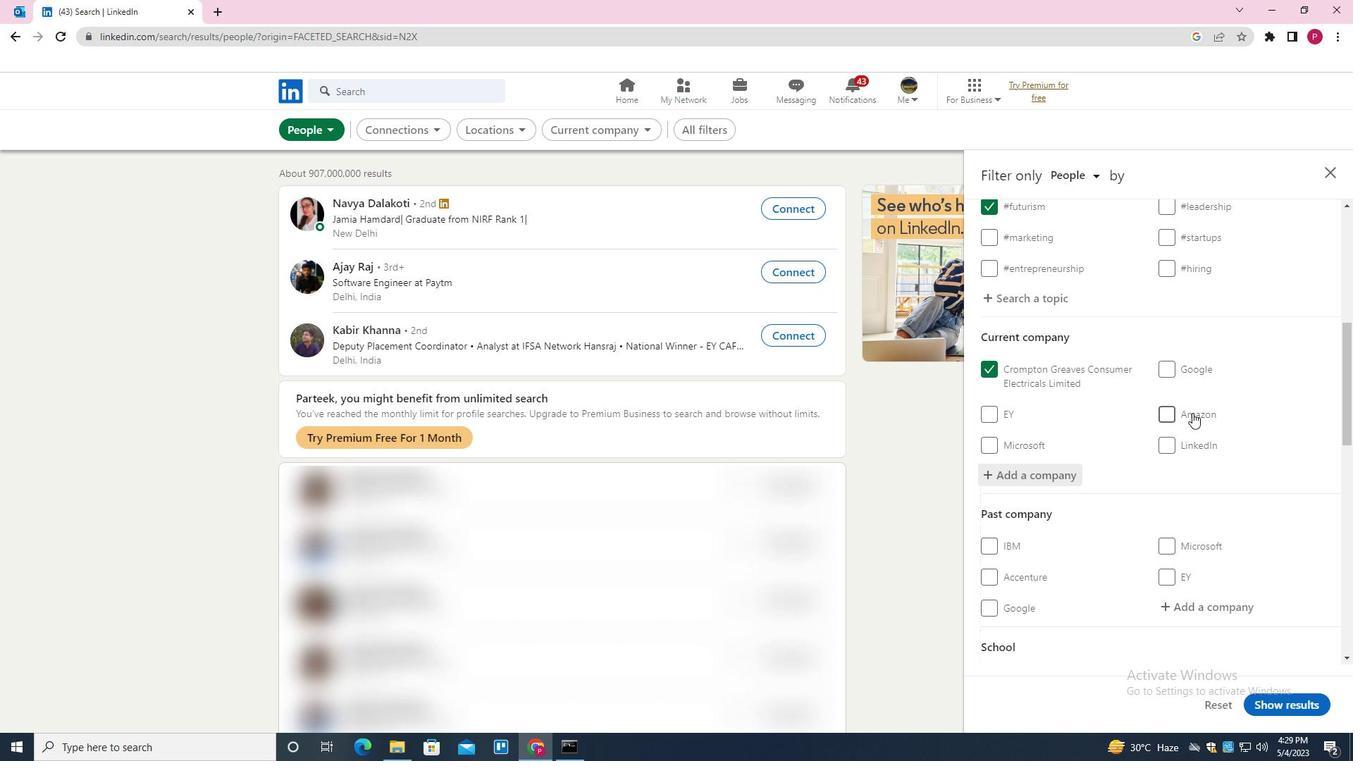 
Action: Mouse scrolled (1192, 412) with delta (0, 0)
Screenshot: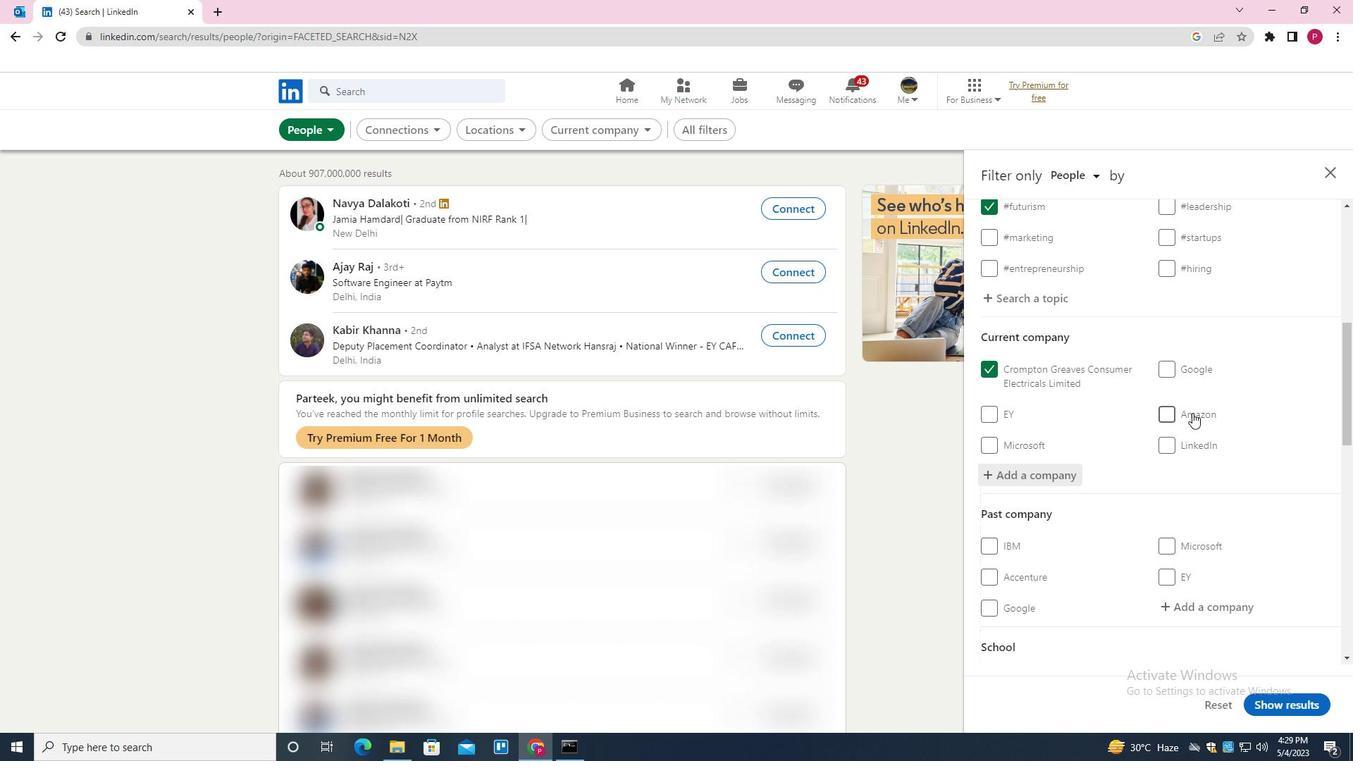 
Action: Mouse moved to (1182, 415)
Screenshot: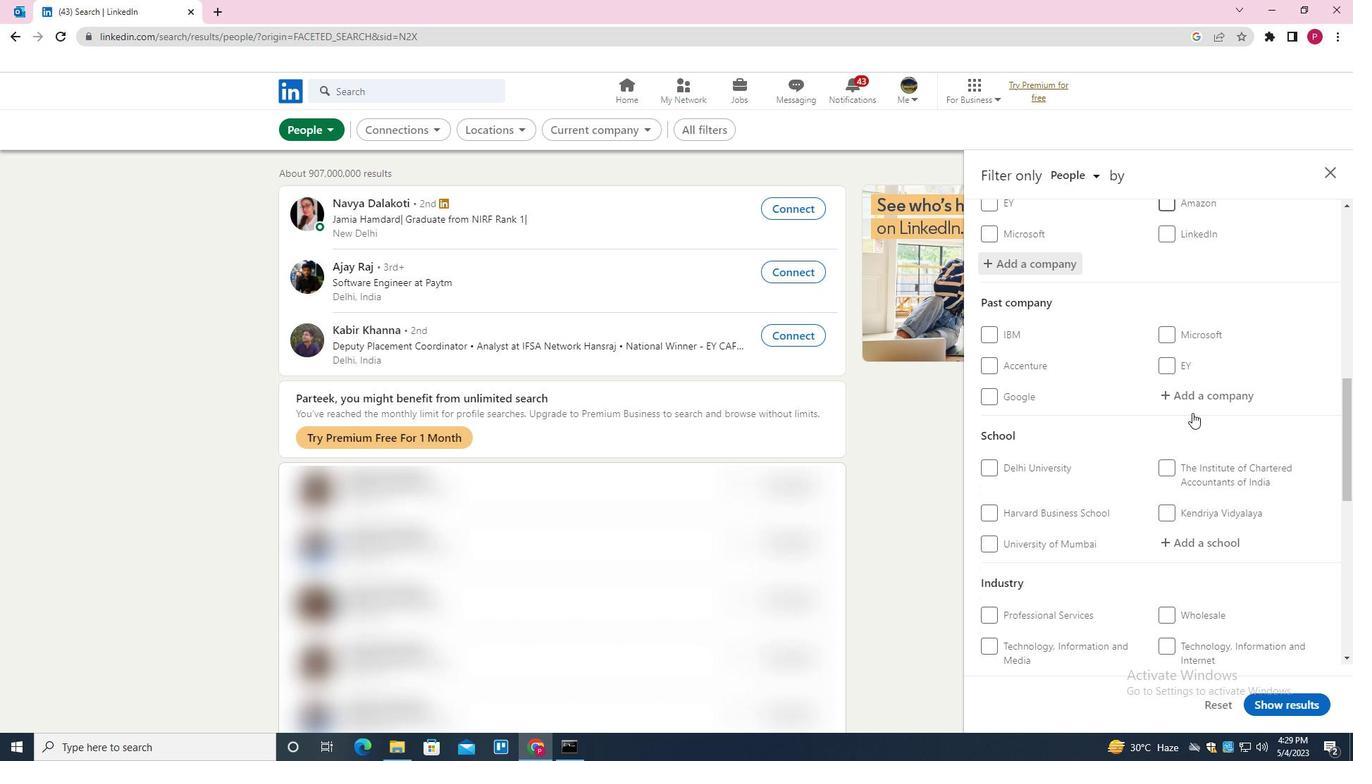 
Action: Mouse scrolled (1182, 415) with delta (0, 0)
Screenshot: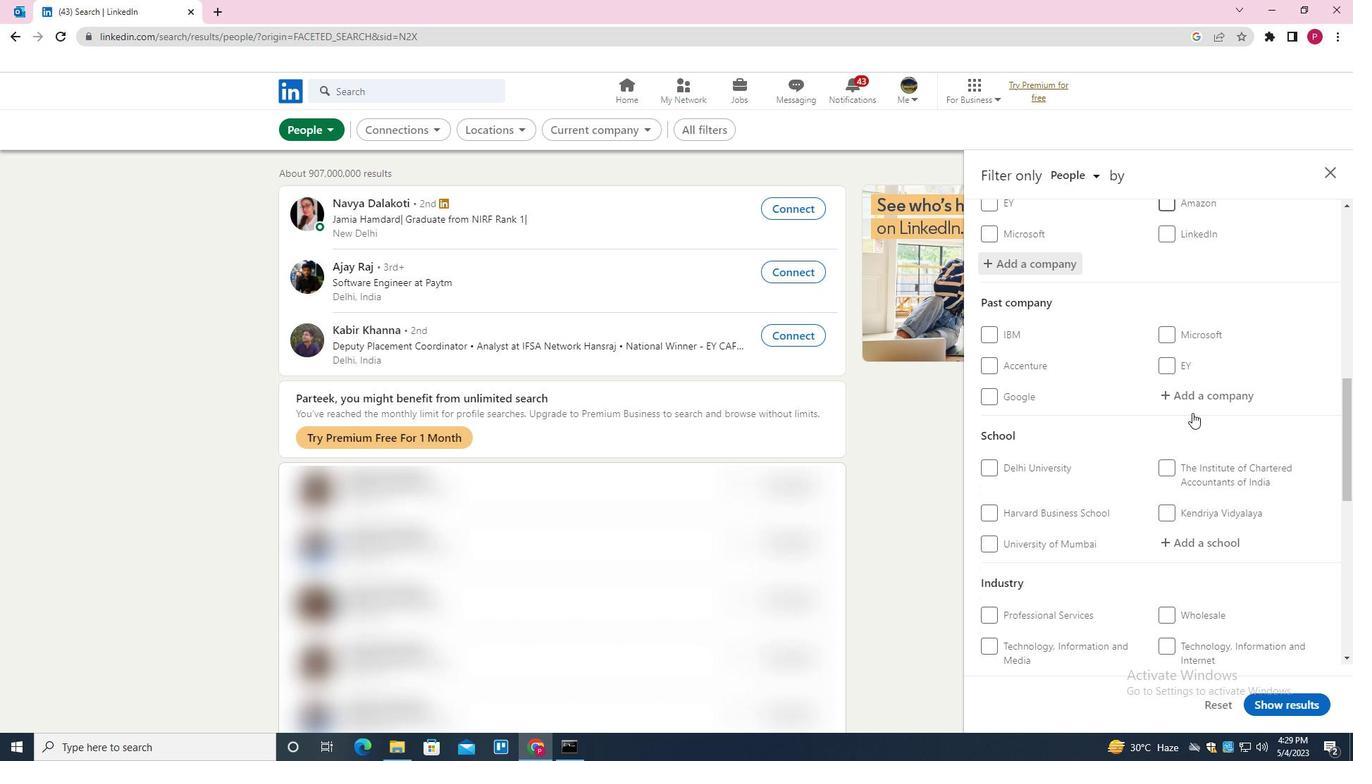 
Action: Mouse moved to (1181, 415)
Screenshot: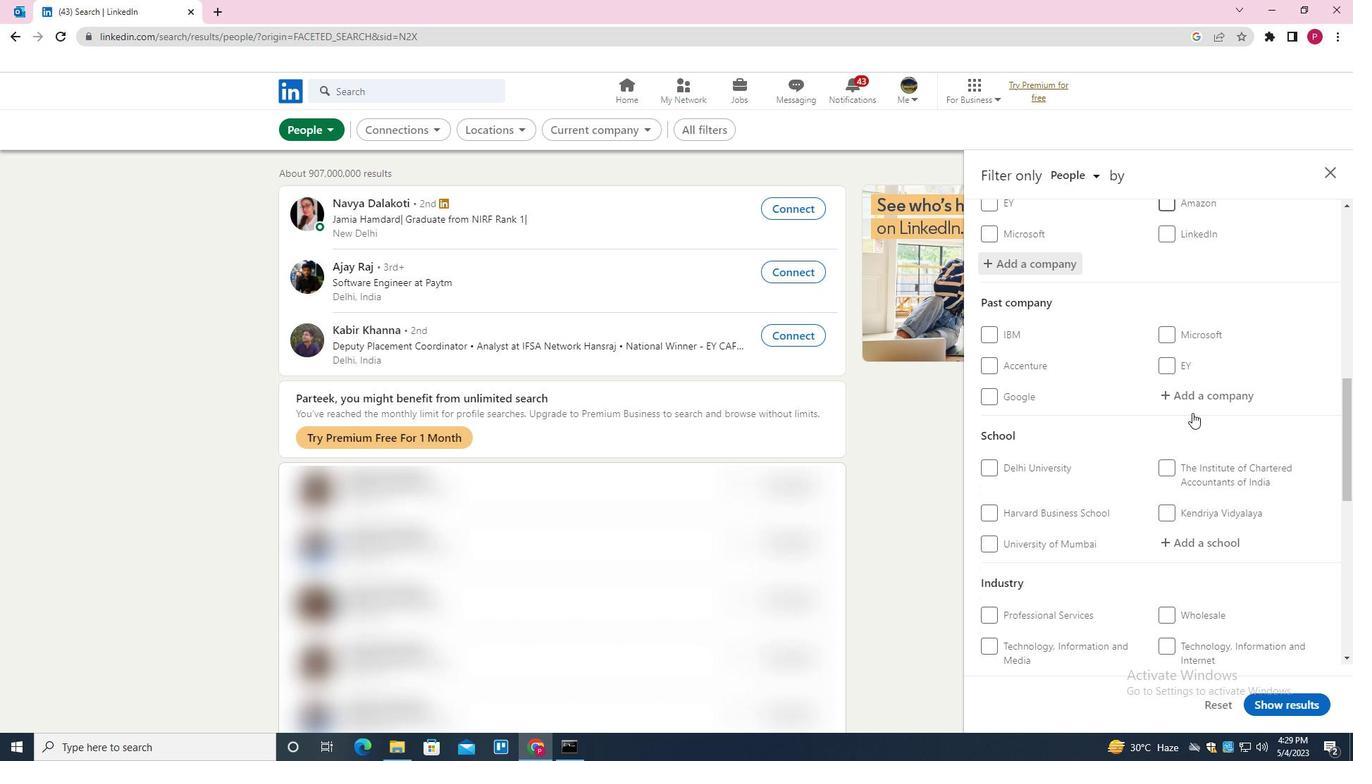 
Action: Mouse scrolled (1181, 415) with delta (0, 0)
Screenshot: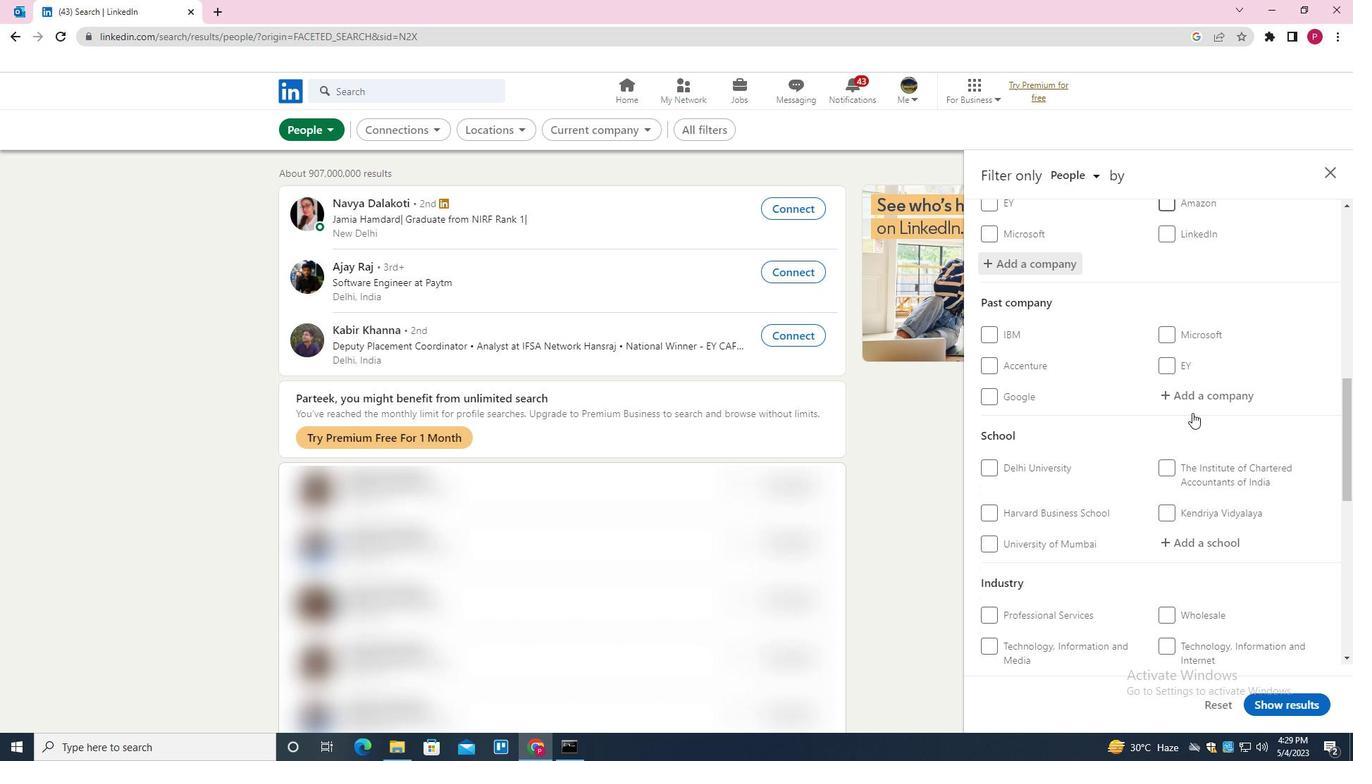 
Action: Mouse scrolled (1181, 415) with delta (0, 0)
Screenshot: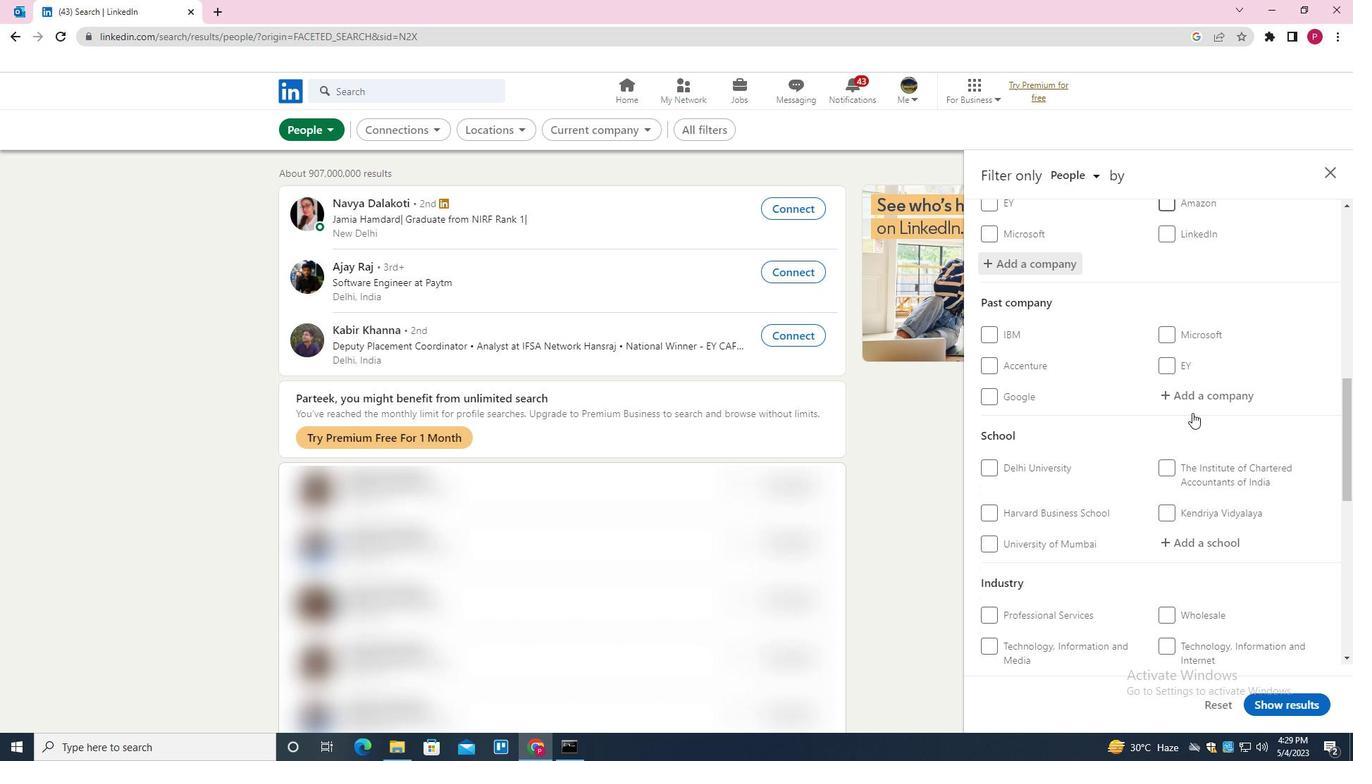 
Action: Mouse moved to (1194, 337)
Screenshot: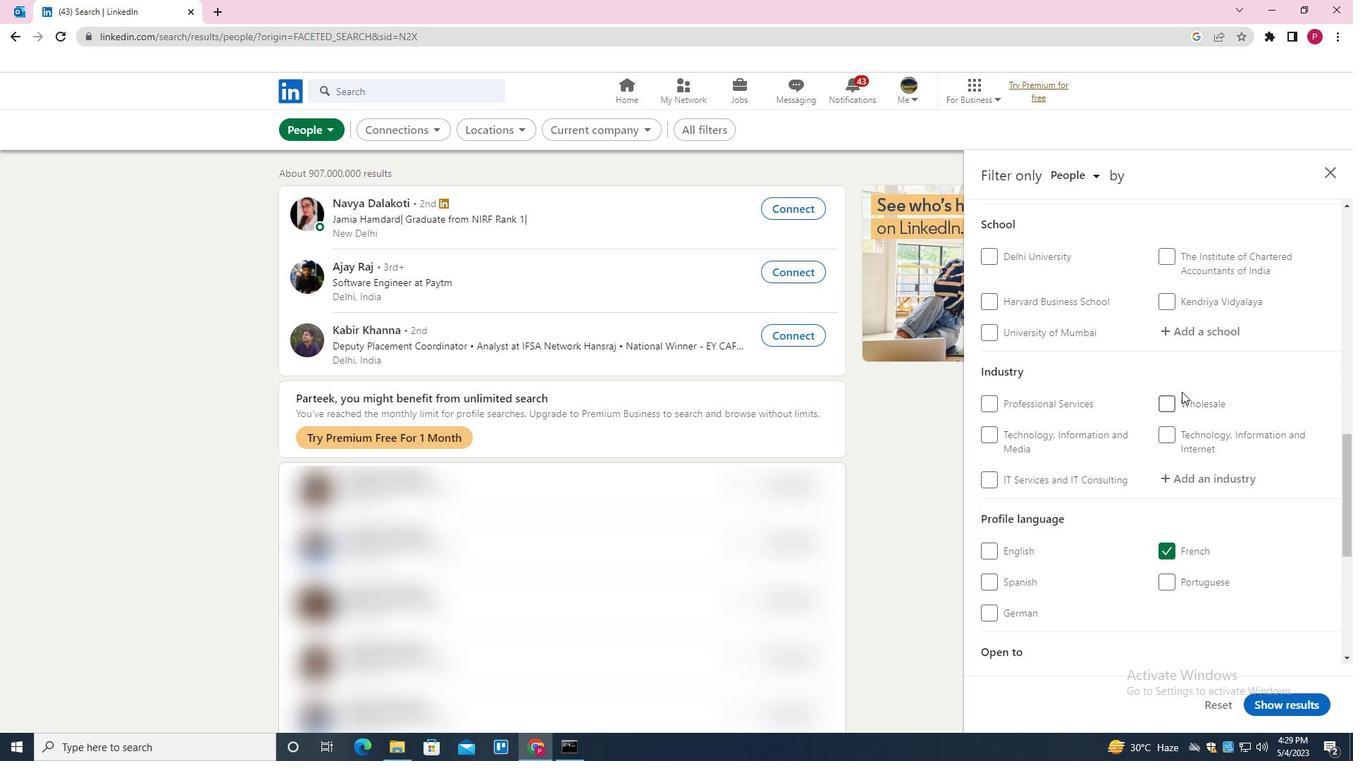 
Action: Mouse pressed left at (1194, 337)
Screenshot: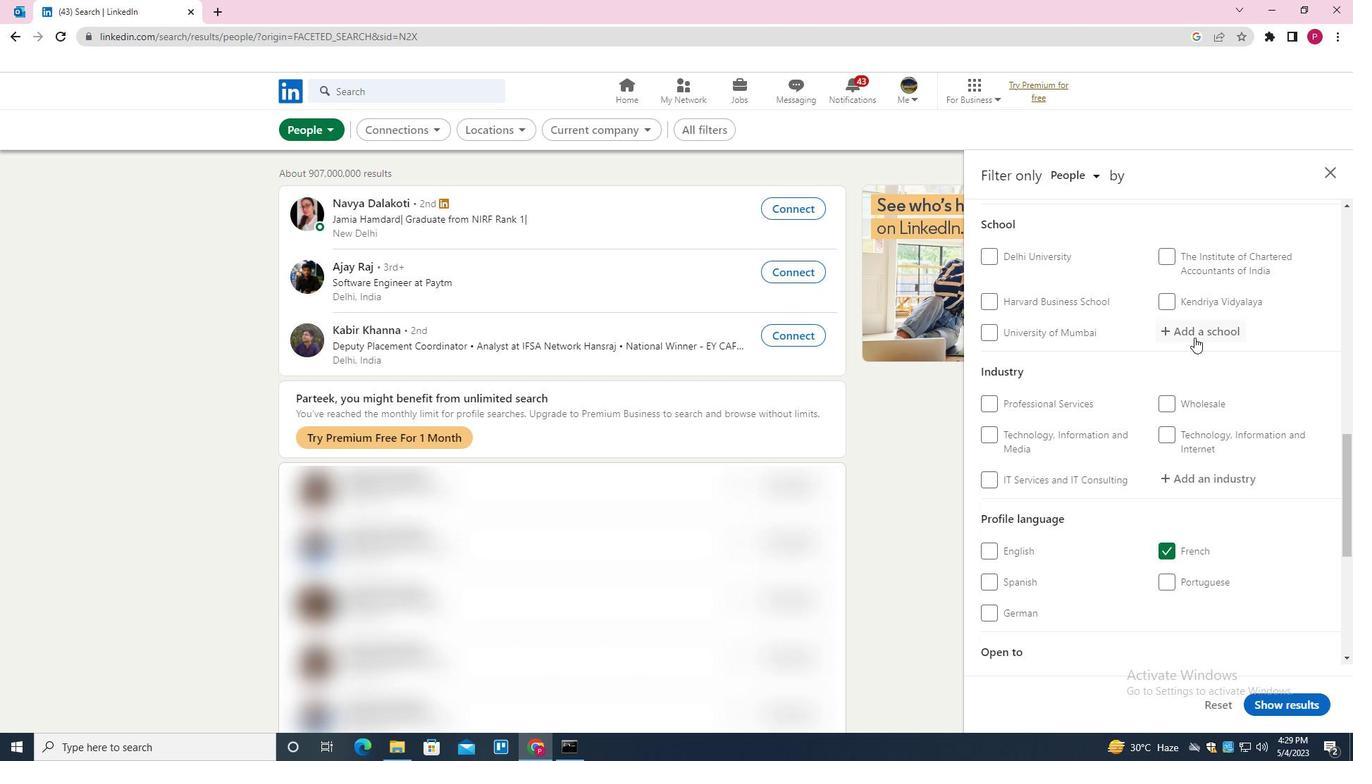 
Action: Key pressed <Key.shift><Key.shift><Key.shift><Key.shift><Key.shift><Key.shift><Key.shift><Key.shift><Key.shift><Key.shift><Key.shift><Key.shift><Key.shift><Key.shift><Key.shift><Key.shift>GREAT<Key.space><Key.shift><Key.shift><Key.shift>LAKES<Key.space><Key.shift><Key.shift><Key.shift>INSTITUTE<Key.space>OF<Key.space><Key.shift>MANAGEMENT<Key.down><Key.enter>
Screenshot: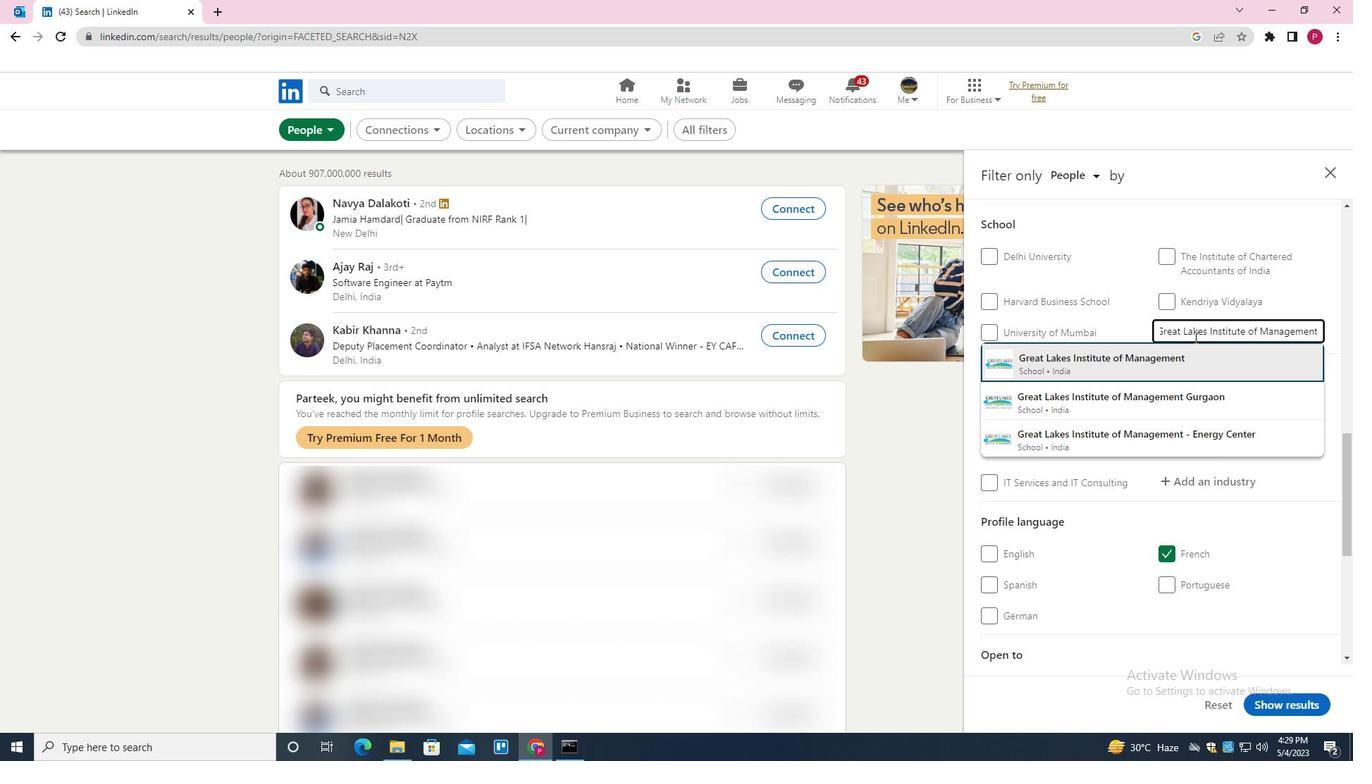
Action: Mouse moved to (1152, 344)
Screenshot: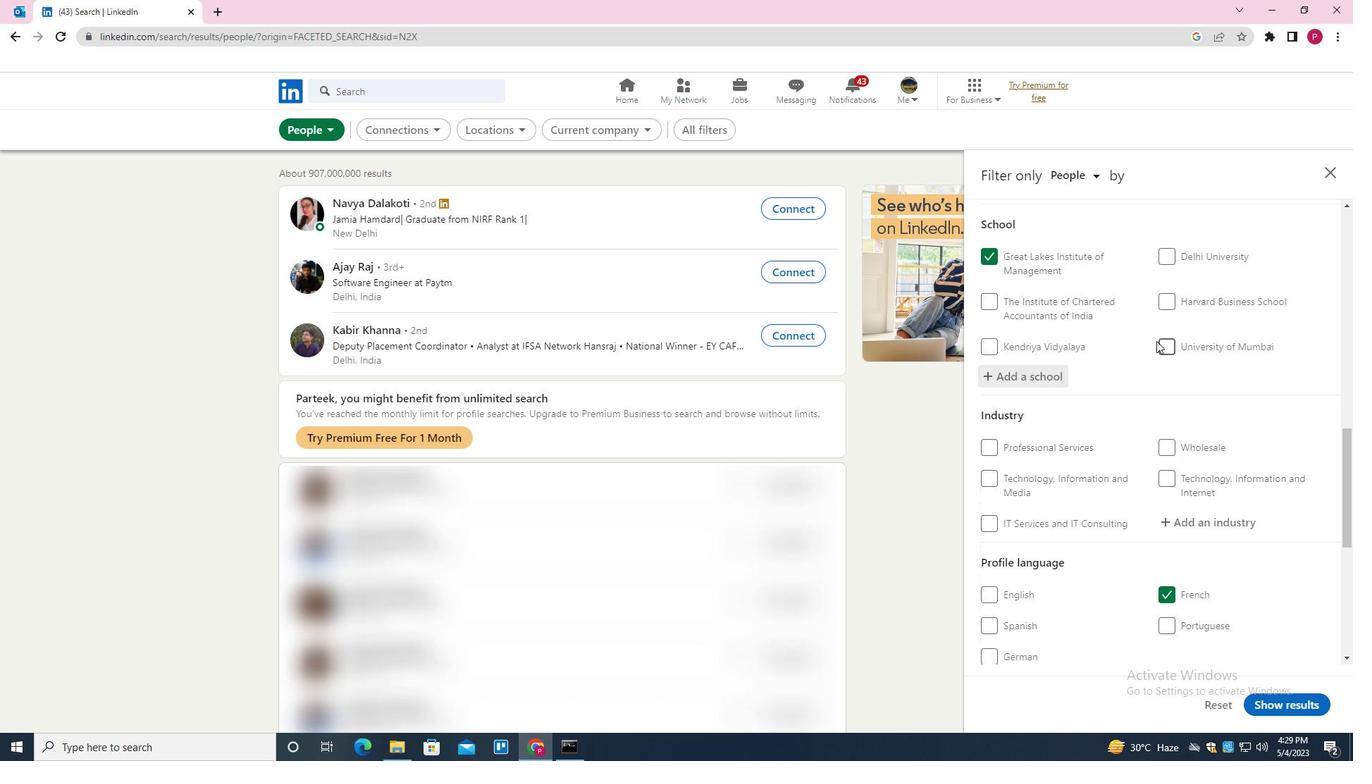 
Action: Mouse scrolled (1152, 343) with delta (0, 0)
Screenshot: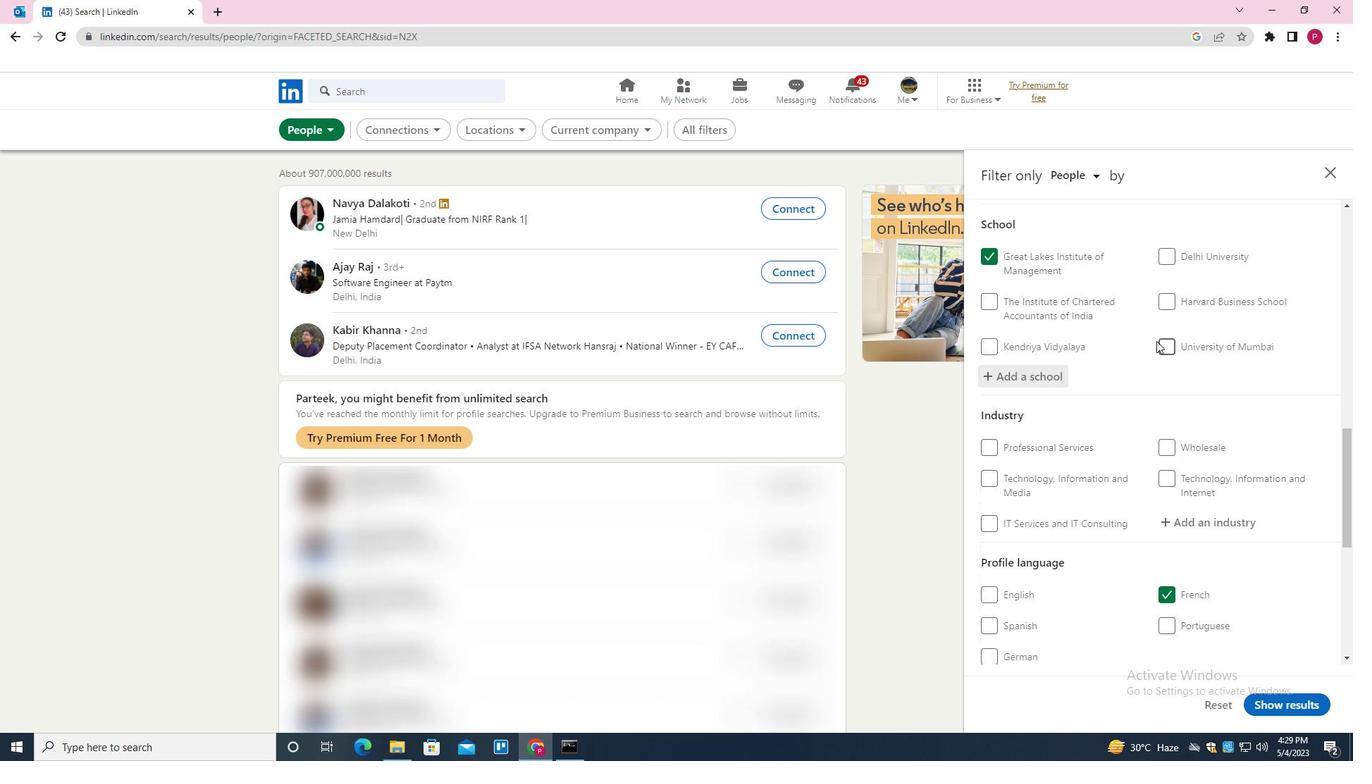 
Action: Mouse moved to (1152, 350)
Screenshot: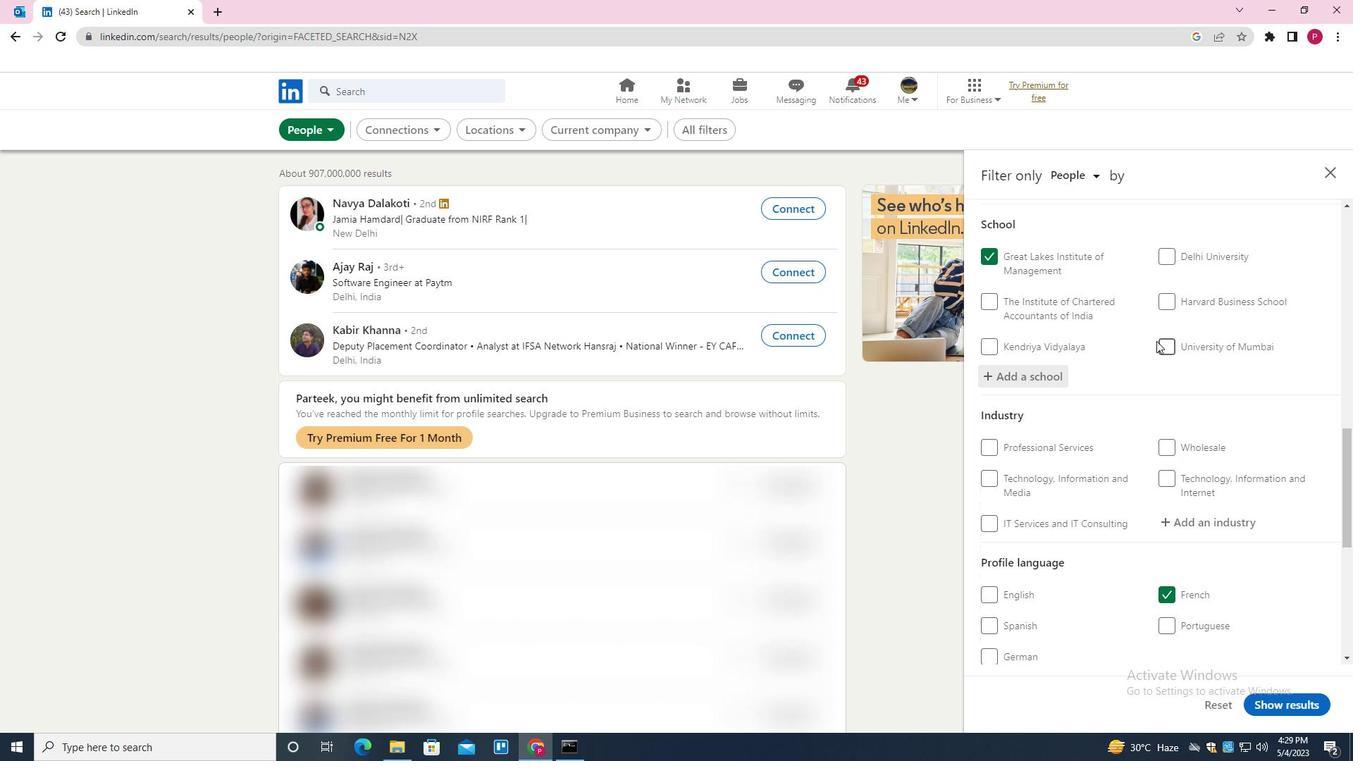 
Action: Mouse scrolled (1152, 350) with delta (0, 0)
Screenshot: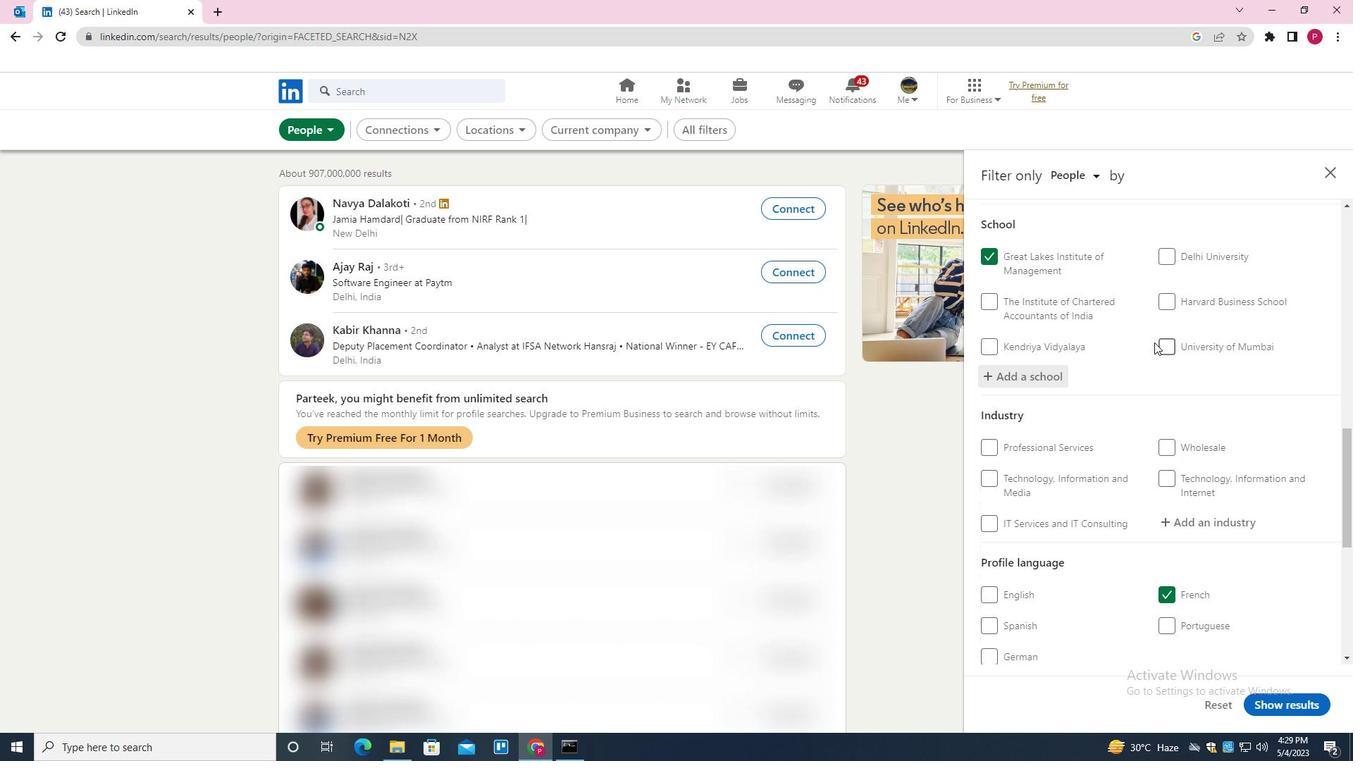 
Action: Mouse moved to (1153, 355)
Screenshot: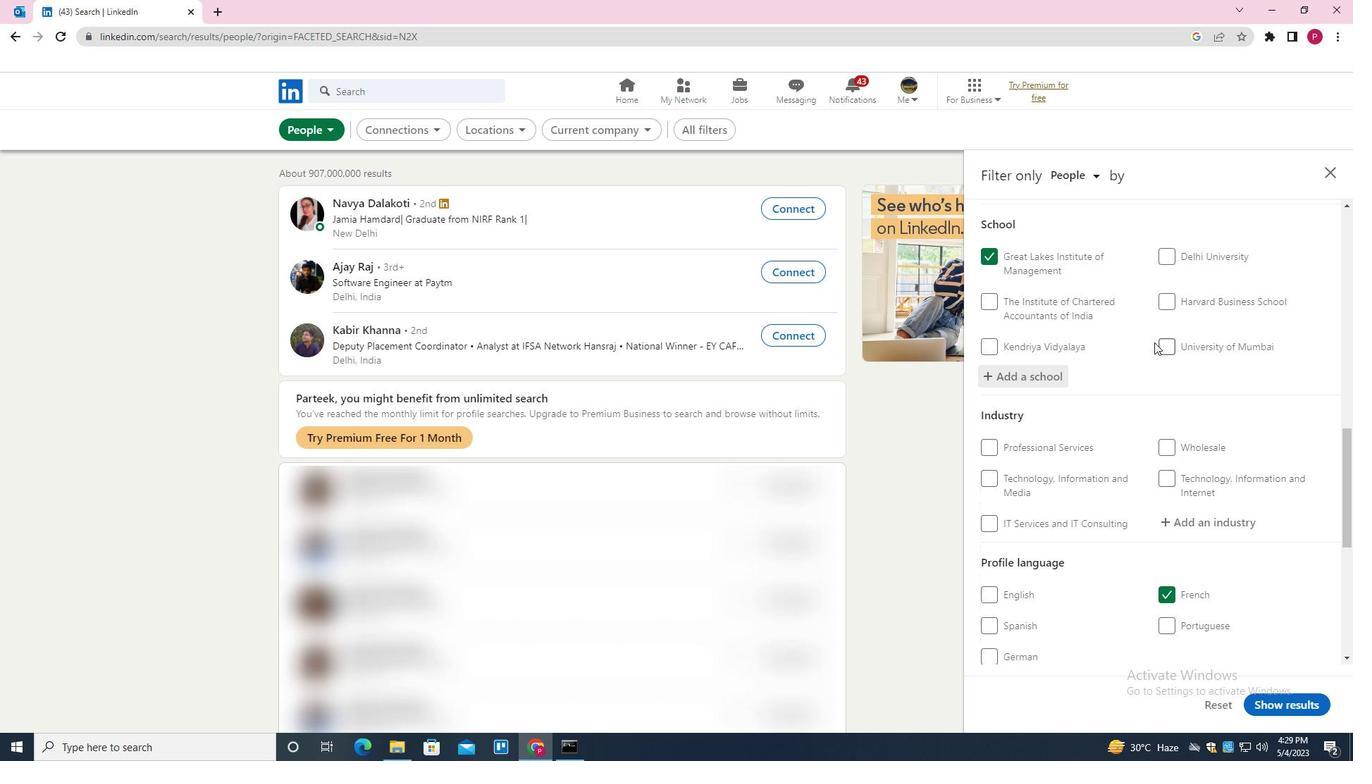 
Action: Mouse scrolled (1153, 354) with delta (0, 0)
Screenshot: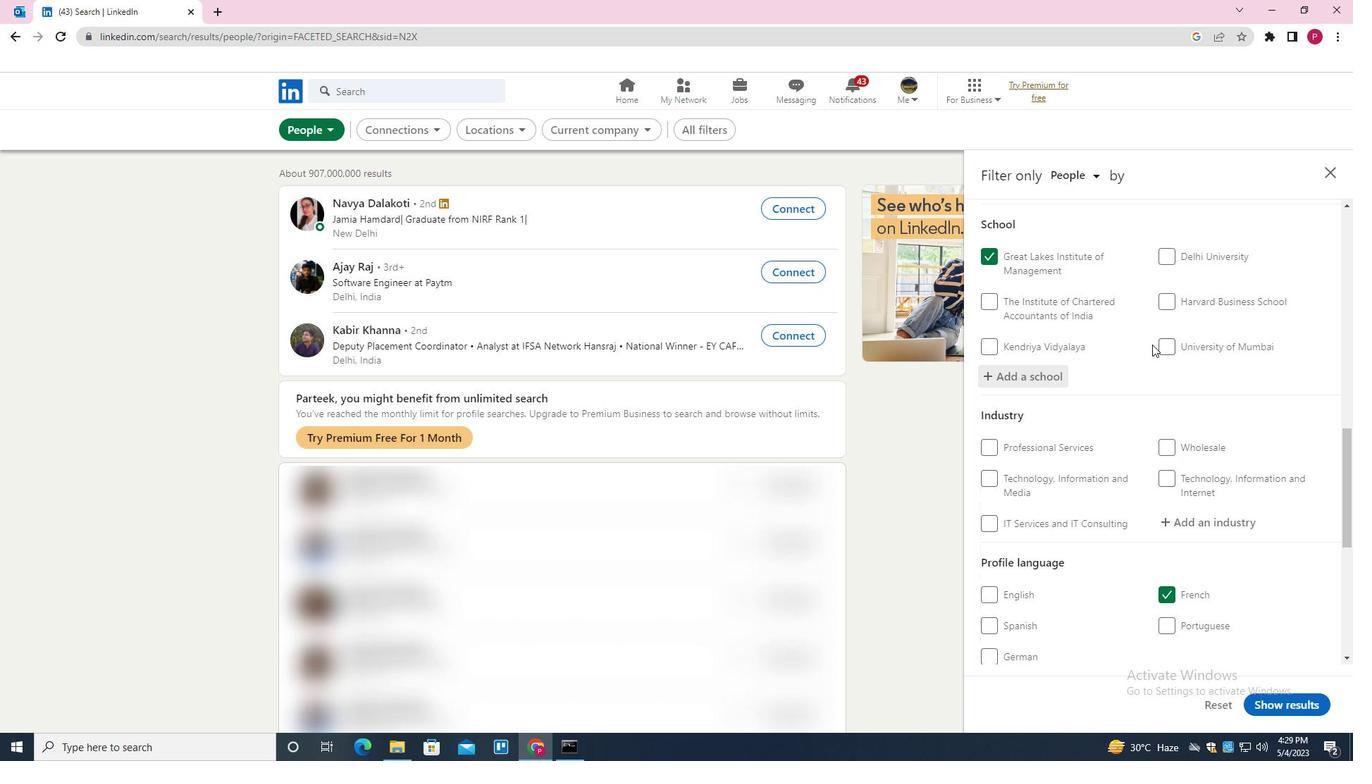 
Action: Mouse moved to (1191, 307)
Screenshot: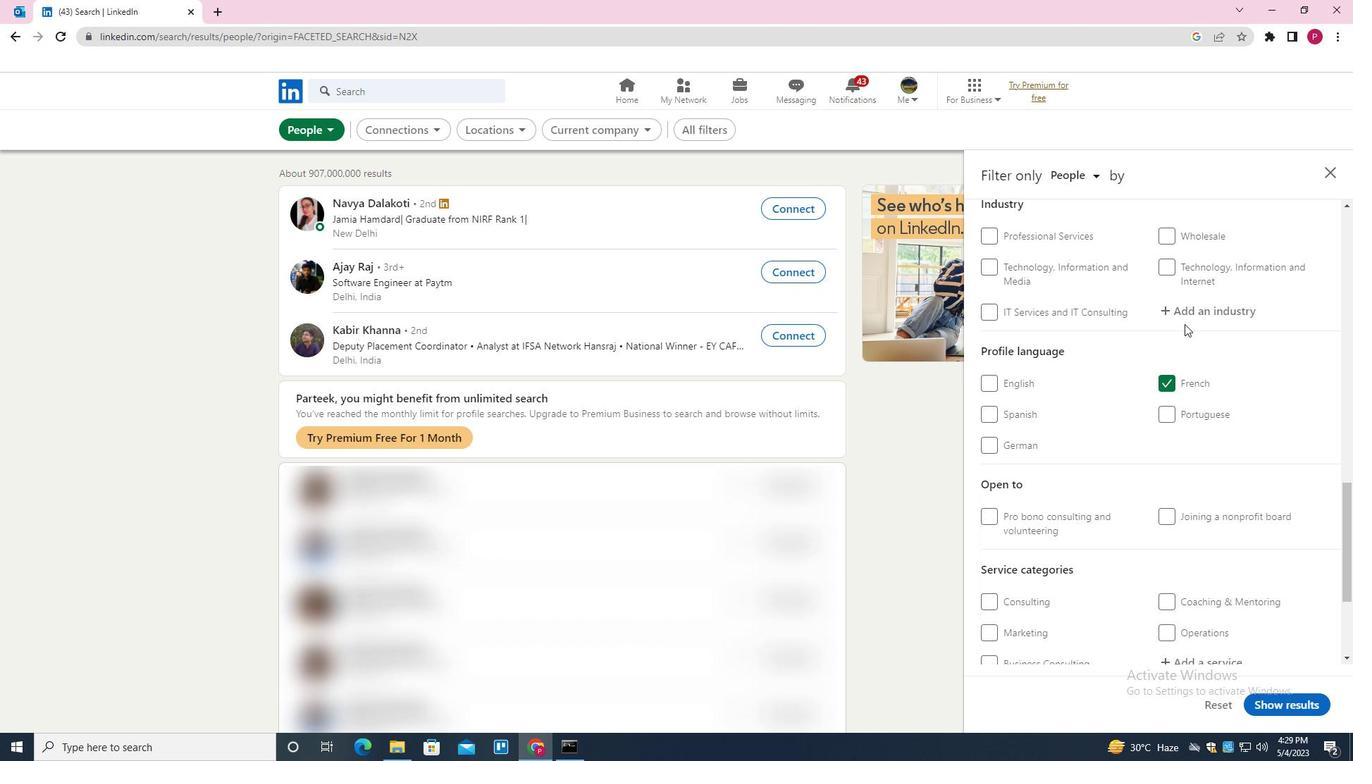 
Action: Mouse pressed left at (1191, 307)
Screenshot: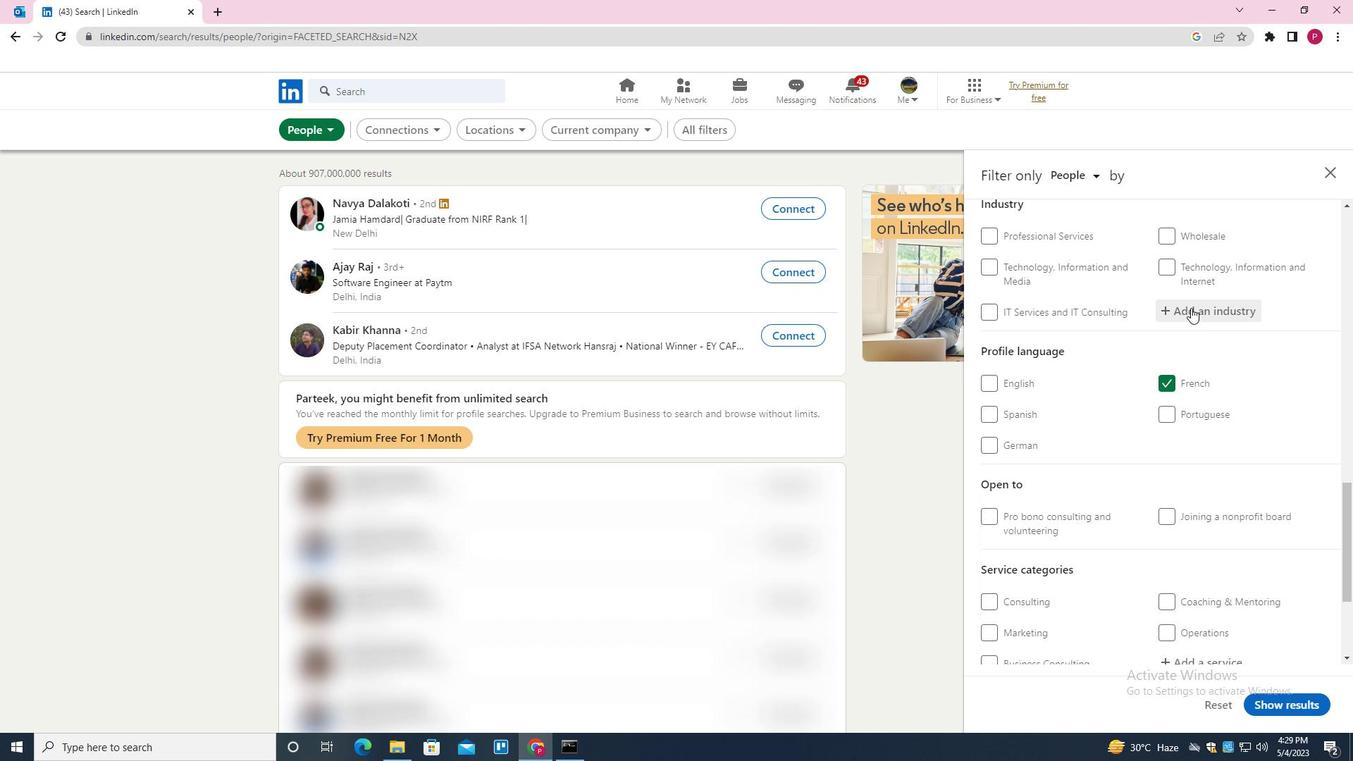 
Action: Key pressed <Key.shift><Key.shift><Key.shift><Key.shift><Key.shift><Key.shift><Key.shift><Key.shift><Key.shift><Key.shift>OIL<Key.space>AND<Key.space><Key.shift>GAS<Key.space><Key.backspace><Key.backspace><Key.backspace><Key.backspace><Key.shift>GAS<Key.space><Key.down><Key.enter>
Screenshot: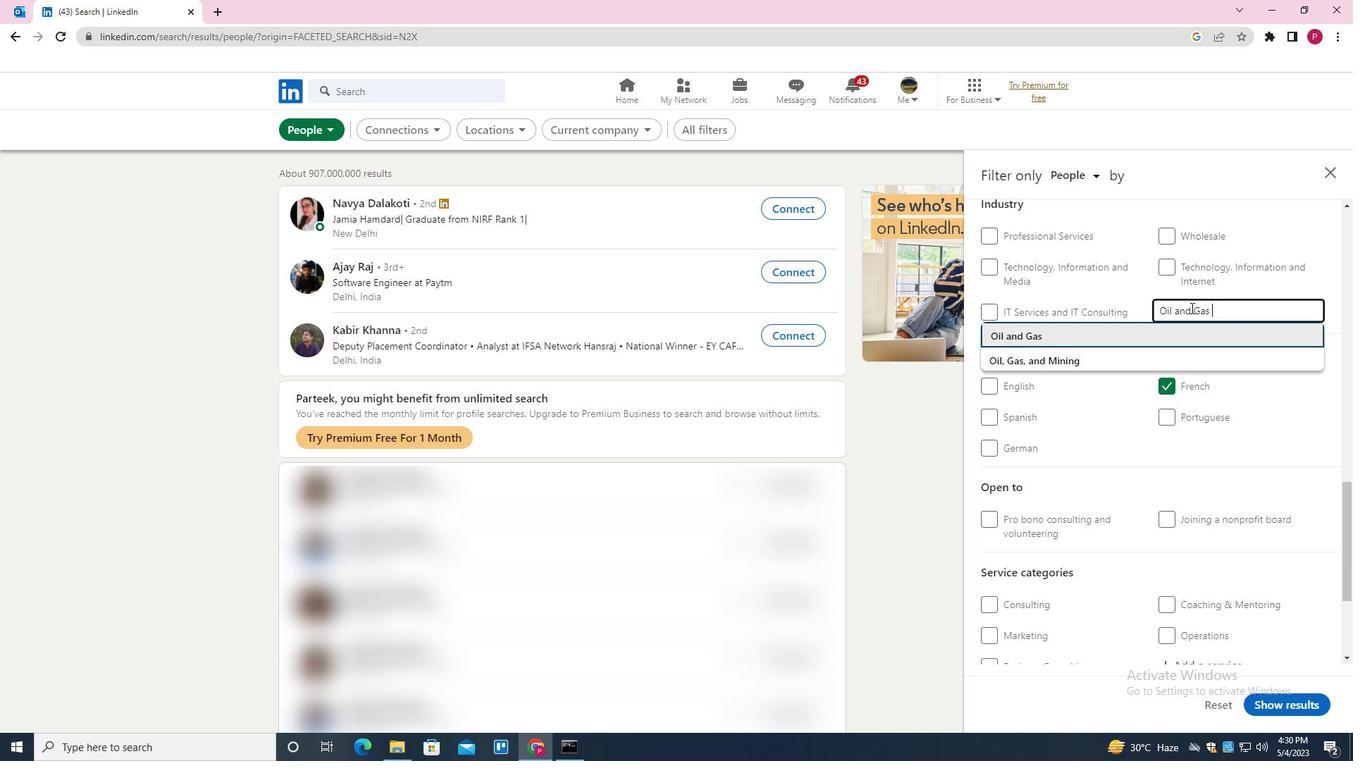 
Action: Mouse moved to (1187, 309)
Screenshot: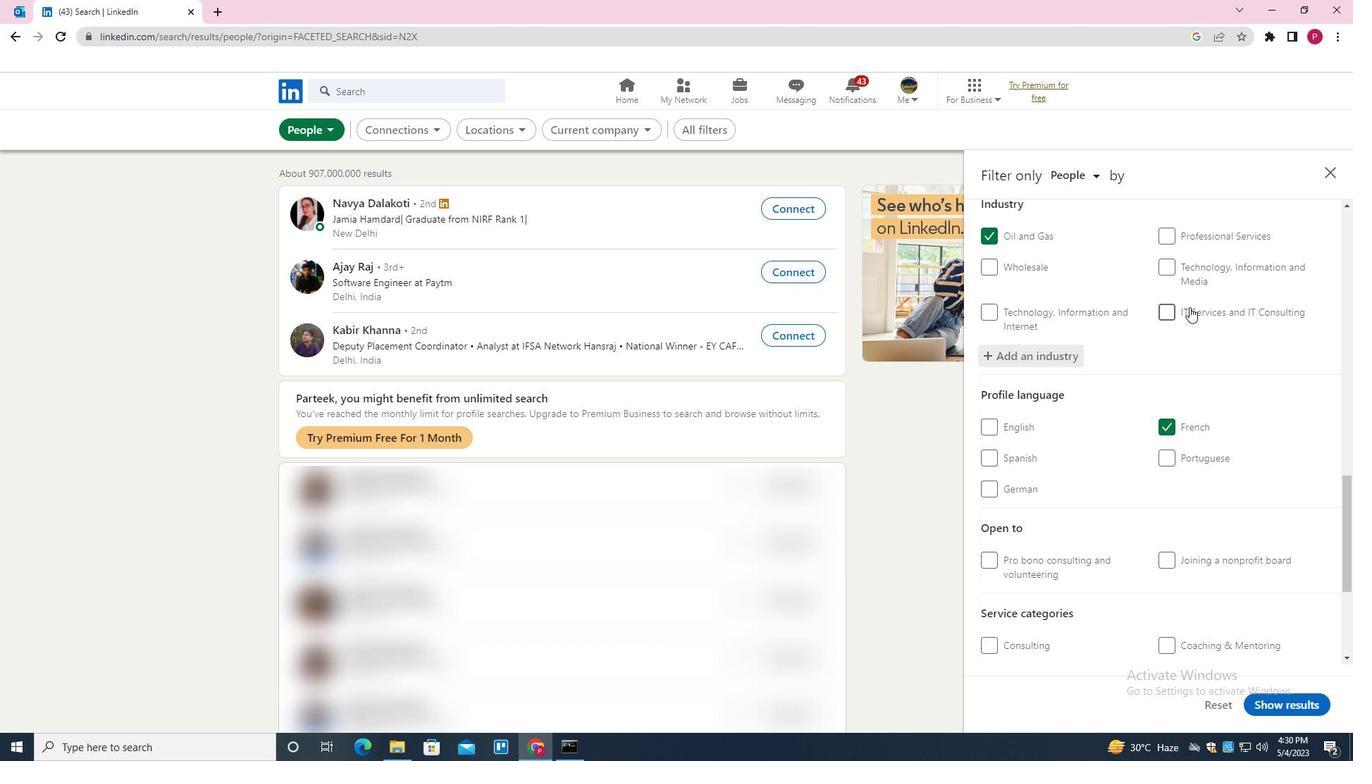
Action: Mouse scrolled (1187, 308) with delta (0, 0)
Screenshot: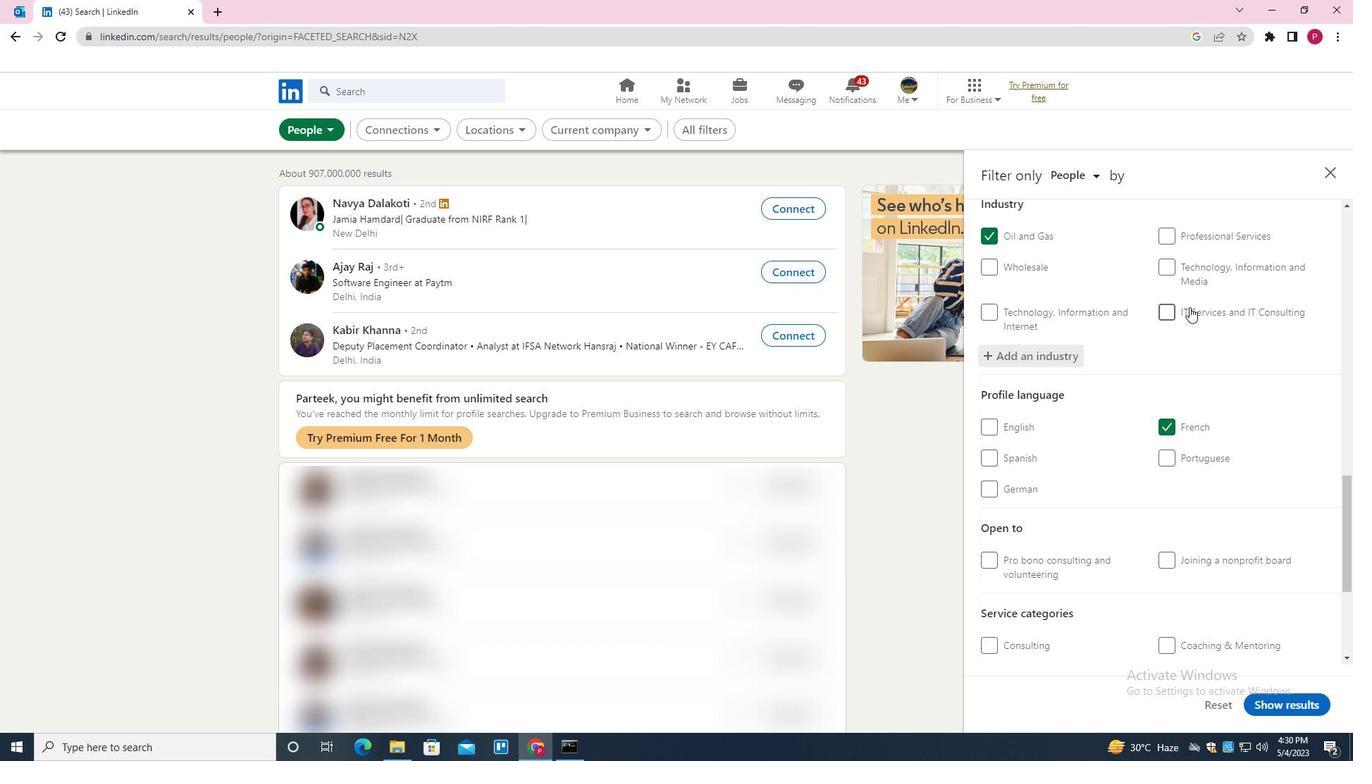 
Action: Mouse moved to (1184, 311)
Screenshot: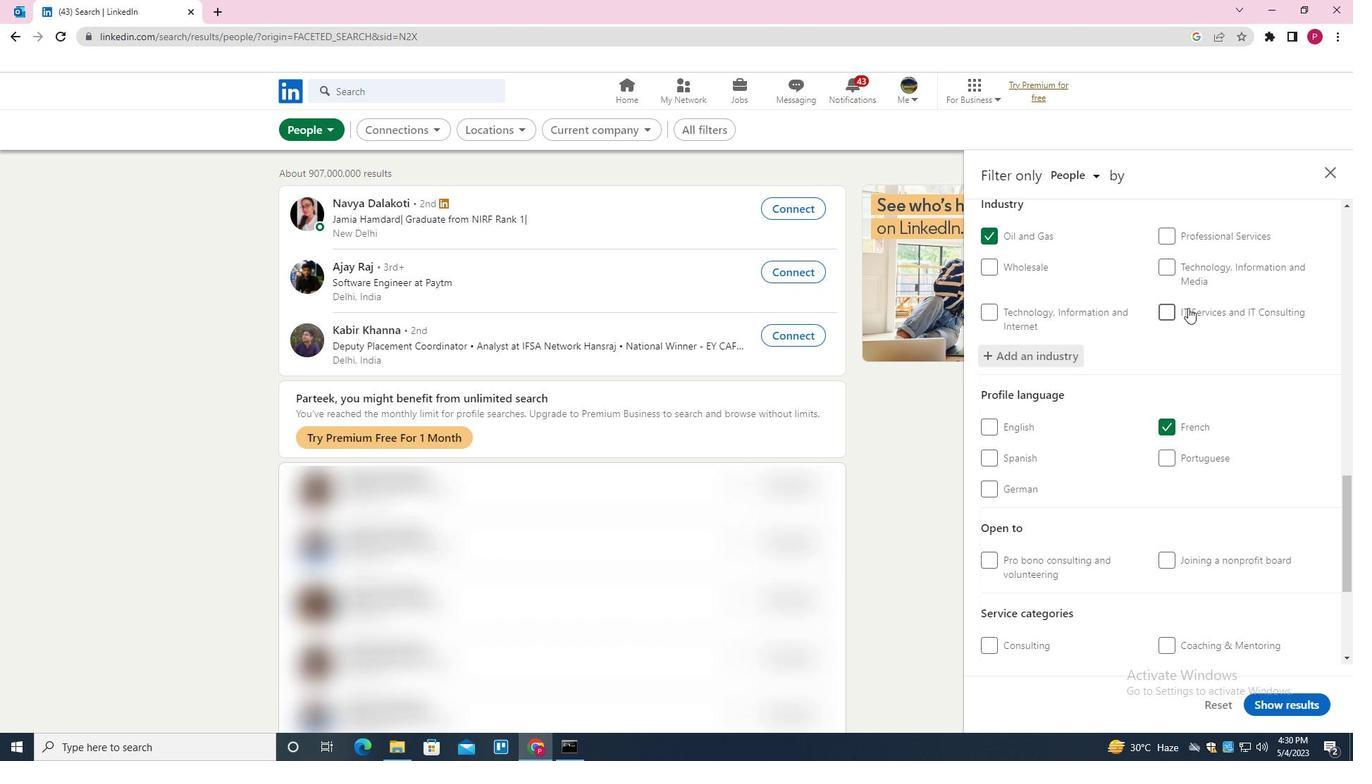 
Action: Mouse scrolled (1184, 310) with delta (0, 0)
Screenshot: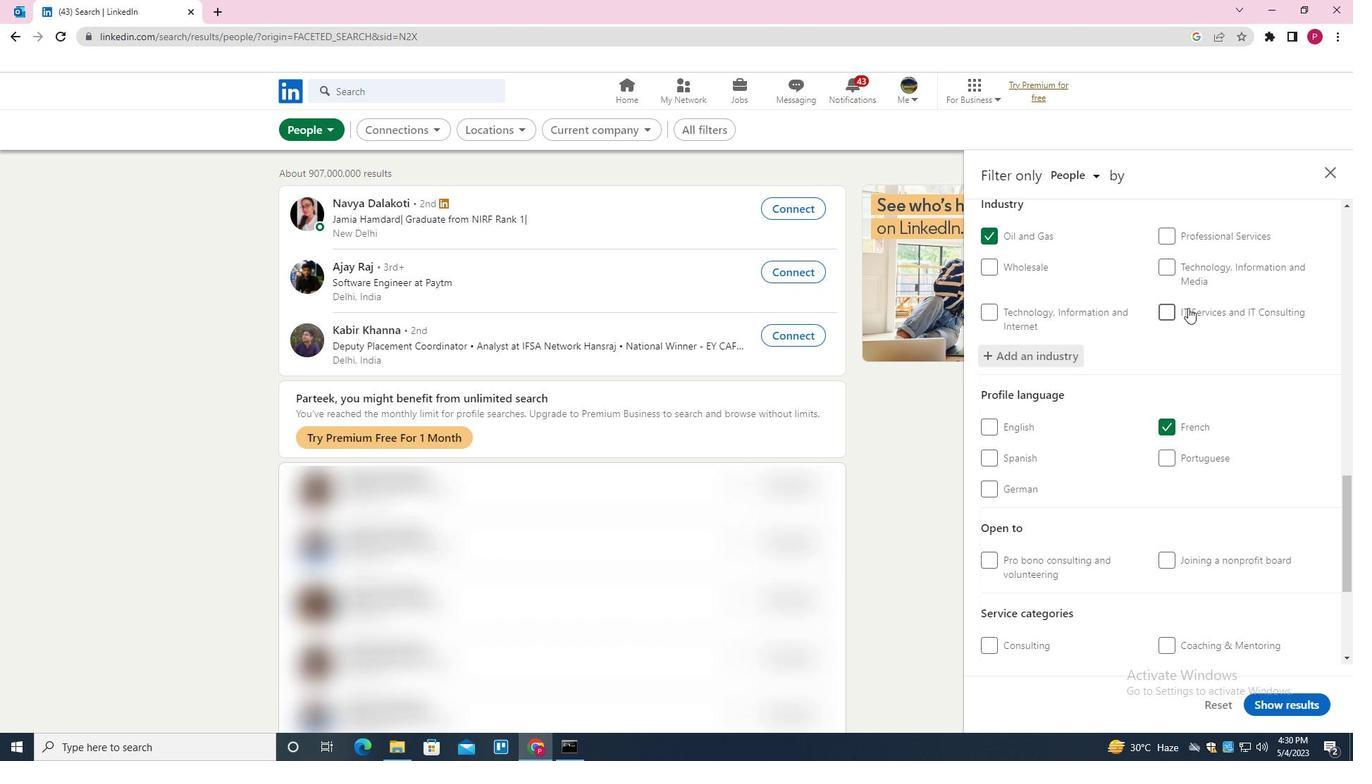 
Action: Mouse moved to (1184, 312)
Screenshot: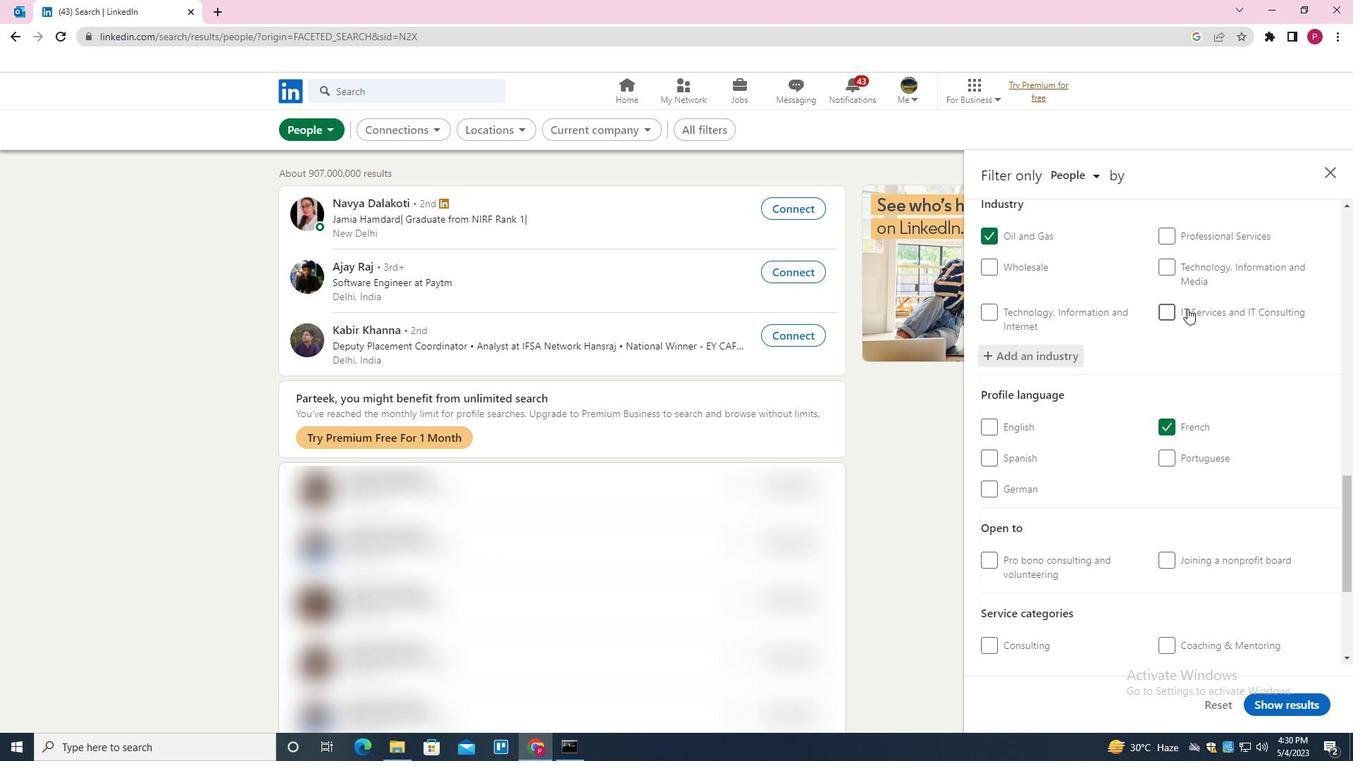 
Action: Mouse scrolled (1184, 311) with delta (0, 0)
Screenshot: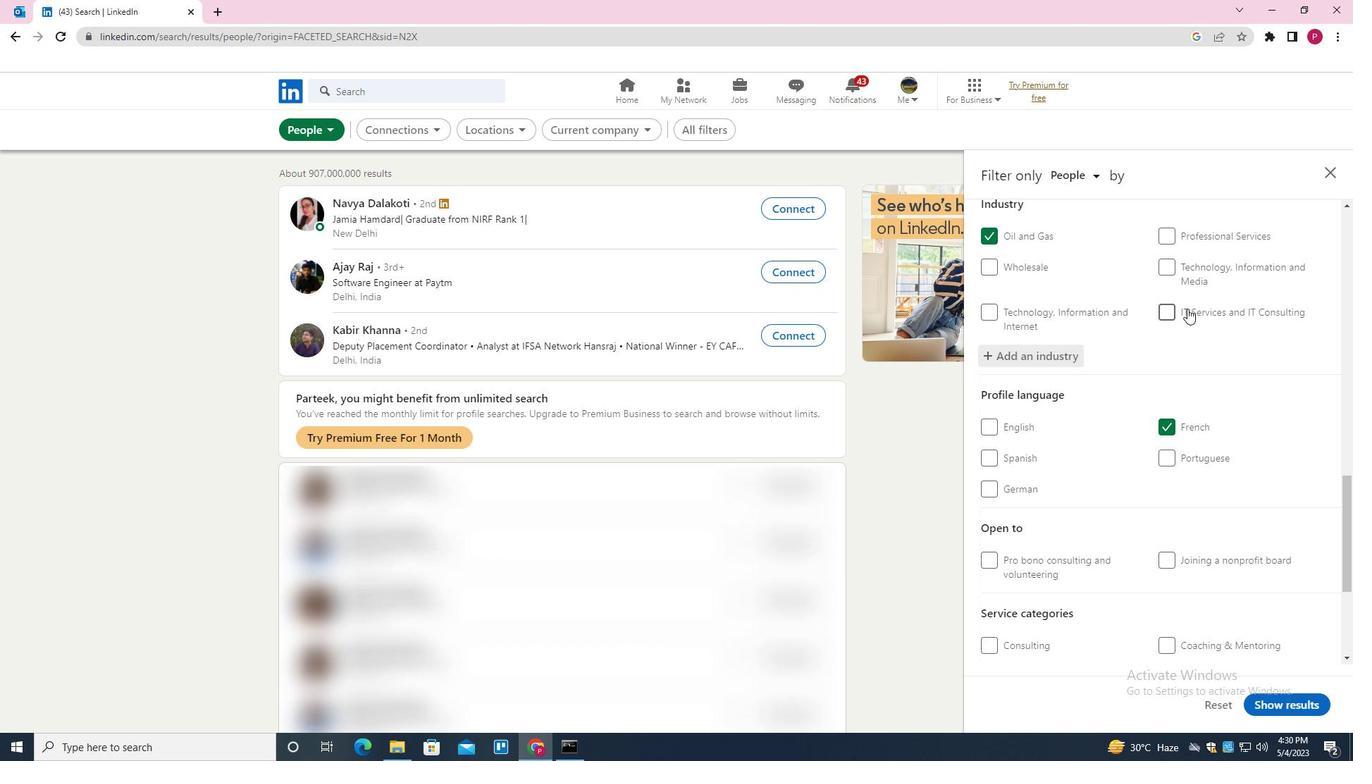 
Action: Mouse moved to (1184, 312)
Screenshot: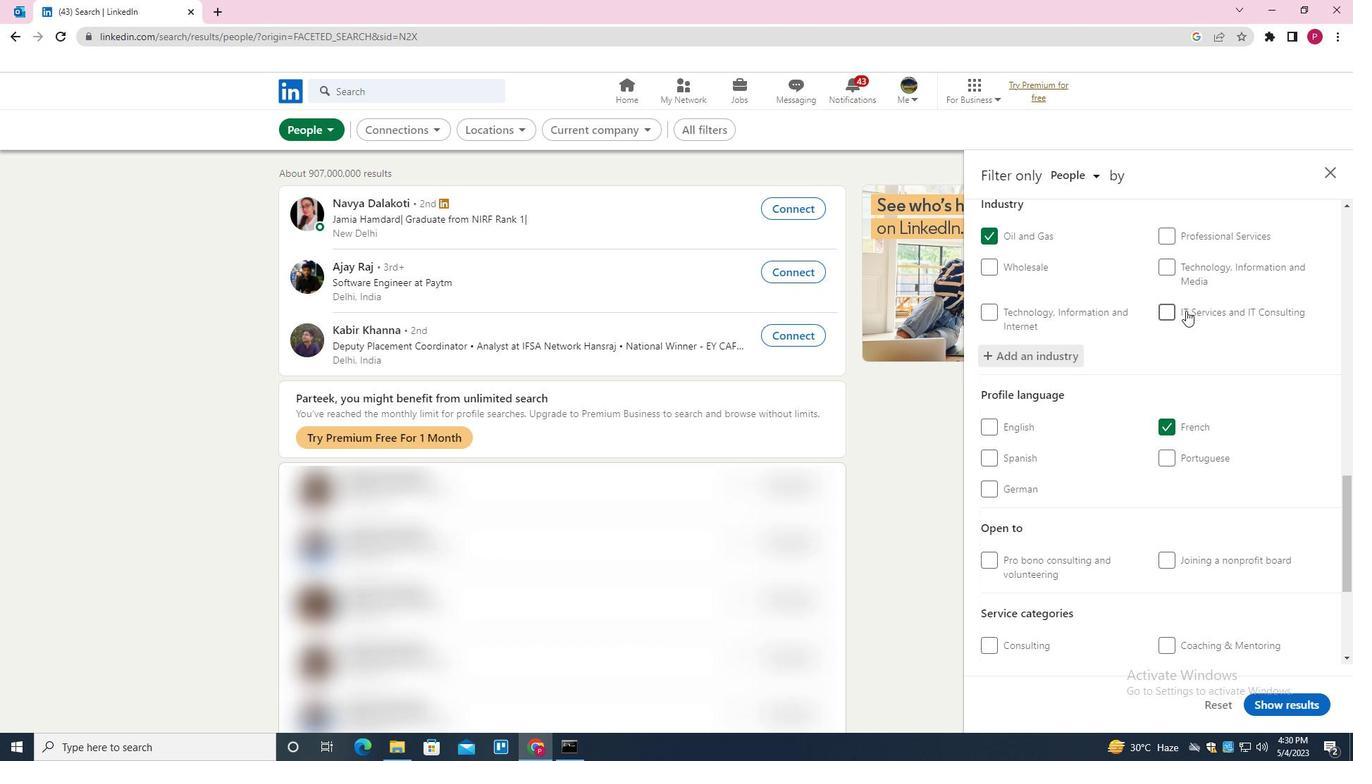 
Action: Mouse scrolled (1184, 312) with delta (0, 0)
Screenshot: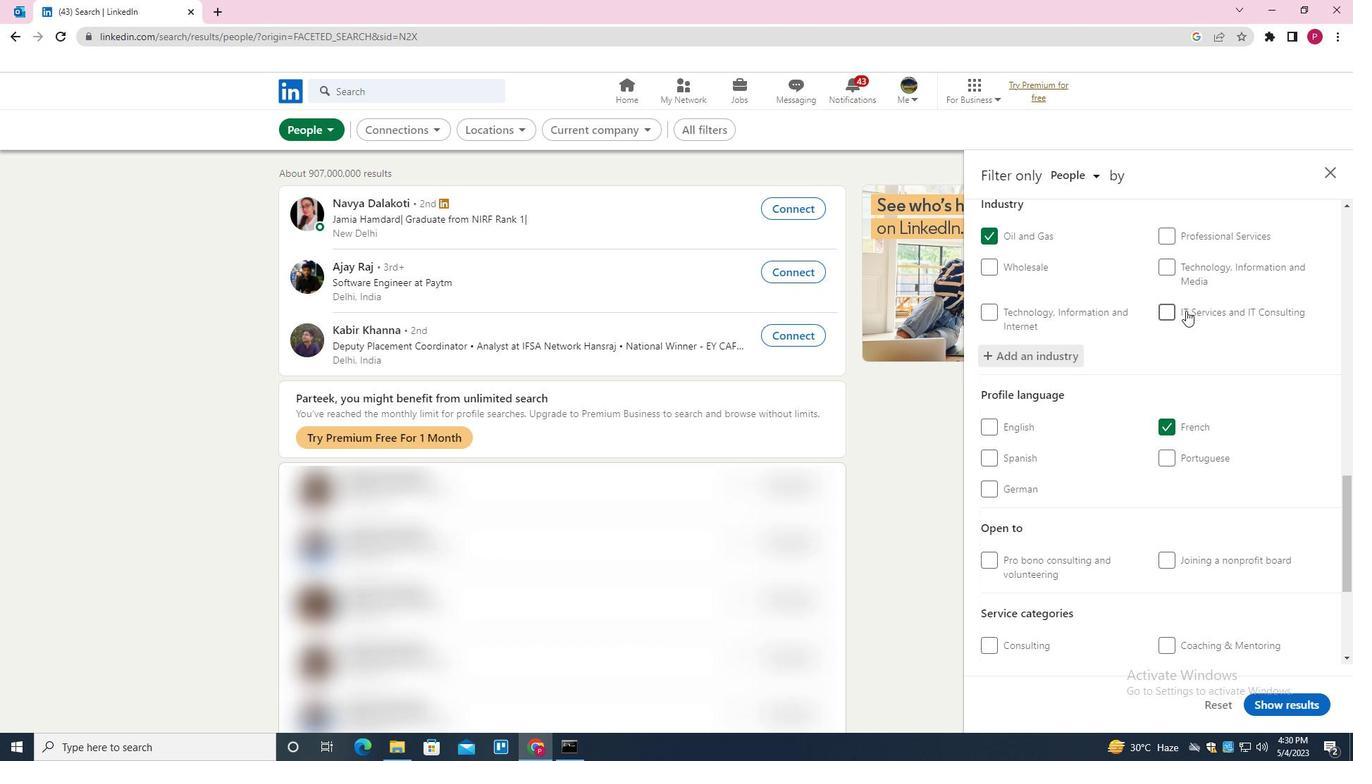 
Action: Mouse moved to (1233, 466)
Screenshot: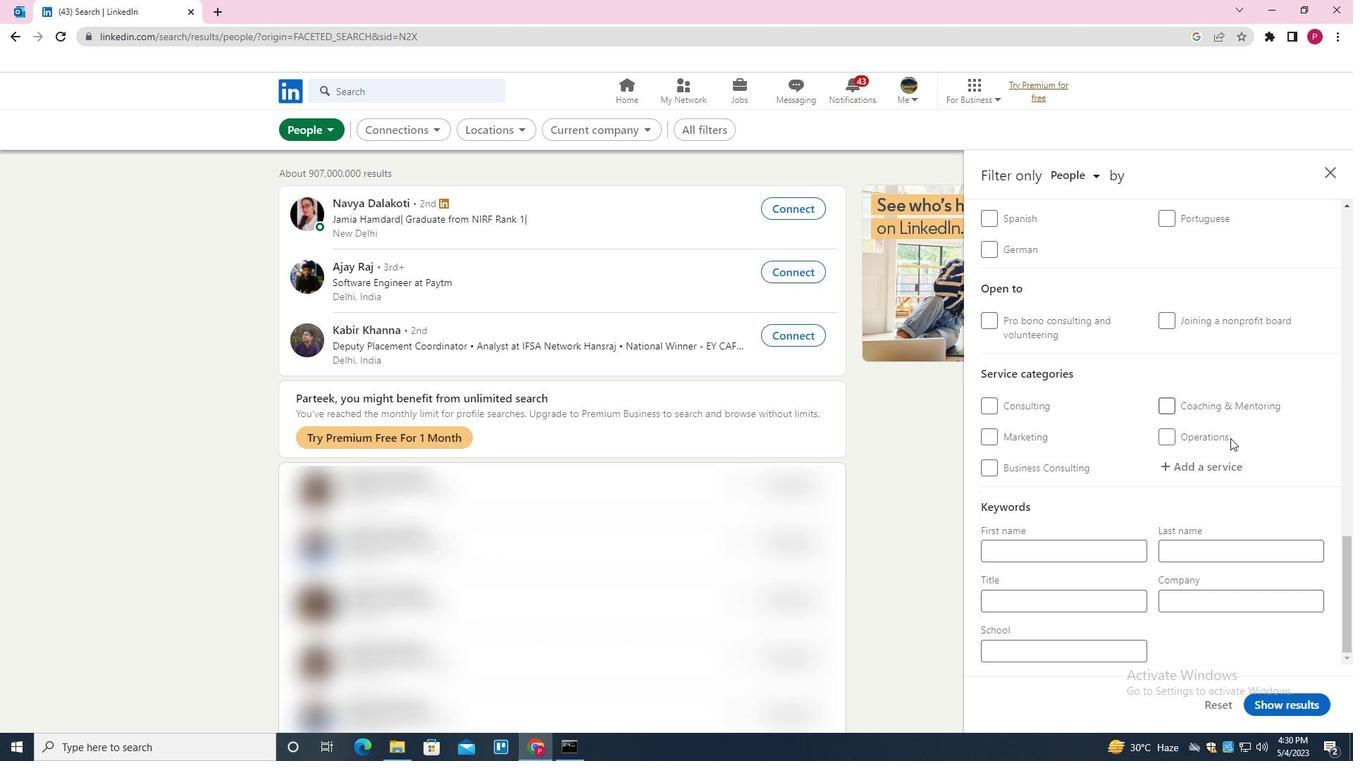 
Action: Mouse pressed left at (1233, 466)
Screenshot: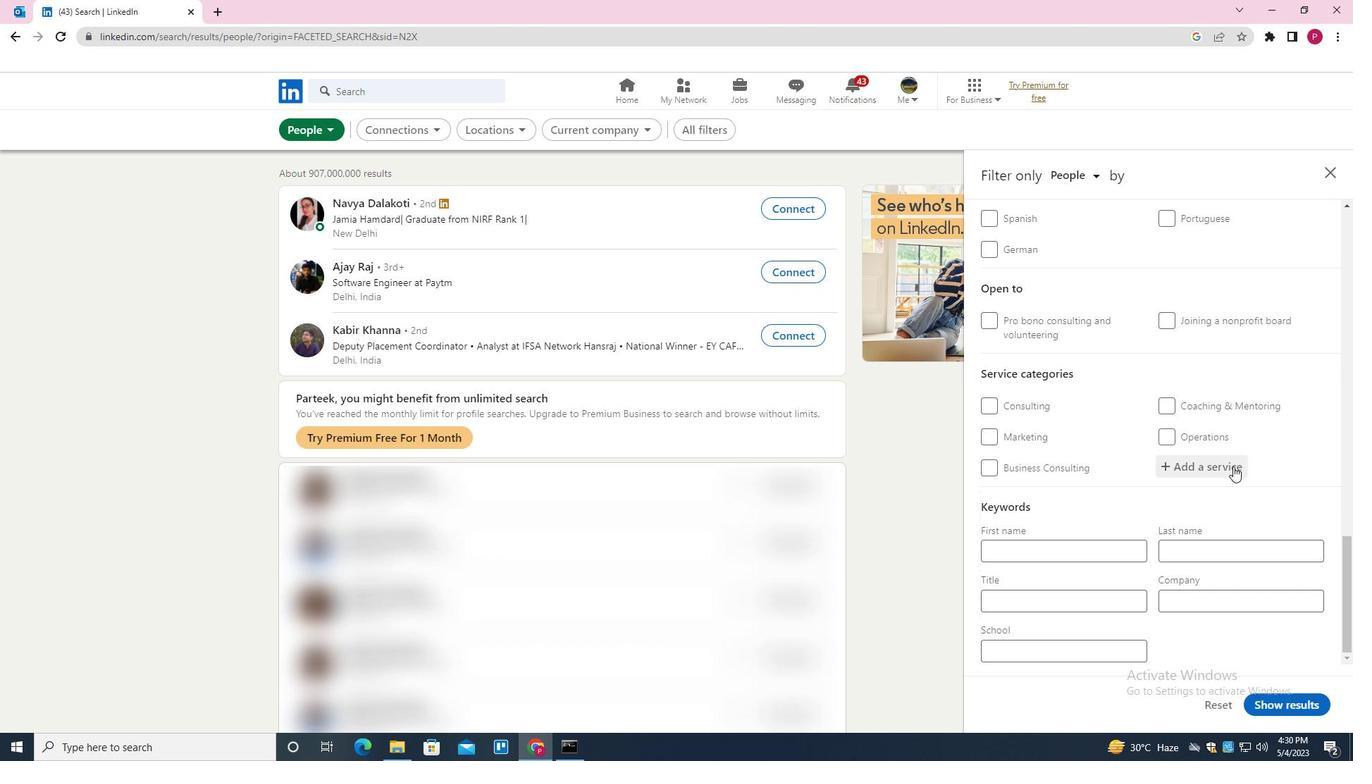 
Action: Mouse moved to (1241, 461)
Screenshot: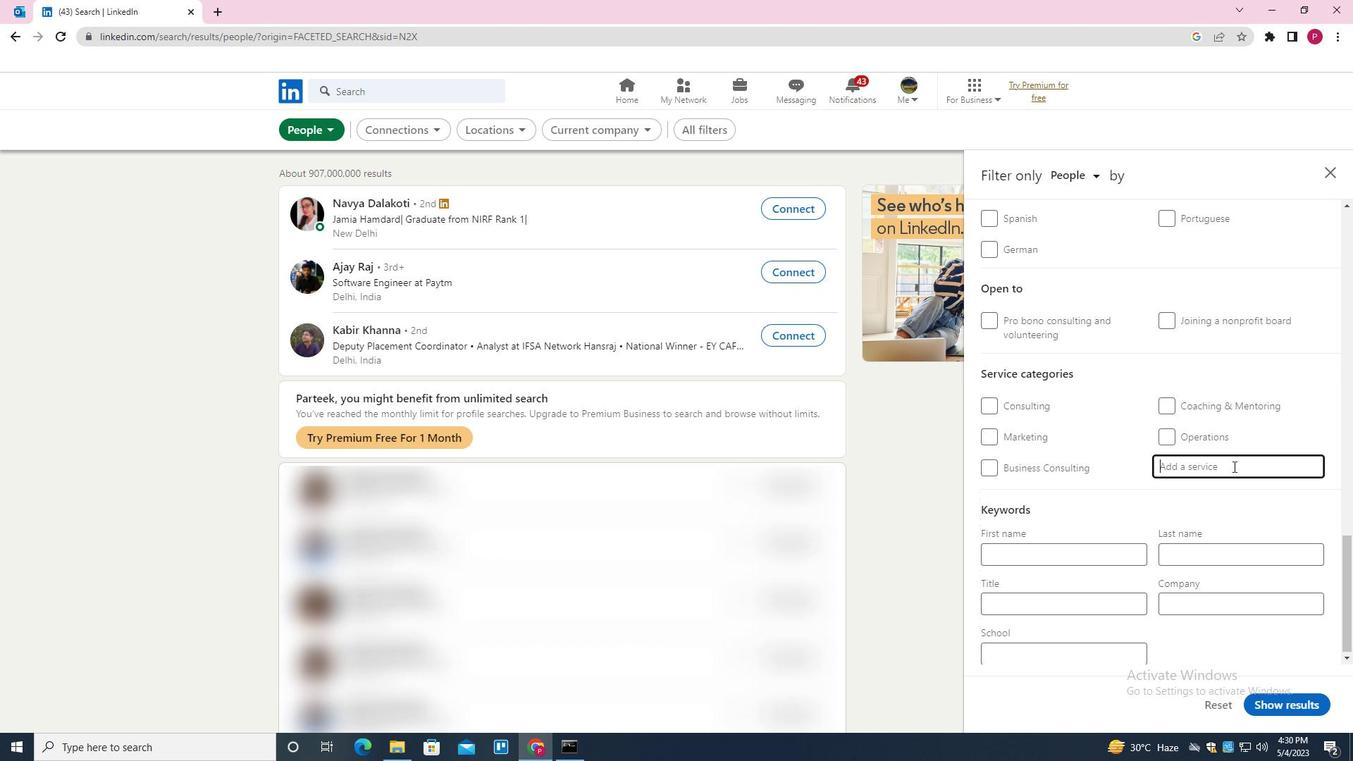 
Action: Key pressed <Key.shift><Key.shift><Key.shift><Key.shift><Key.shift><Key.shift><Key.shift><Key.shift><Key.shift><Key.shift><Key.shift><Key.shift><Key.shift><Key.shift><Key.shift><Key.shift><Key.shift><Key.shift><Key.shift><Key.shift><Key.shift><Key.shift><Key.shift><Key.shift><Key.shift>RETIREMENT<Key.space><Key.down><Key.enter><Key.shift>PLANNING<Key.down><Key.enter>
Screenshot: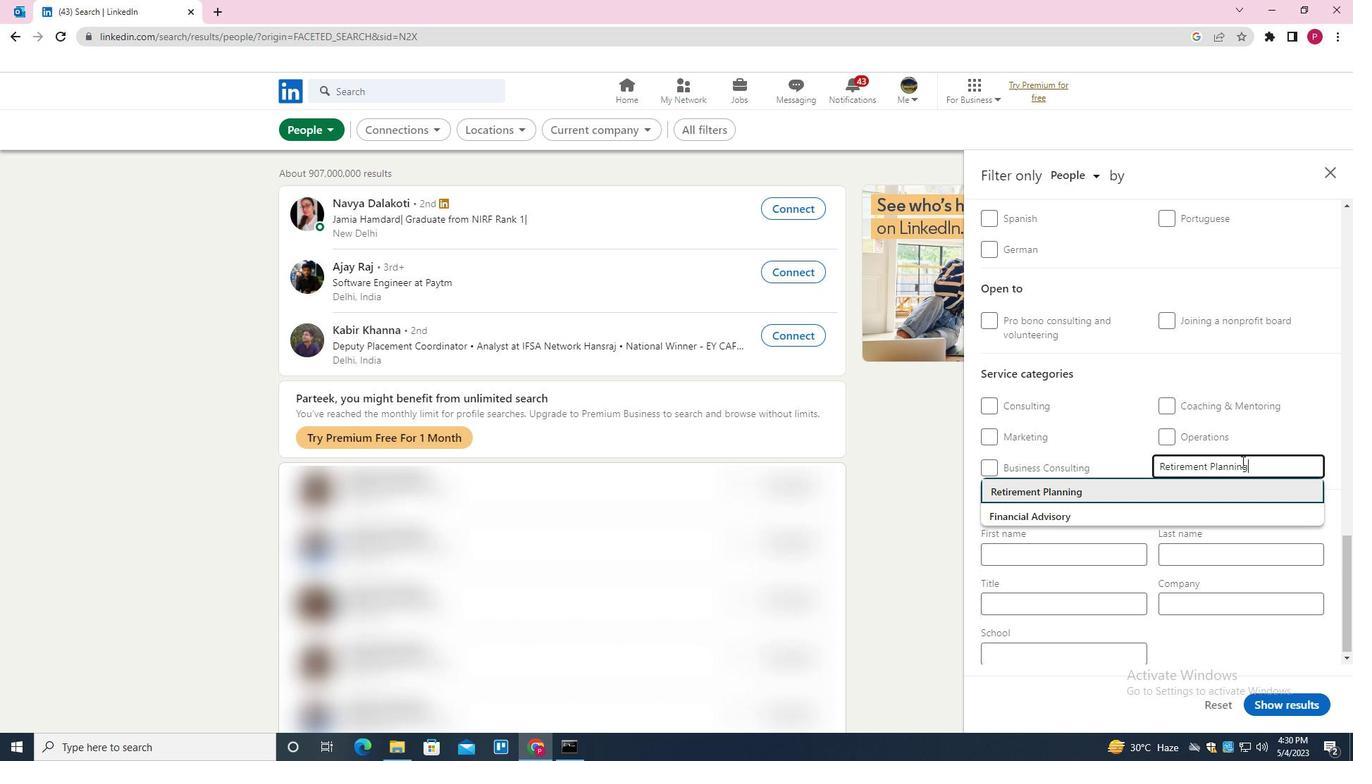 
Action: Mouse moved to (1249, 455)
Screenshot: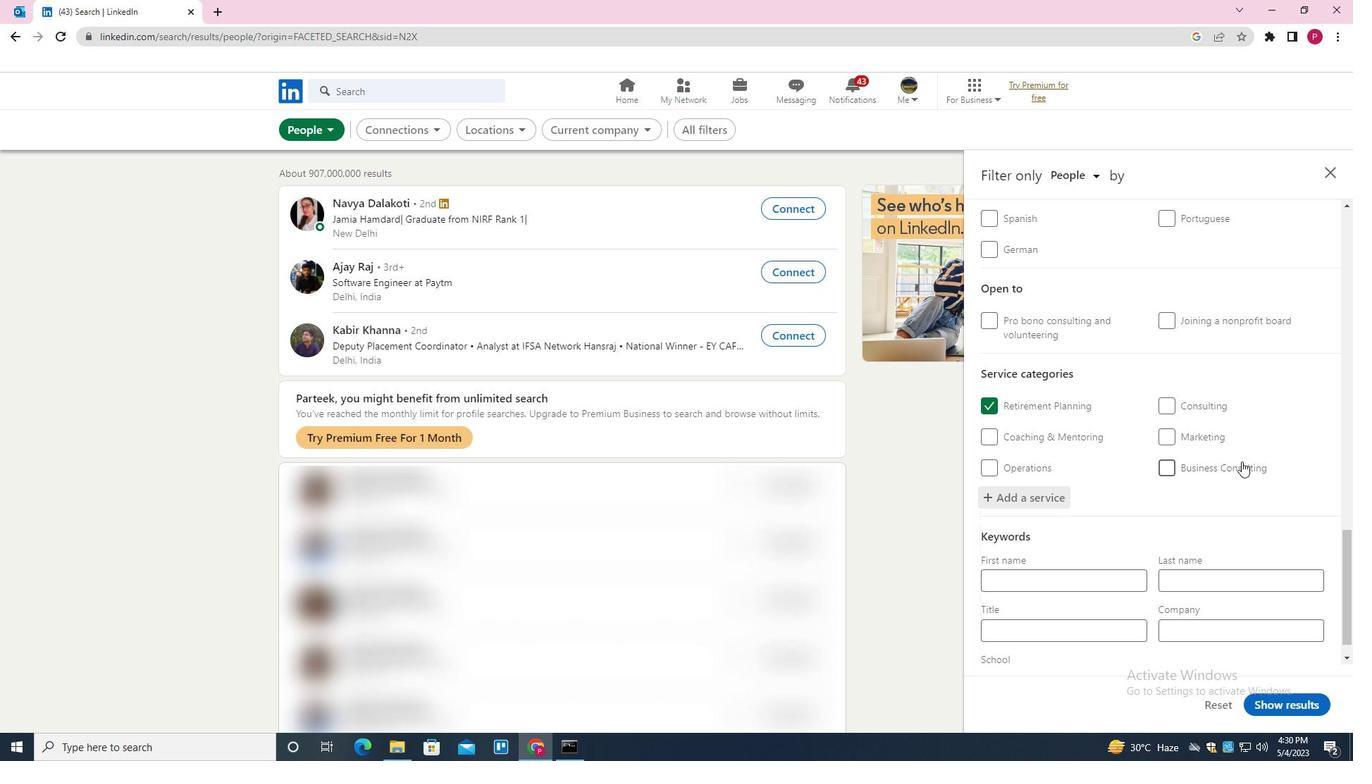 
Action: Mouse scrolled (1249, 454) with delta (0, 0)
Screenshot: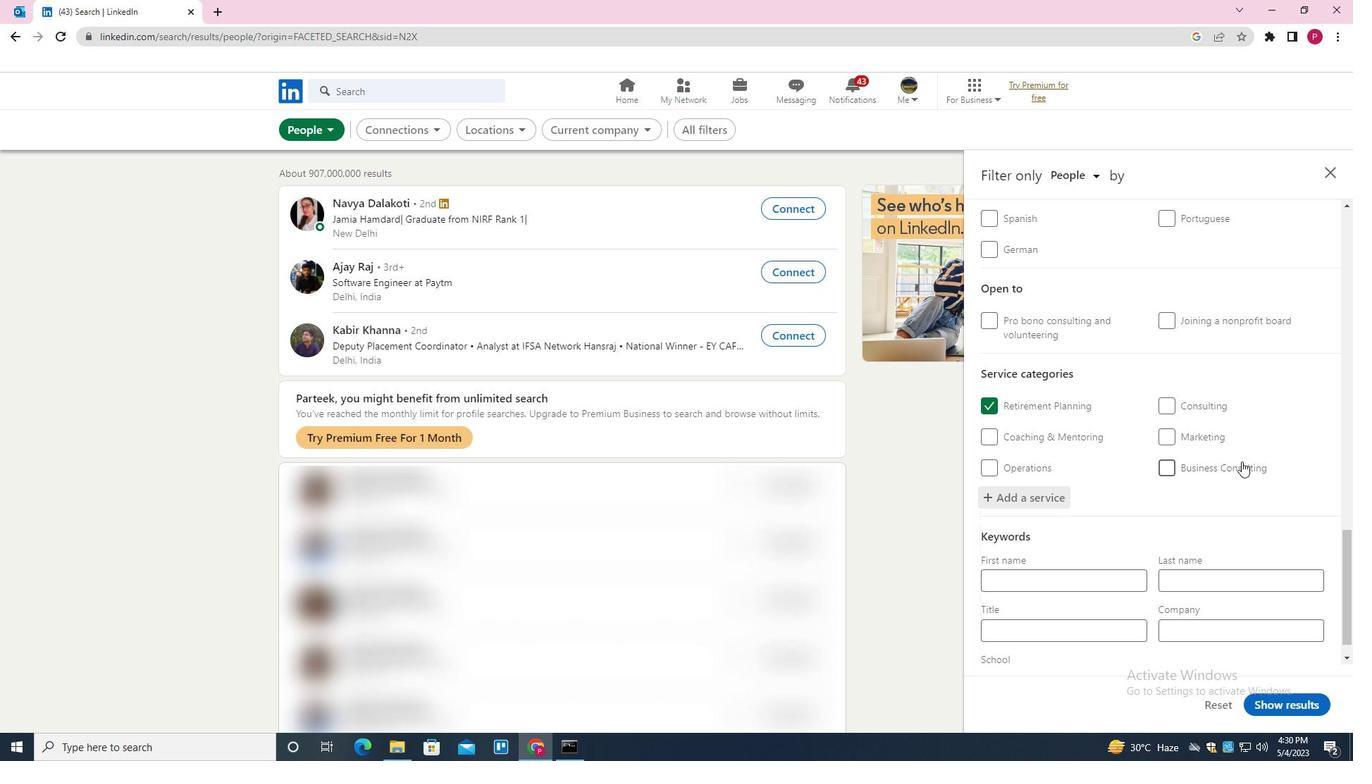 
Action: Mouse moved to (1247, 457)
Screenshot: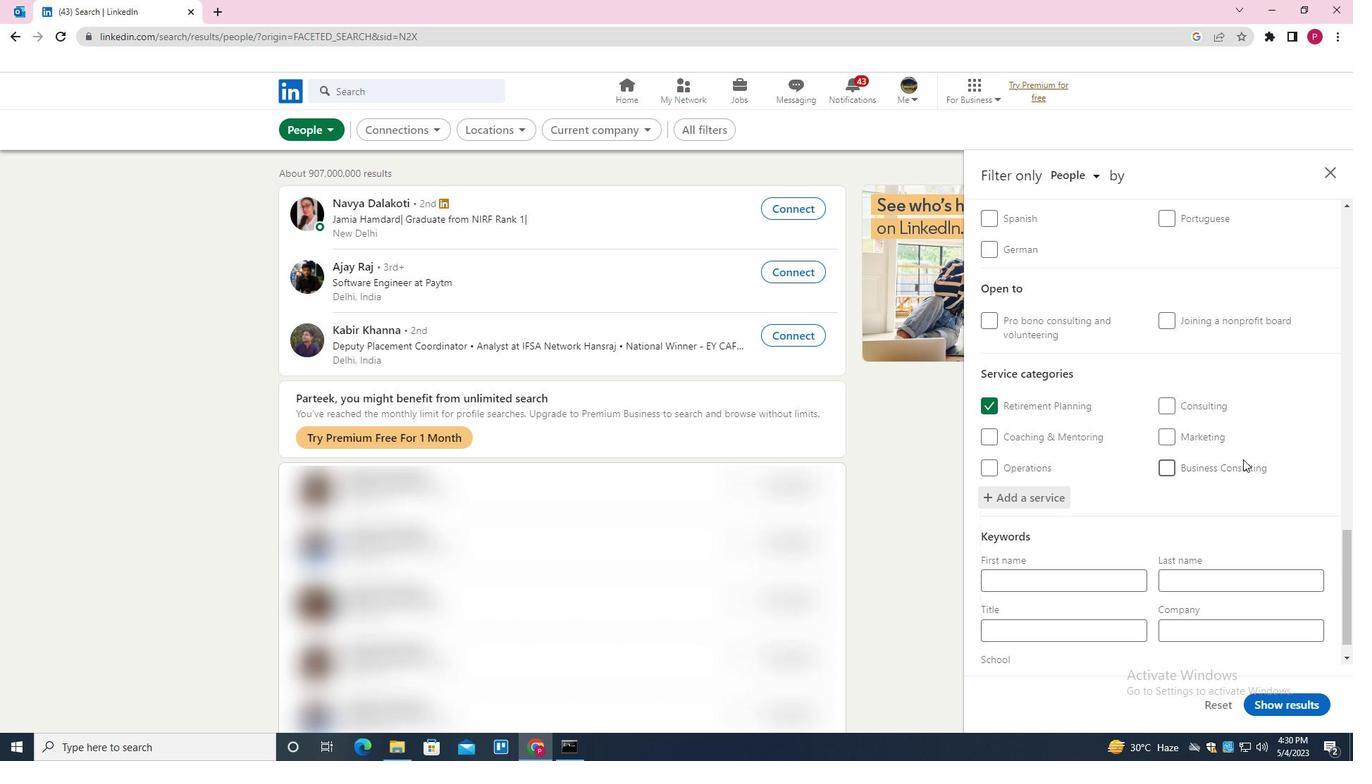 
Action: Mouse scrolled (1247, 456) with delta (0, 0)
Screenshot: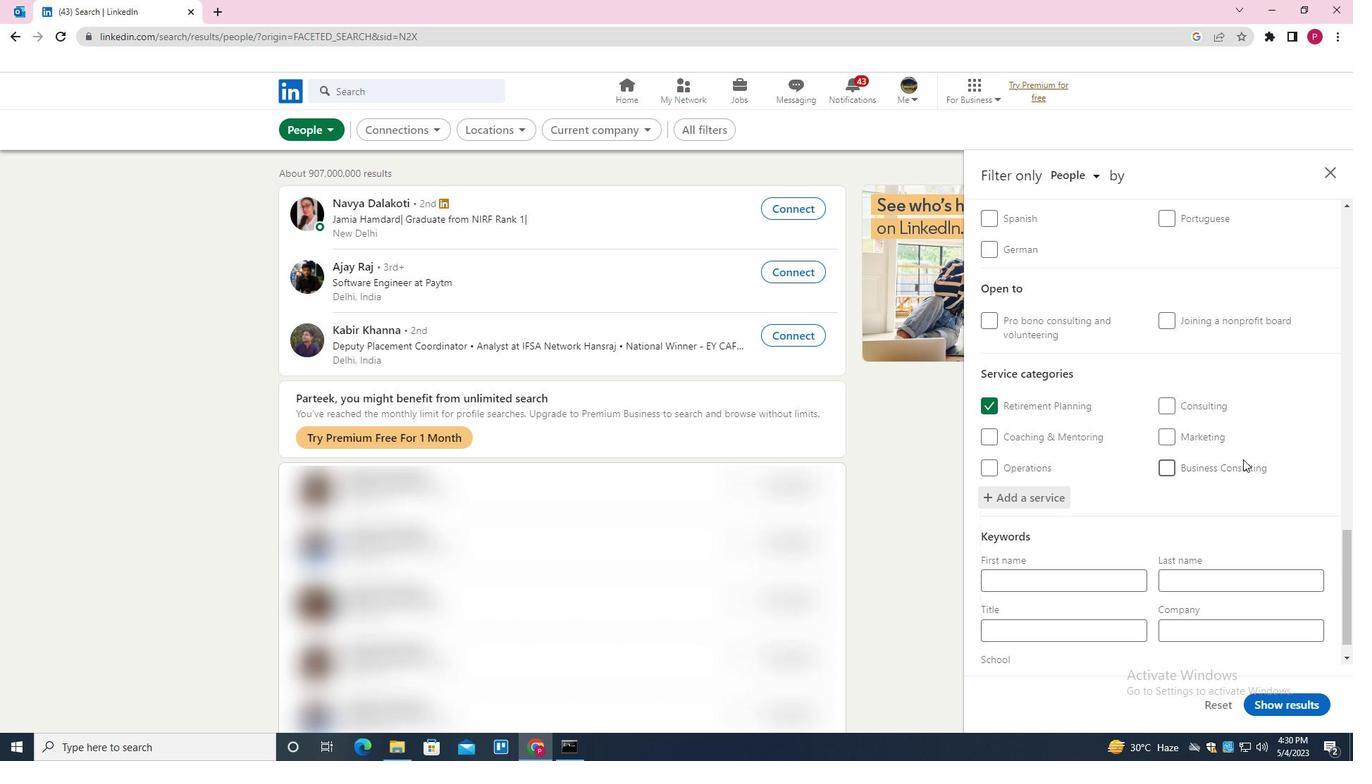 
Action: Mouse moved to (1237, 470)
Screenshot: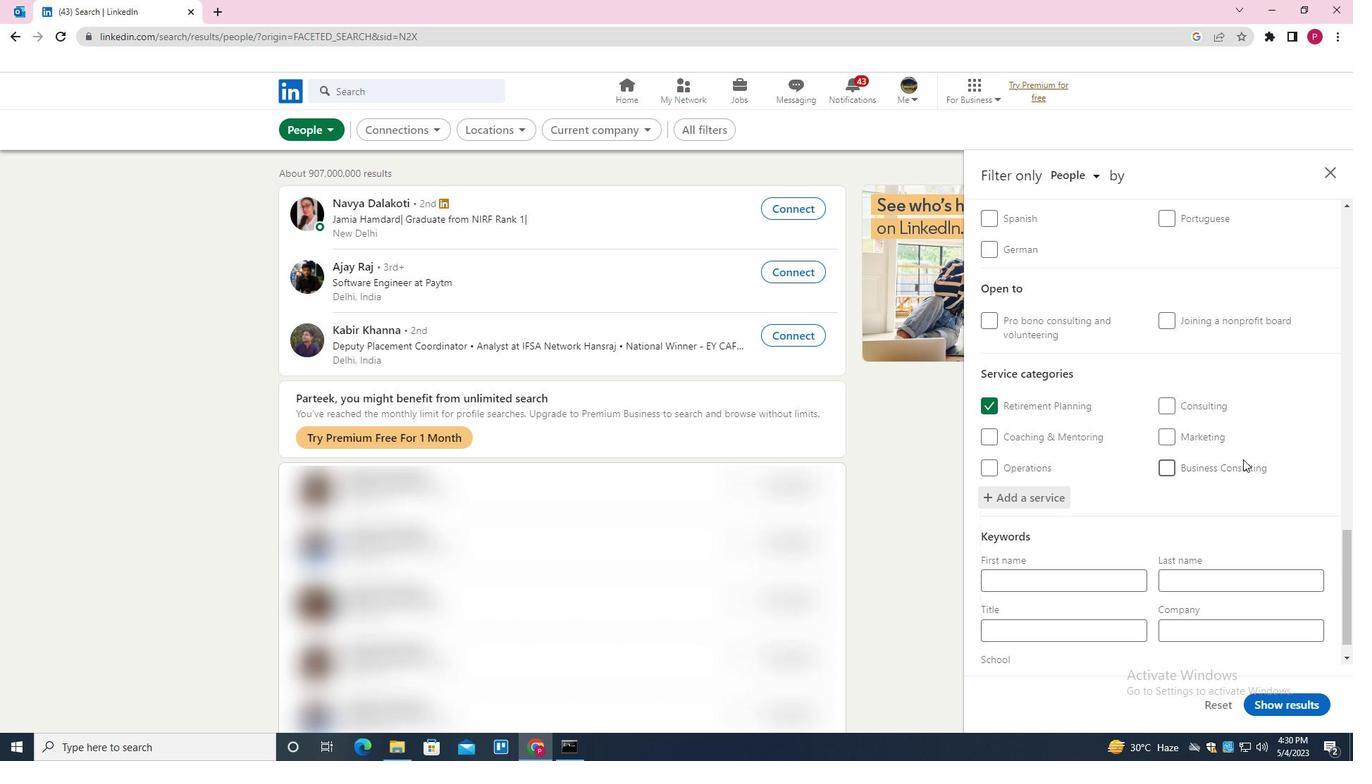 
Action: Mouse scrolled (1237, 470) with delta (0, 0)
Screenshot: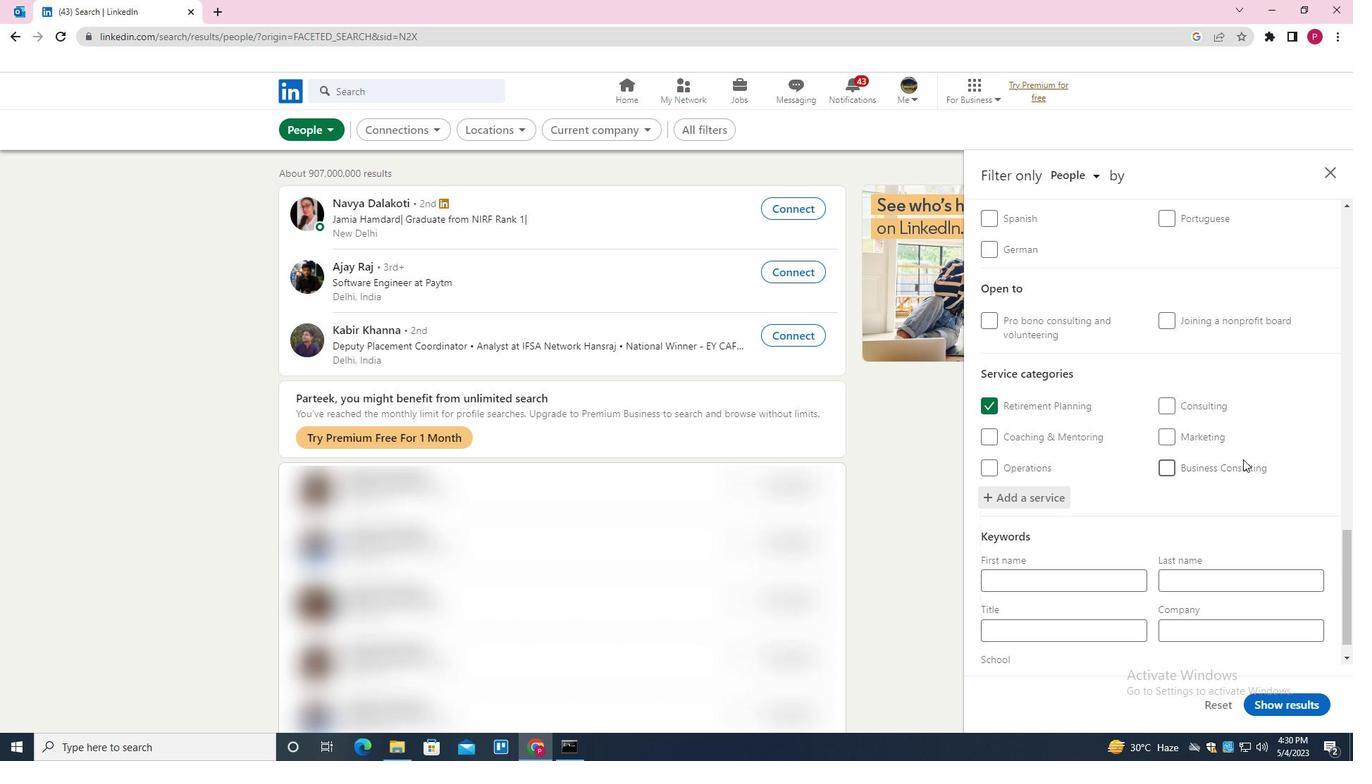 
Action: Mouse moved to (1225, 485)
Screenshot: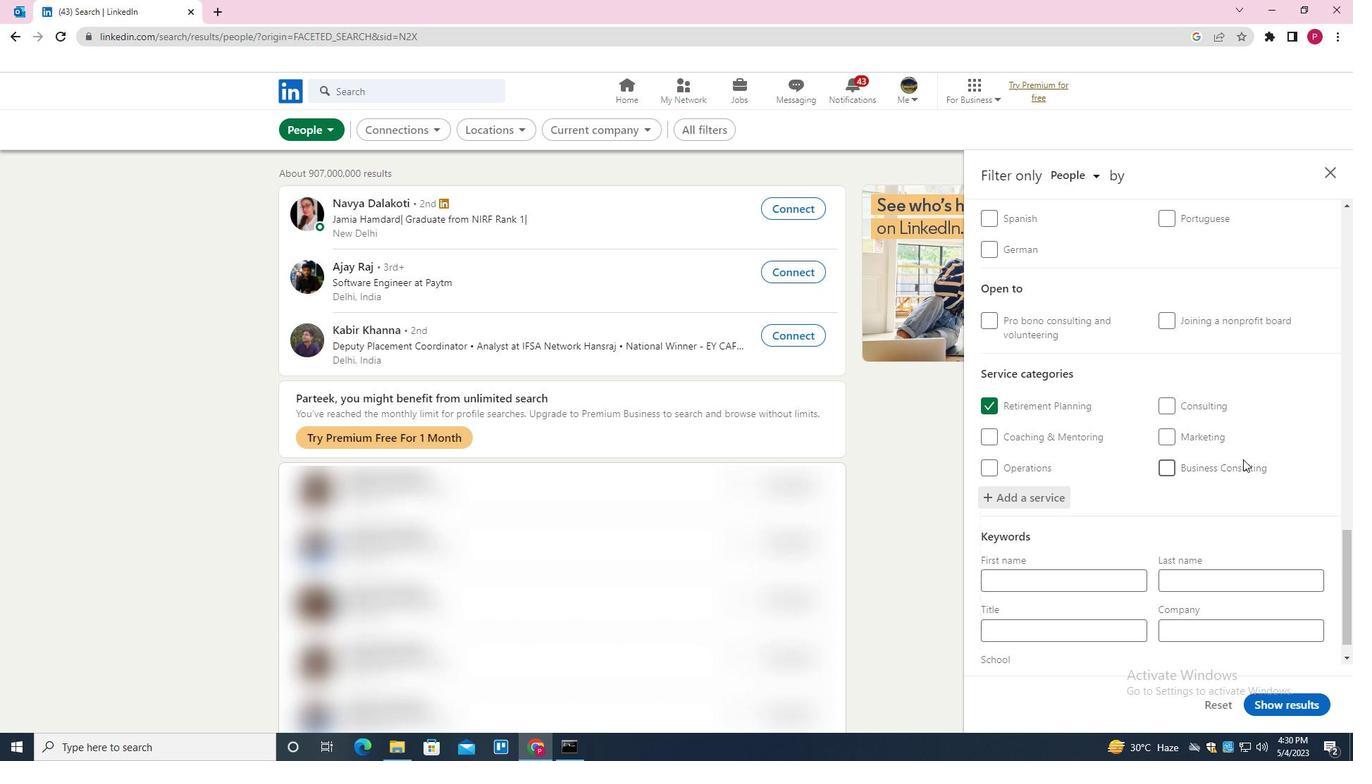 
Action: Mouse scrolled (1225, 484) with delta (0, 0)
Screenshot: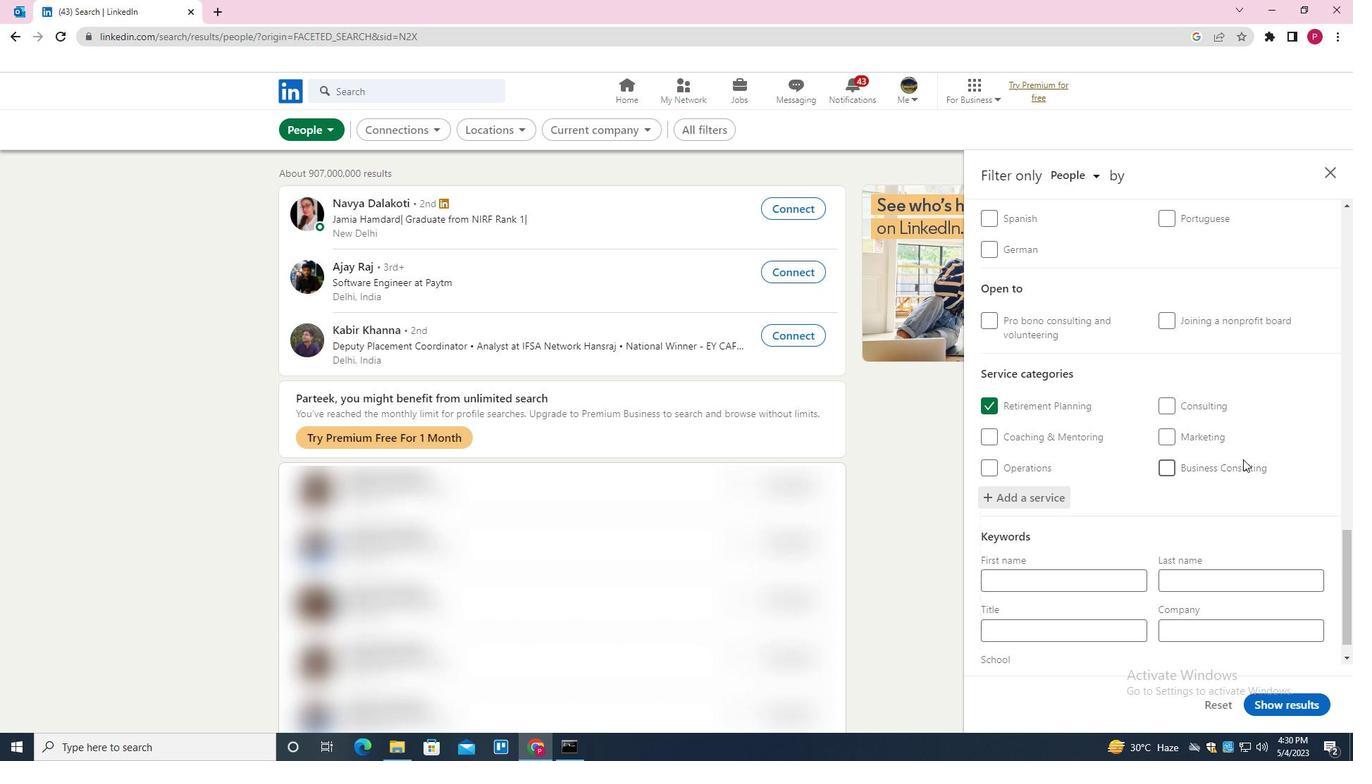 
Action: Mouse moved to (1216, 495)
Screenshot: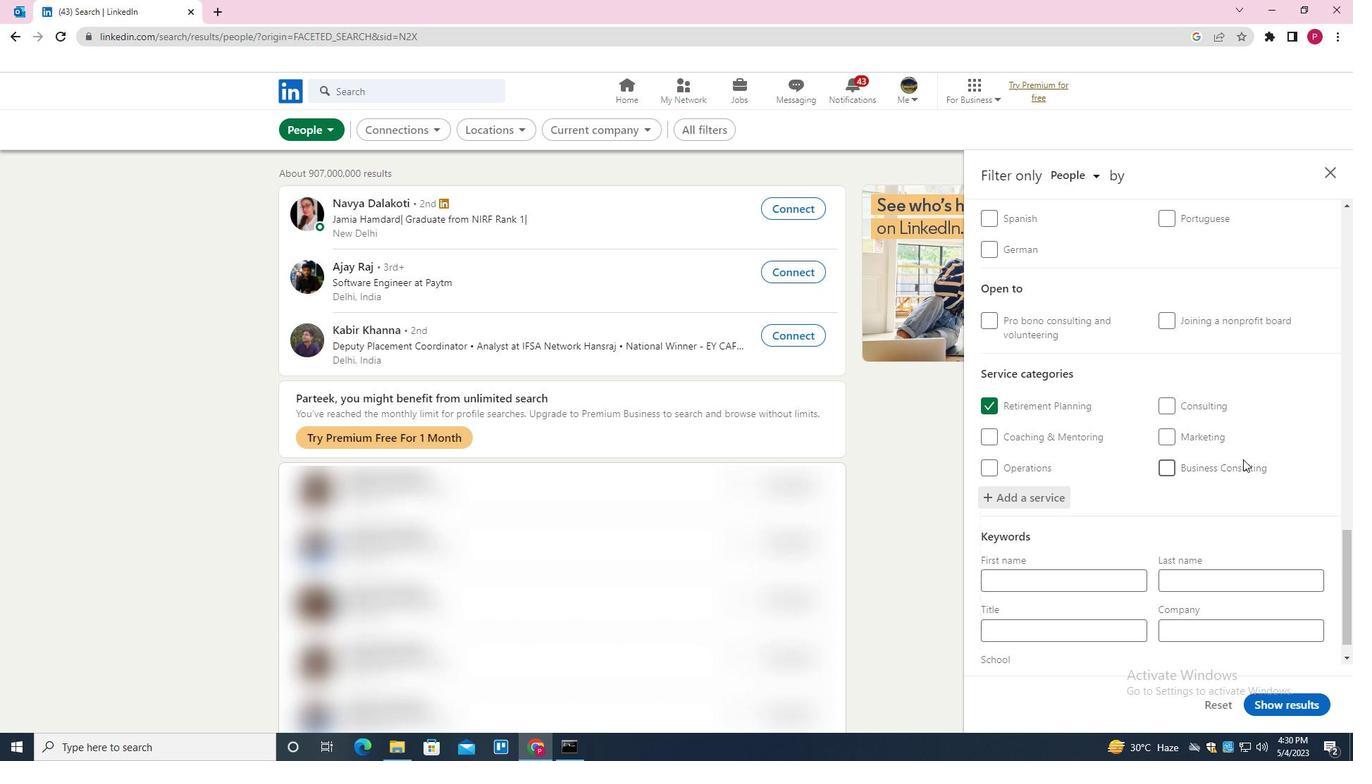 
Action: Mouse scrolled (1216, 494) with delta (0, 0)
Screenshot: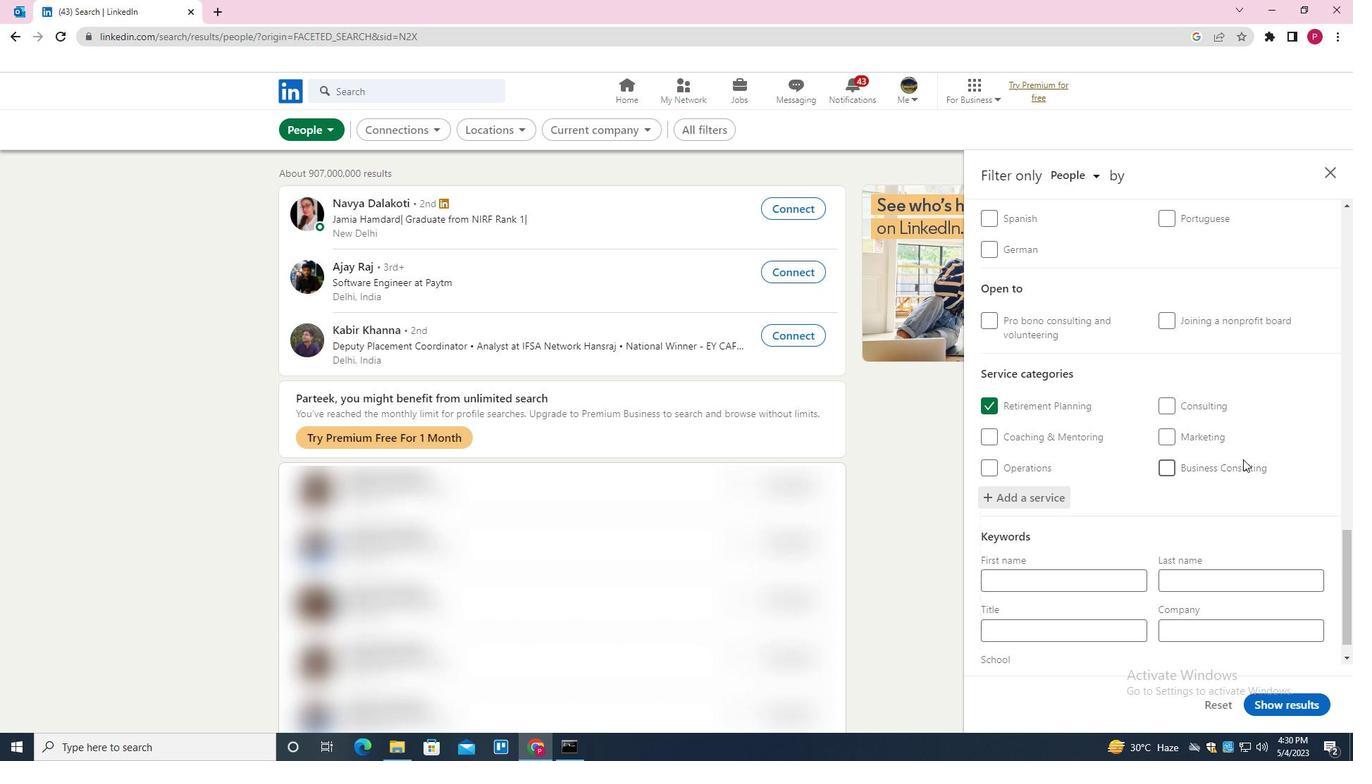 
Action: Mouse moved to (1196, 510)
Screenshot: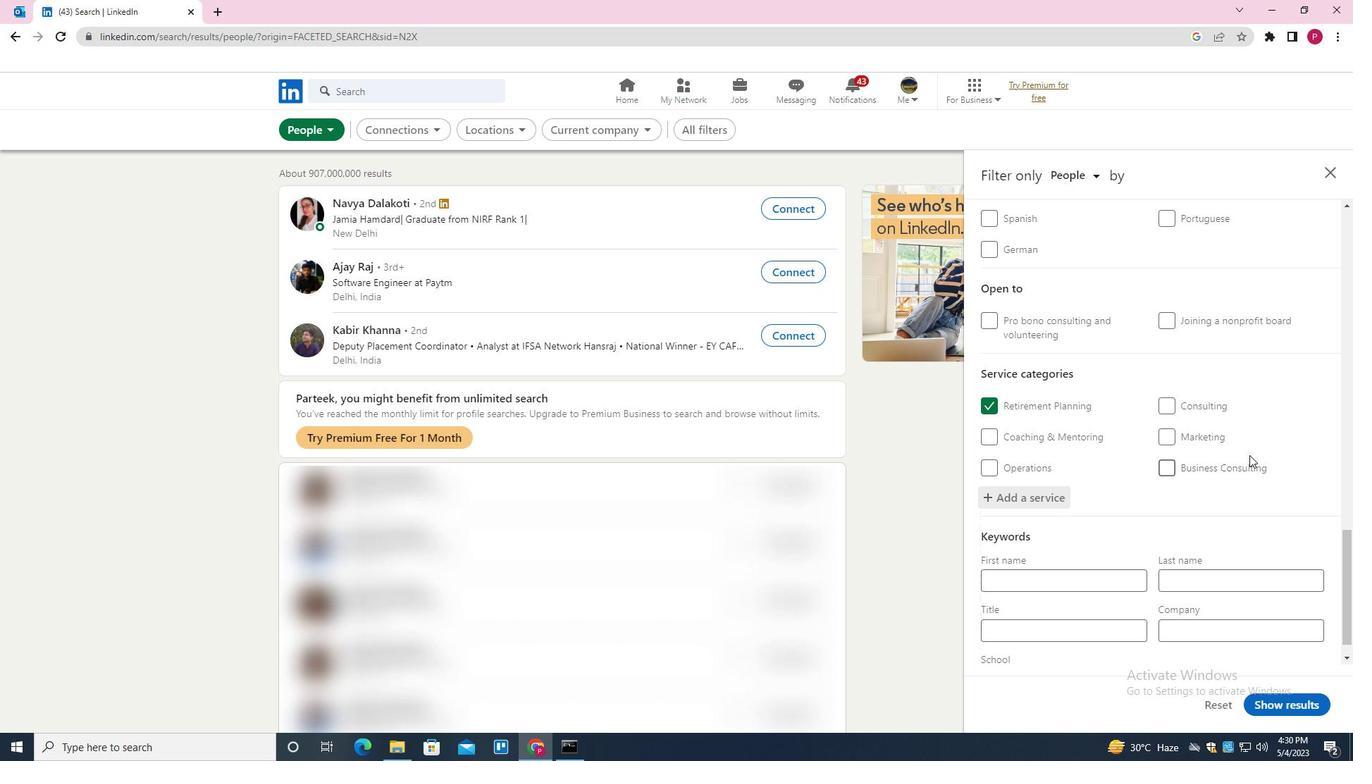 
Action: Mouse scrolled (1196, 509) with delta (0, 0)
Screenshot: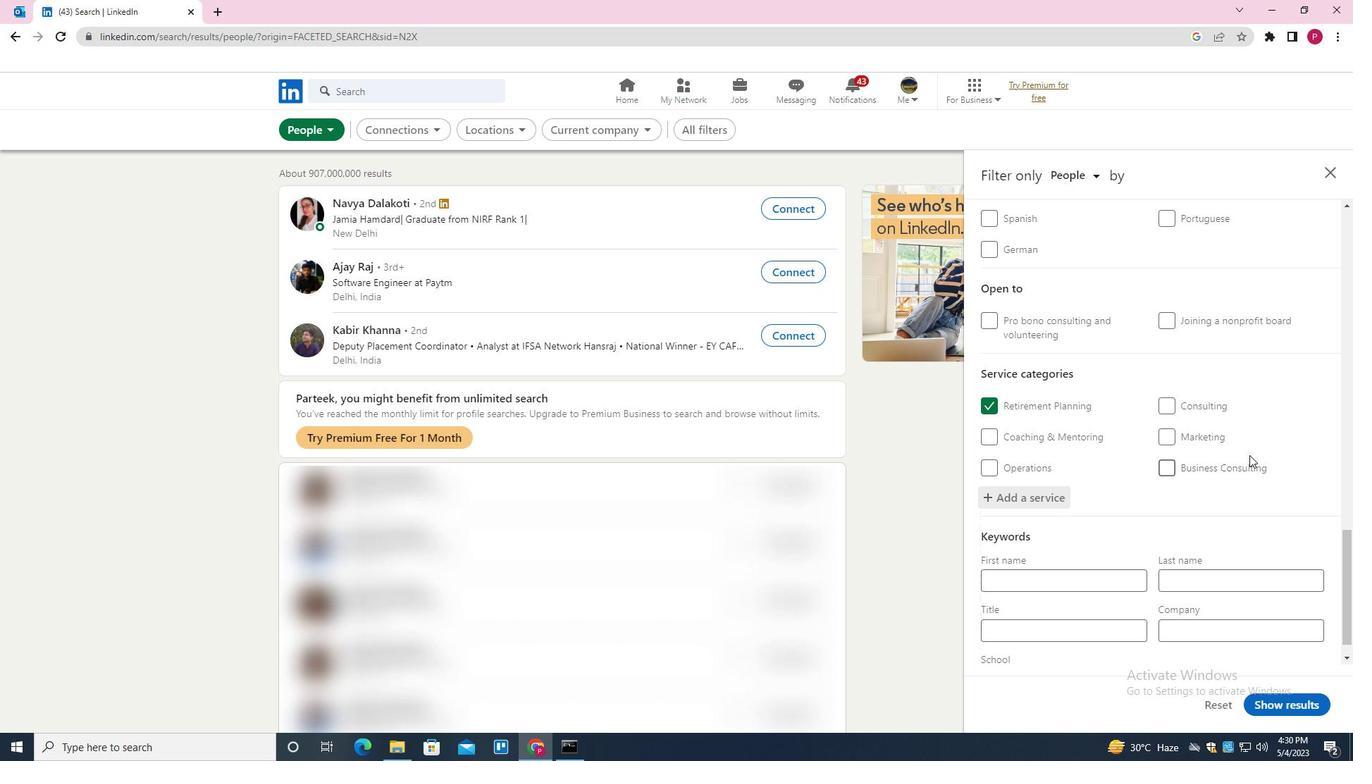 
Action: Mouse moved to (1094, 611)
Screenshot: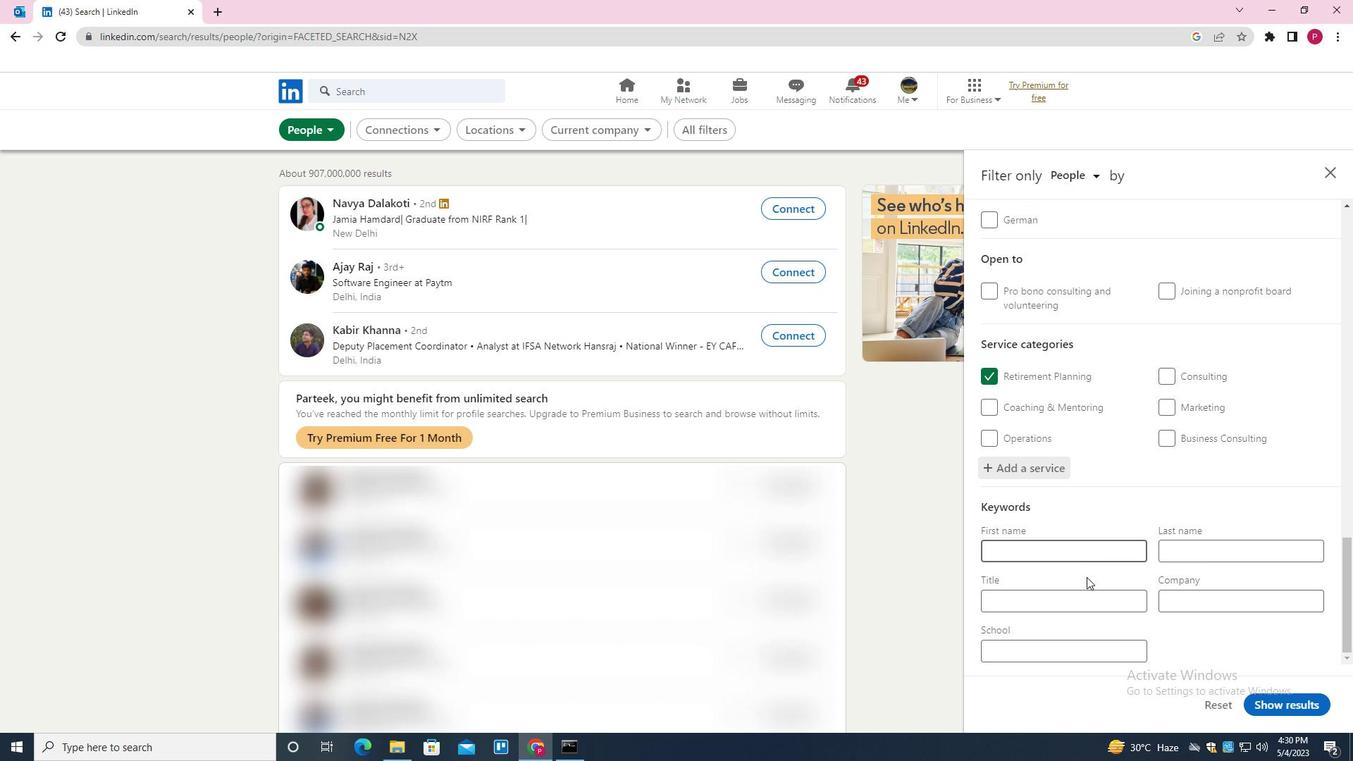 
Action: Mouse pressed left at (1094, 611)
Screenshot: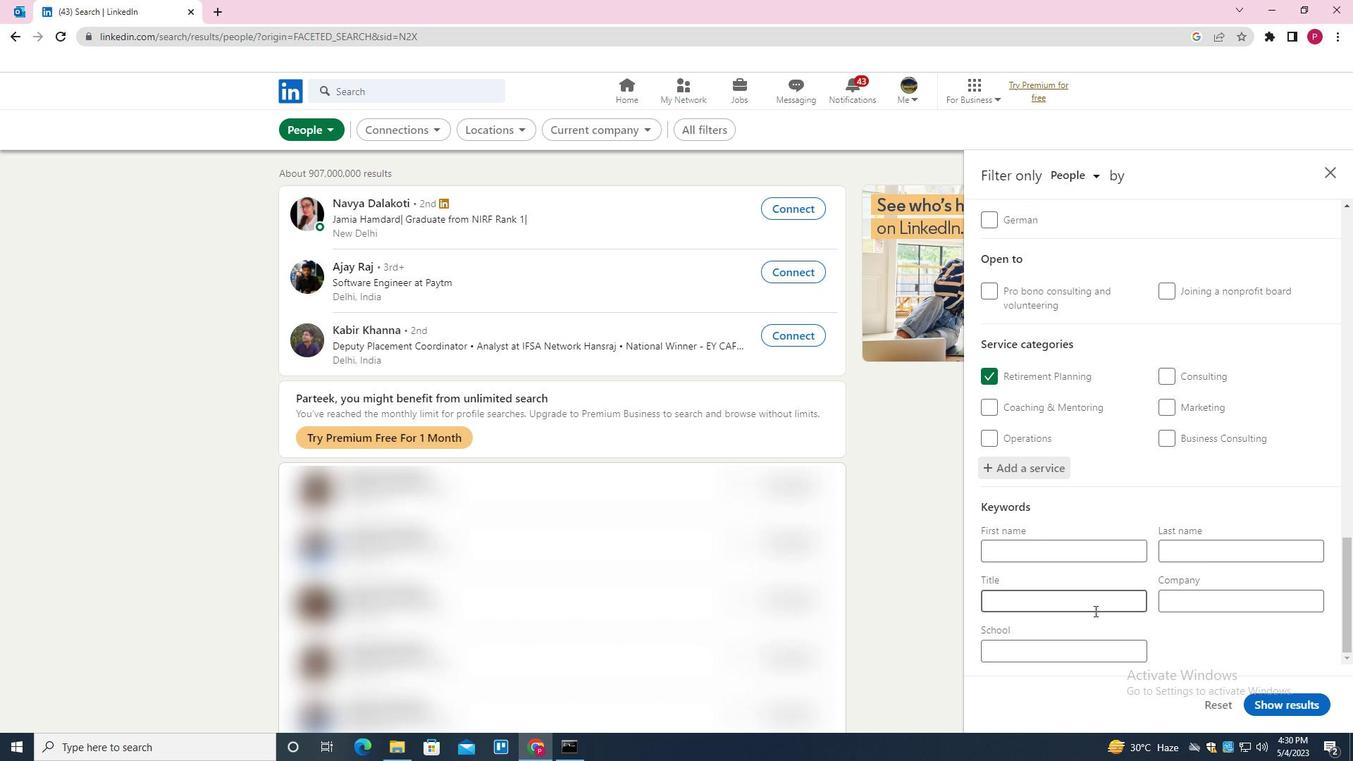 
Action: Key pressed <Key.shift>SOCIAL<Key.space><Key.shift>MEDIA<Key.space><Key.shift>ASSISTANT
Screenshot: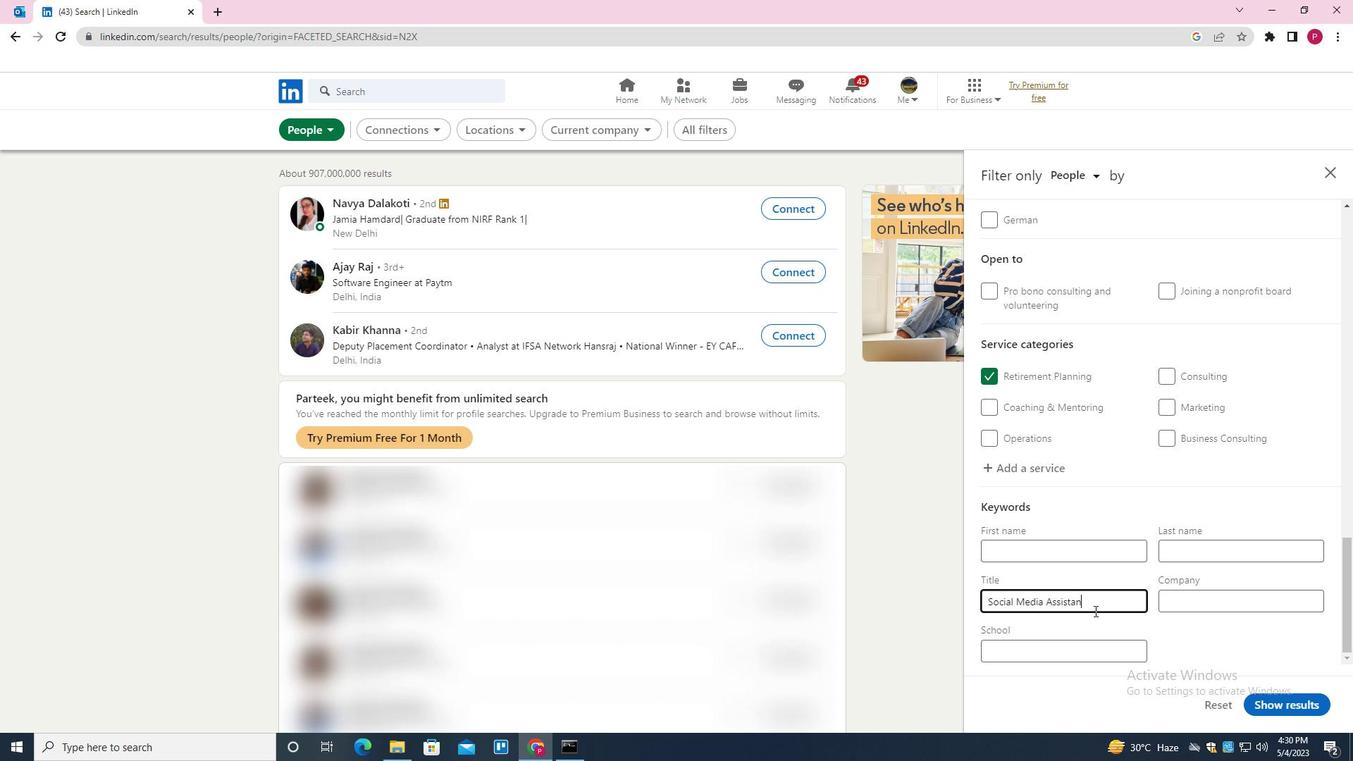 
Action: Mouse moved to (1293, 706)
Screenshot: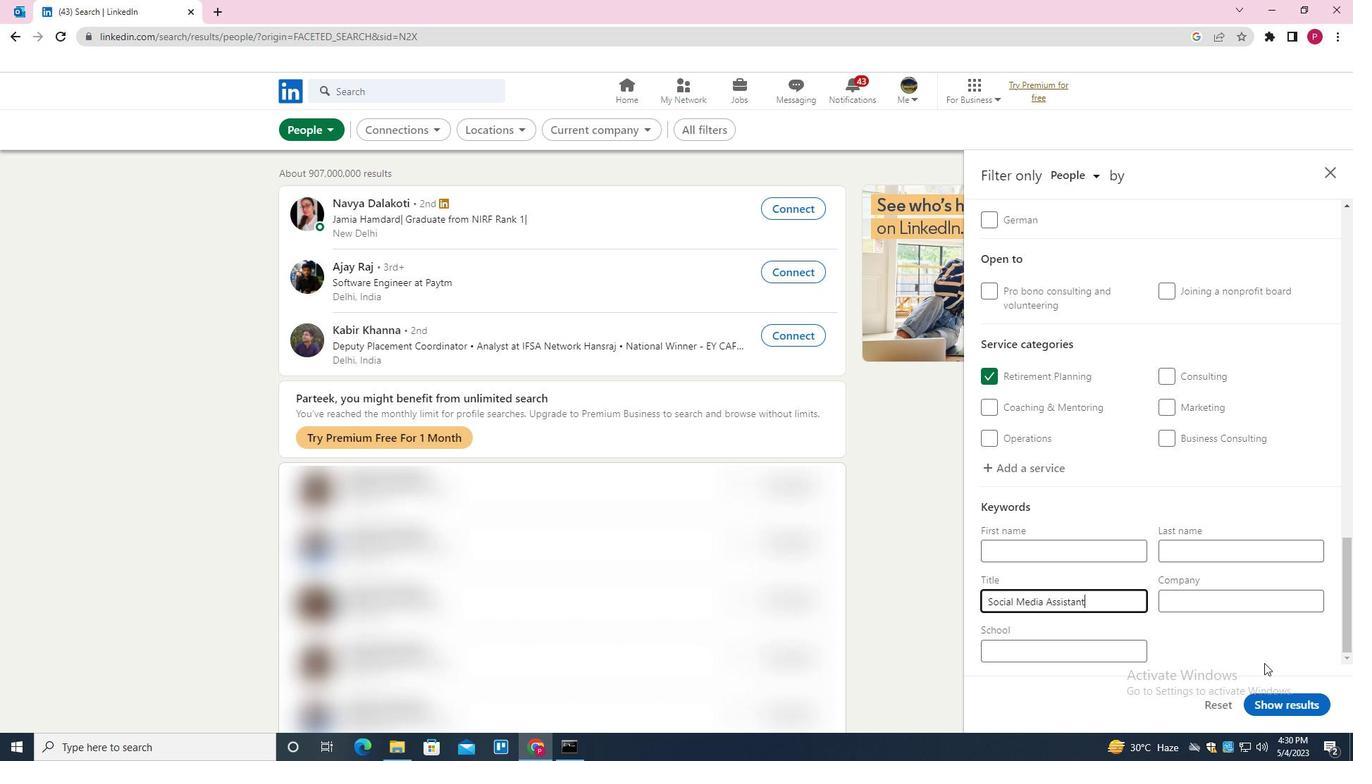 
Action: Mouse pressed left at (1293, 706)
Screenshot: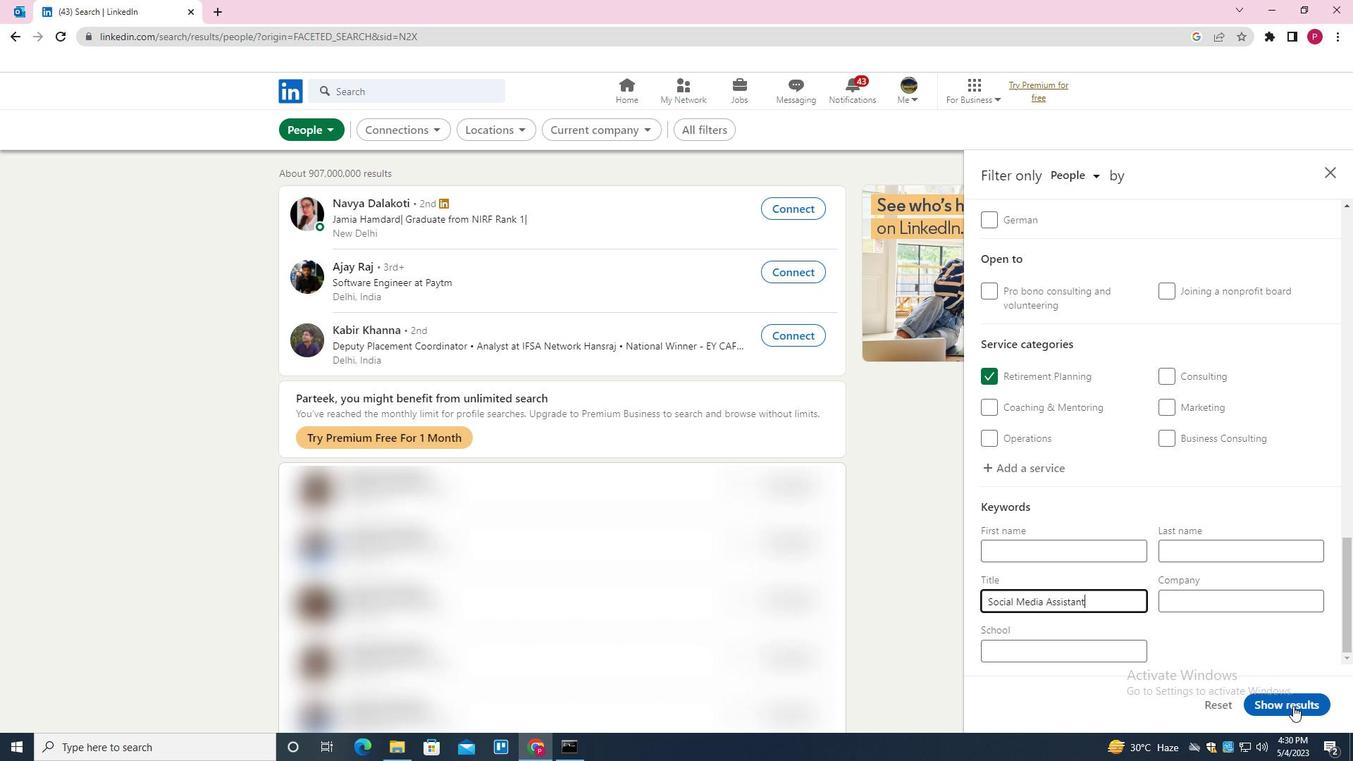 
Action: Mouse moved to (678, 207)
Screenshot: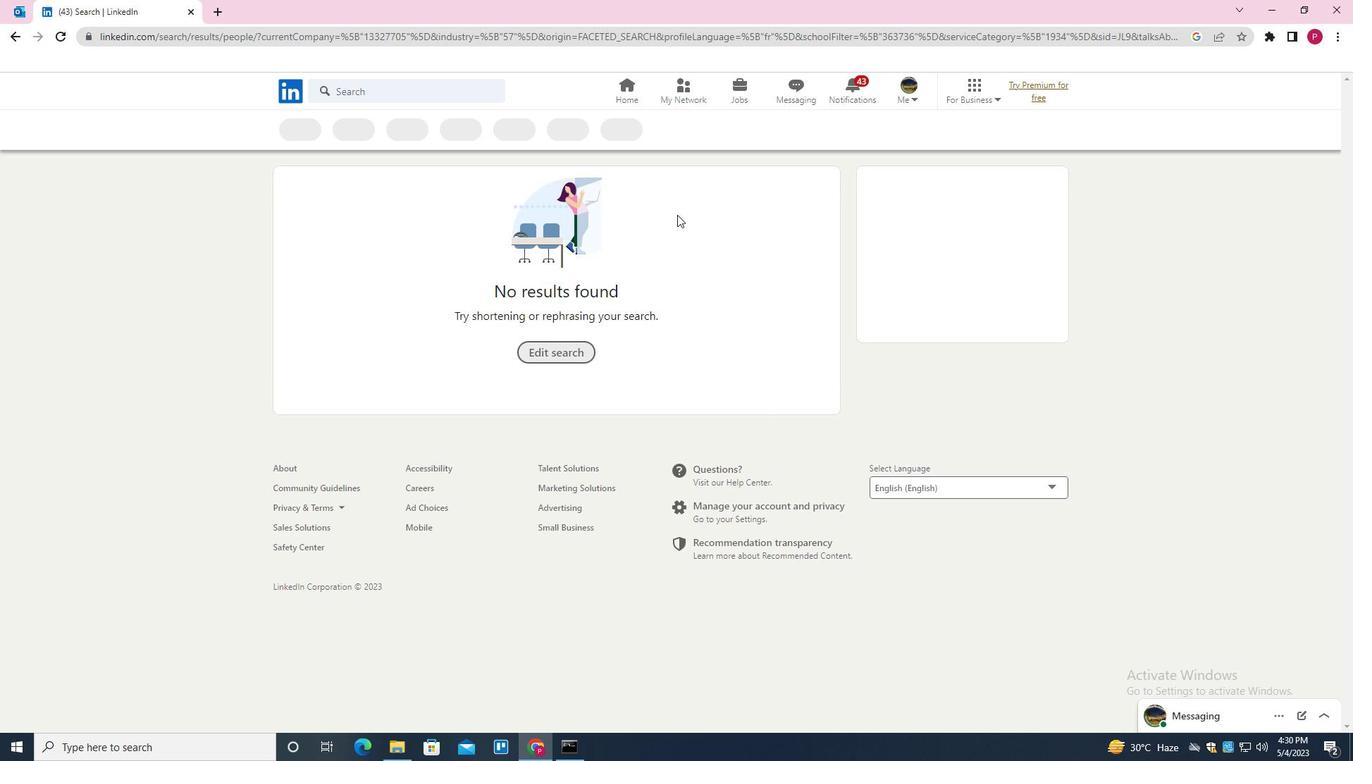
